 Task: Marketing: Go To Market Strategy Template.
Action: Mouse moved to (38, 84)
Screenshot: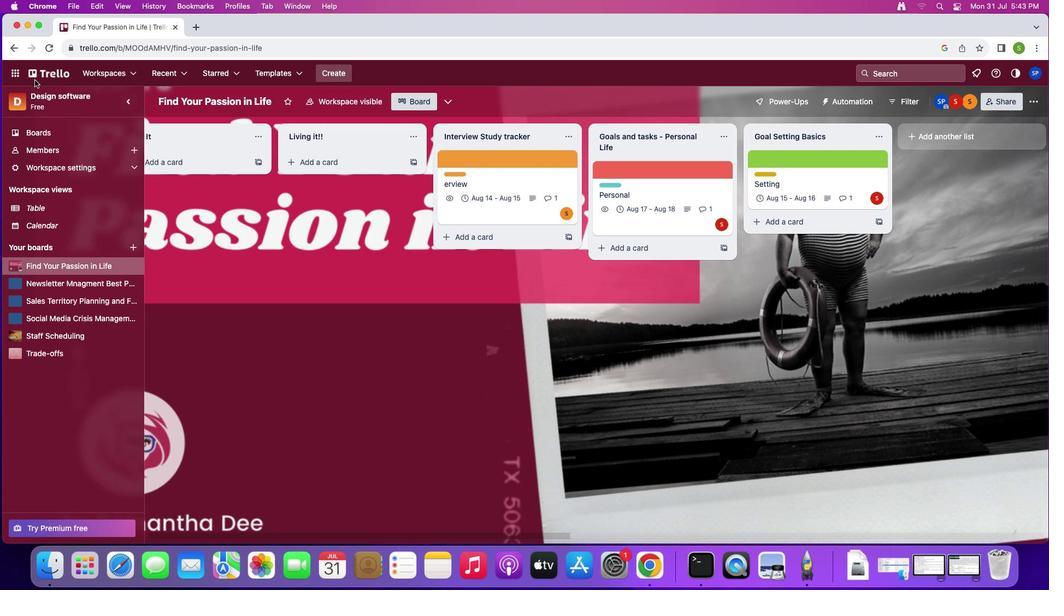 
Action: Mouse pressed left at (38, 84)
Screenshot: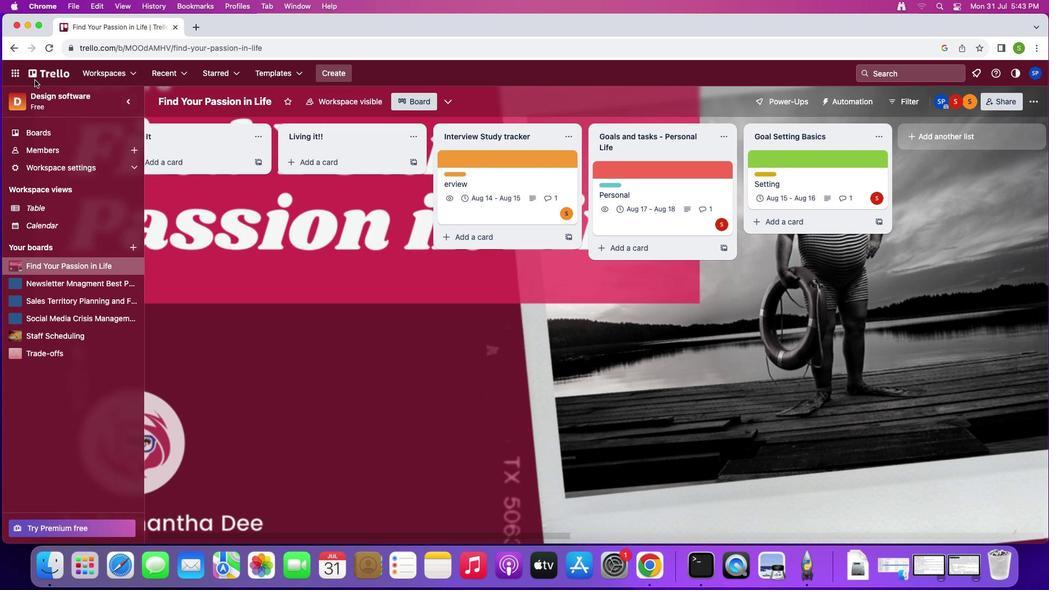 
Action: Mouse moved to (49, 79)
Screenshot: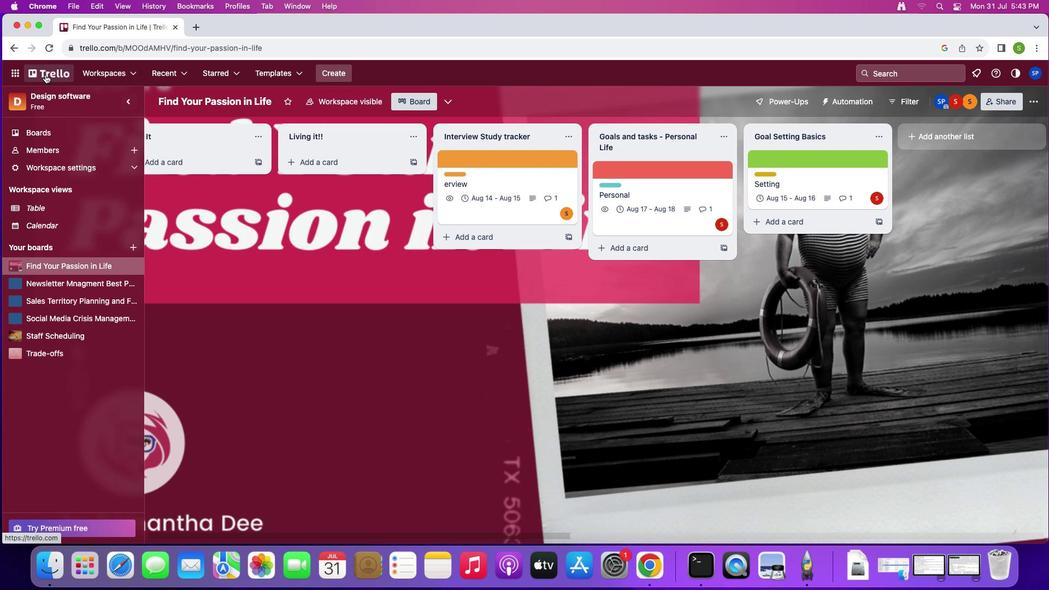 
Action: Mouse pressed left at (49, 79)
Screenshot: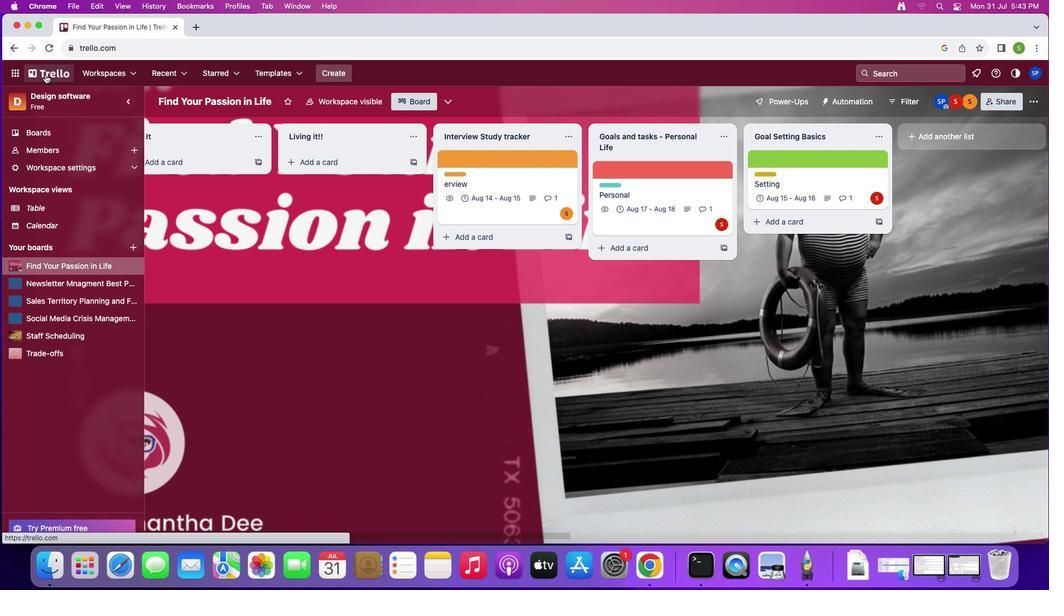 
Action: Mouse moved to (277, 147)
Screenshot: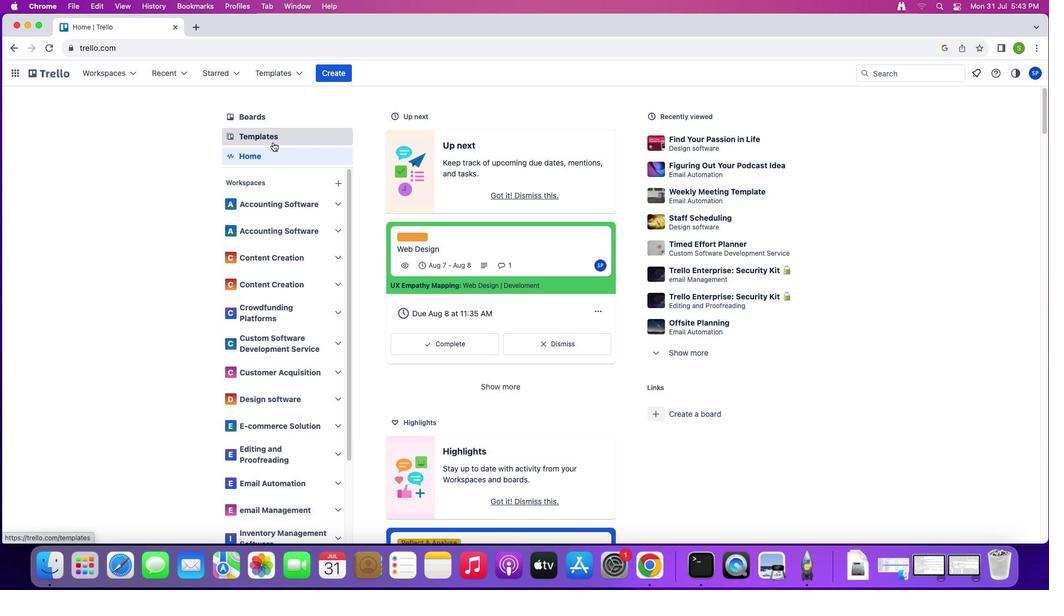 
Action: Mouse pressed left at (277, 147)
Screenshot: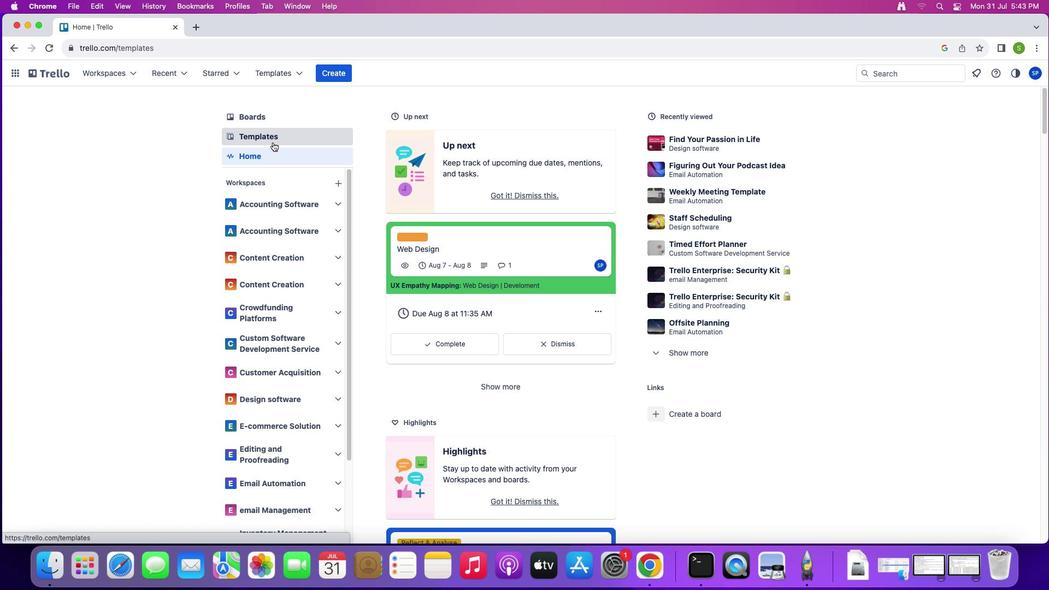 
Action: Mouse moved to (259, 247)
Screenshot: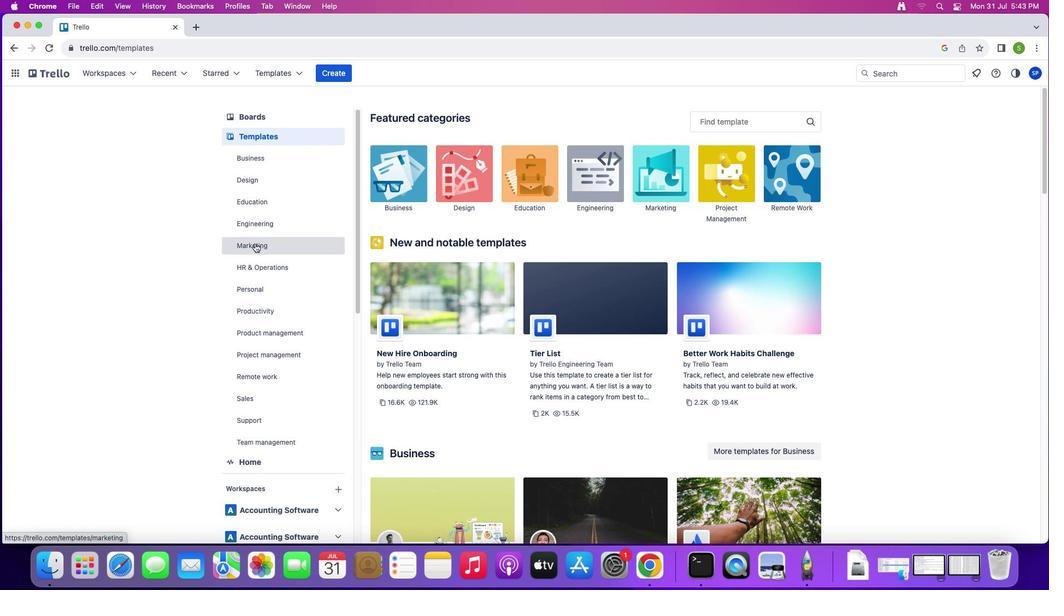 
Action: Mouse pressed left at (259, 247)
Screenshot: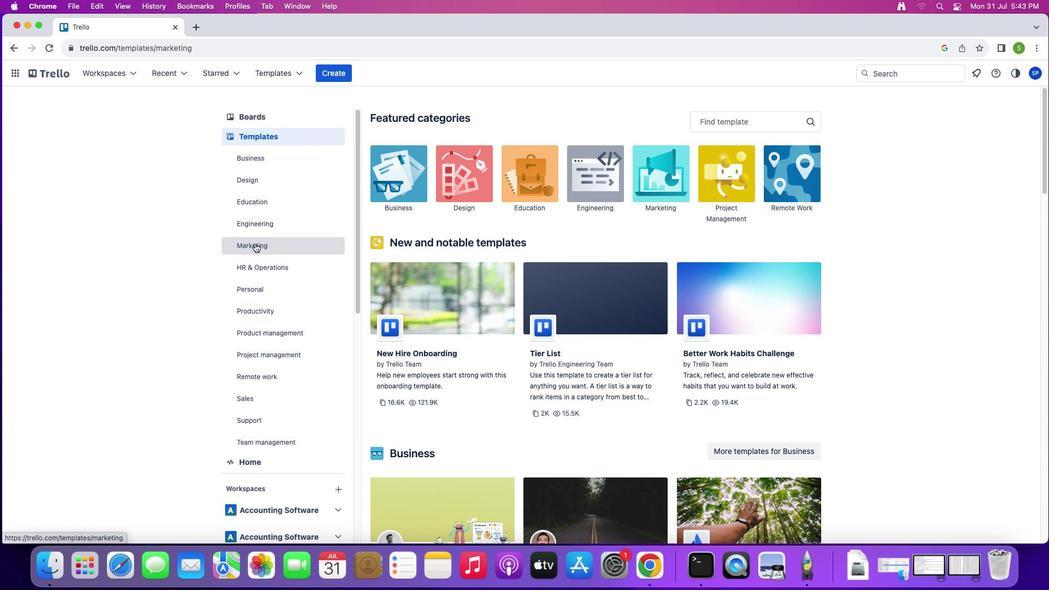 
Action: Mouse moved to (751, 124)
Screenshot: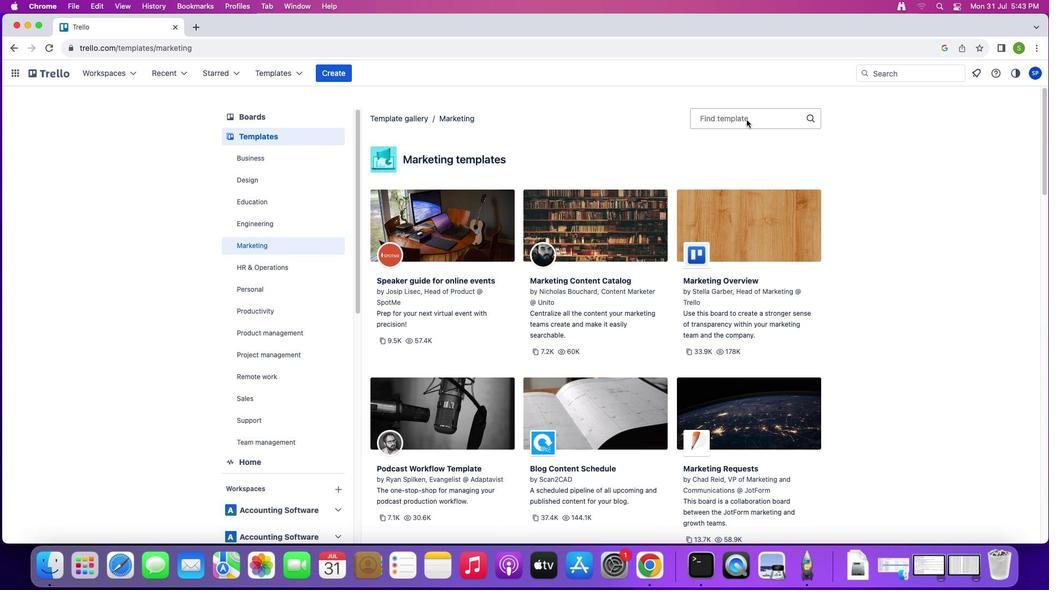 
Action: Mouse pressed left at (751, 124)
Screenshot: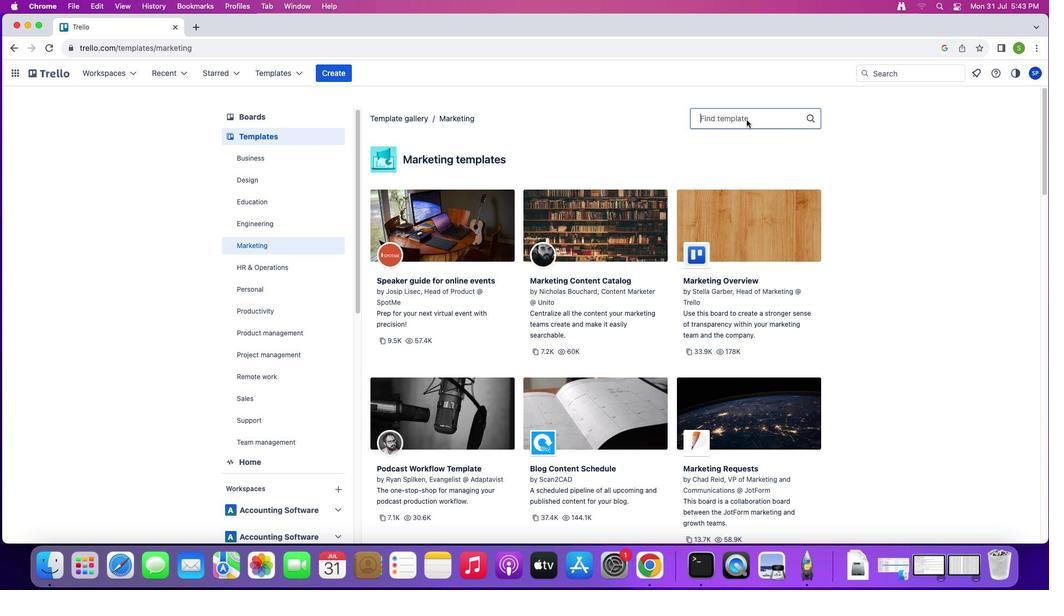 
Action: Key pressed 'G'Key.caps_lock'o'Key.space't''o'Key.space
Screenshot: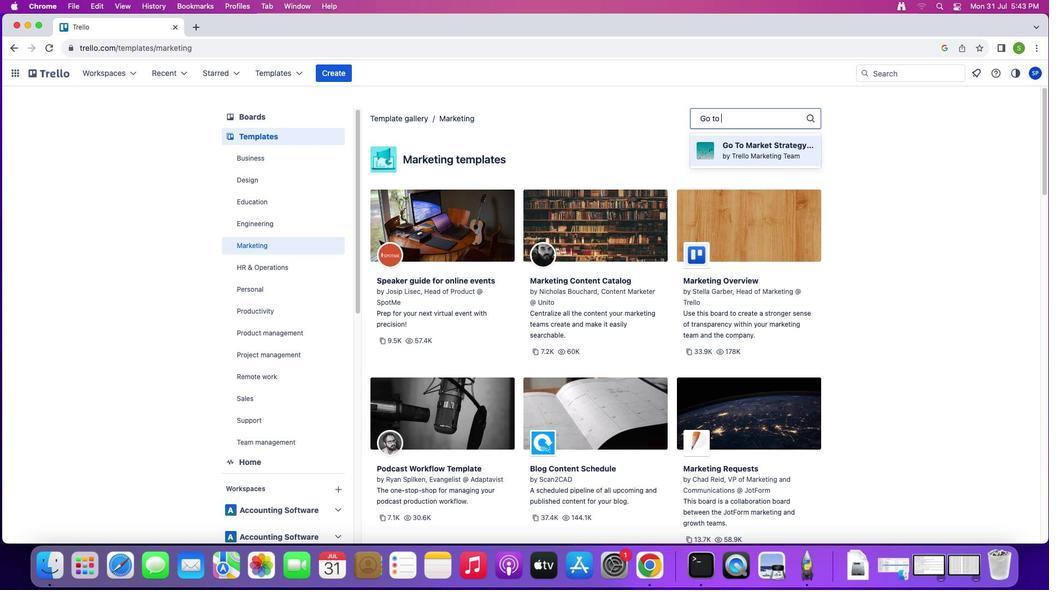
Action: Mouse moved to (719, 150)
Screenshot: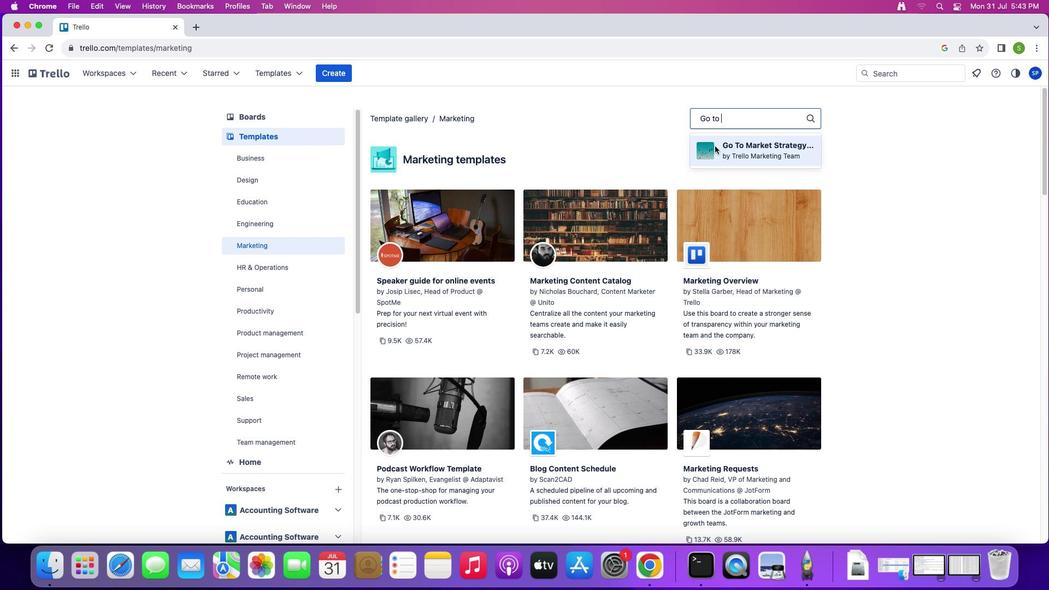 
Action: Mouse pressed left at (719, 150)
Screenshot: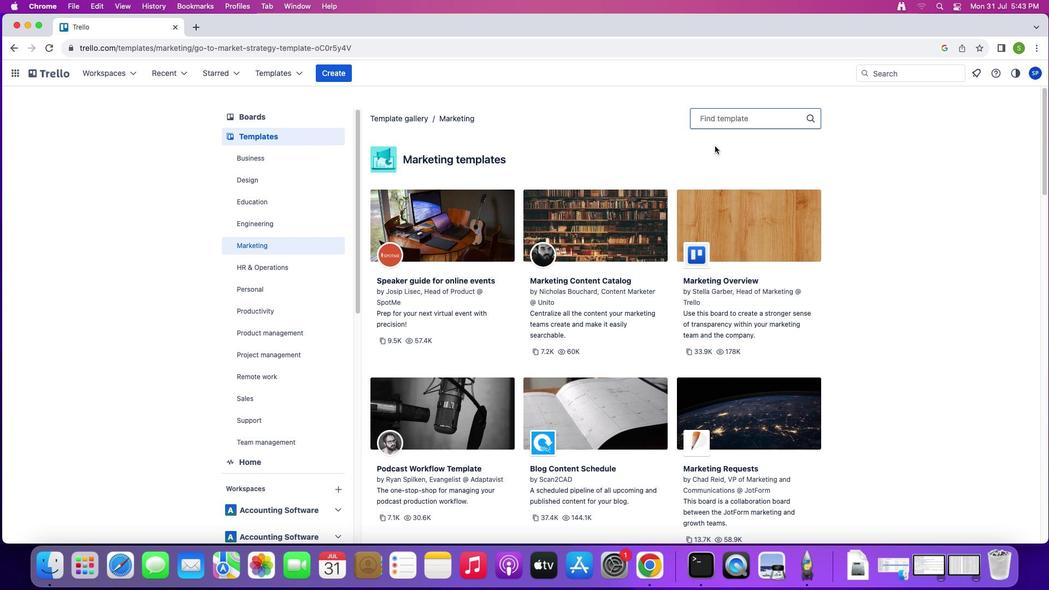 
Action: Mouse moved to (792, 159)
Screenshot: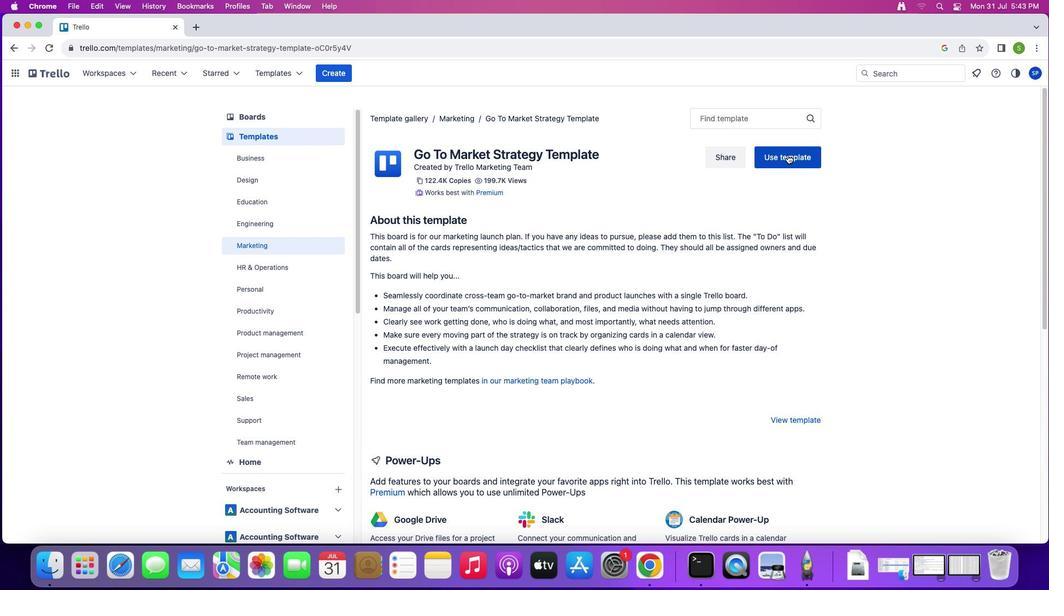 
Action: Mouse pressed left at (792, 159)
Screenshot: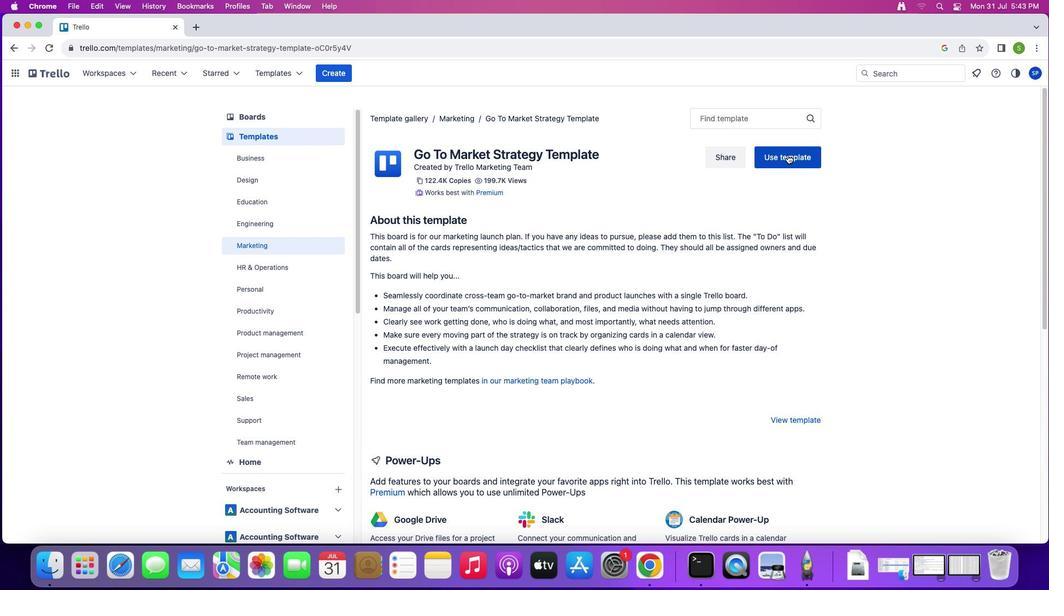 
Action: Mouse moved to (827, 259)
Screenshot: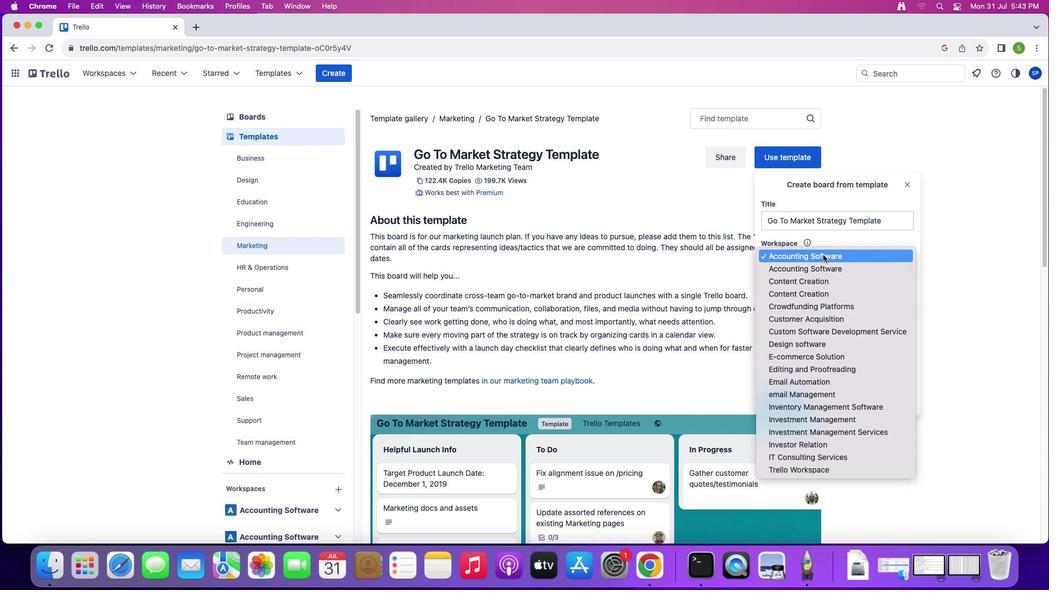 
Action: Mouse pressed left at (827, 259)
Screenshot: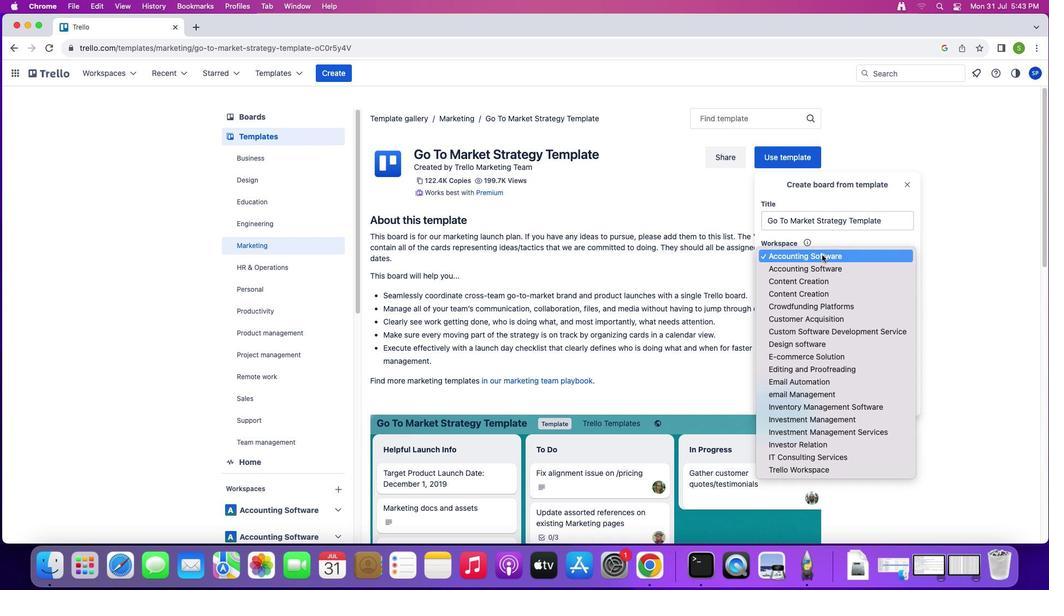 
Action: Mouse moved to (831, 321)
Screenshot: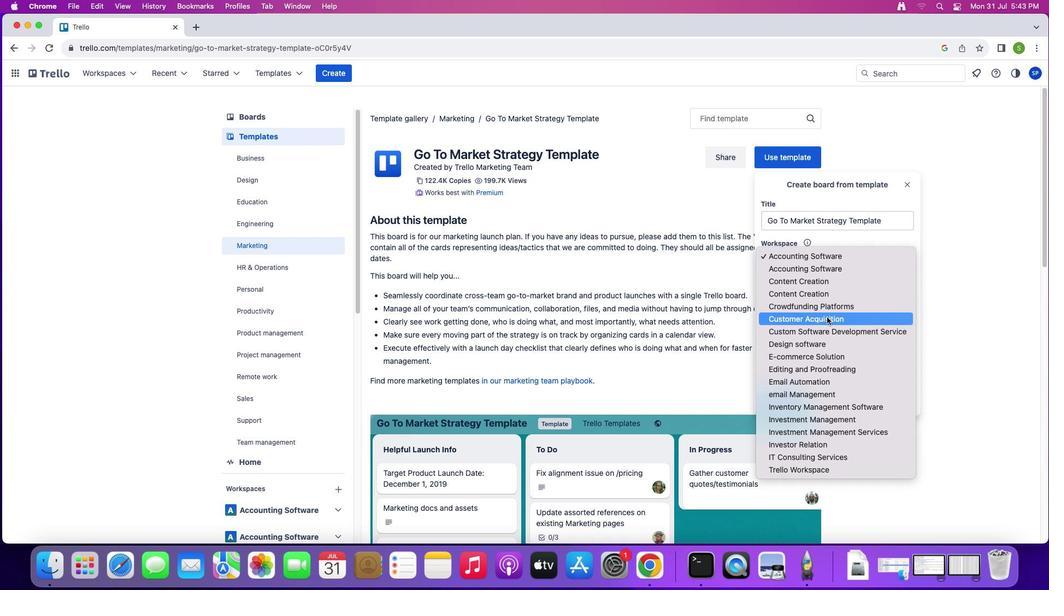 
Action: Mouse pressed left at (831, 321)
Screenshot: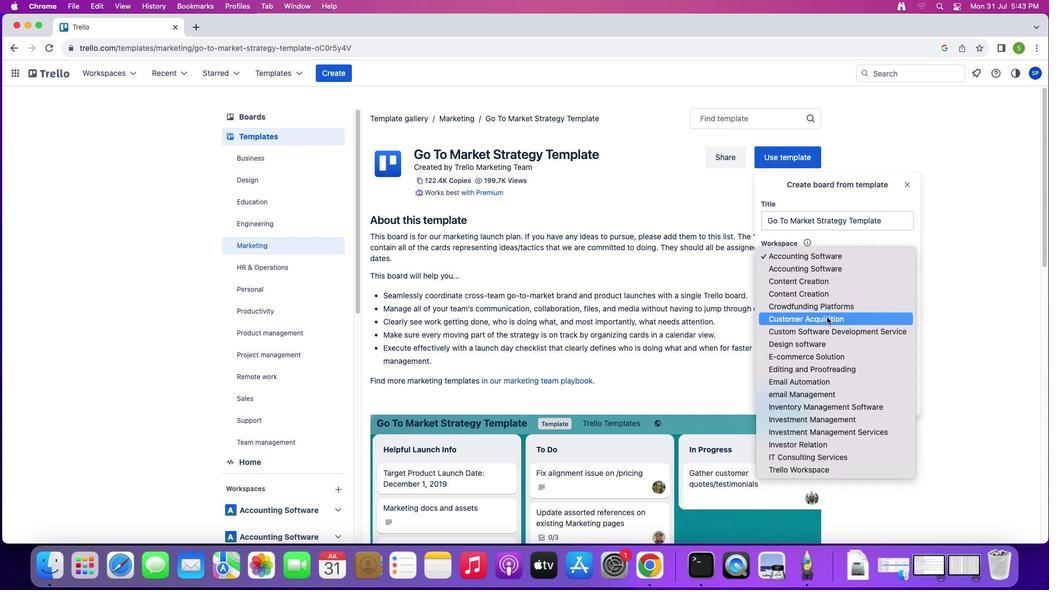 
Action: Mouse moved to (799, 409)
Screenshot: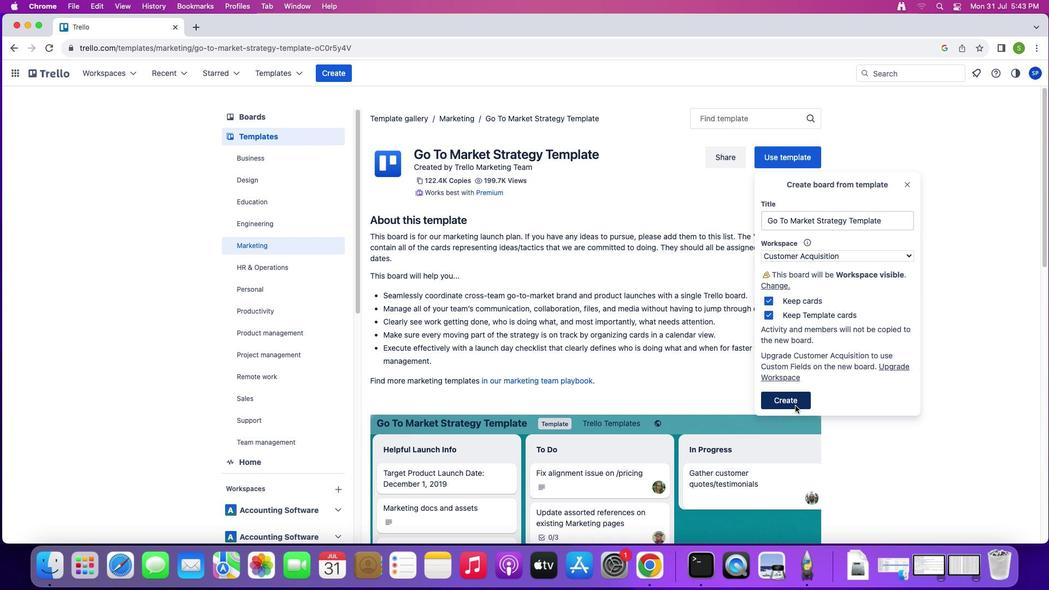 
Action: Mouse pressed left at (799, 409)
Screenshot: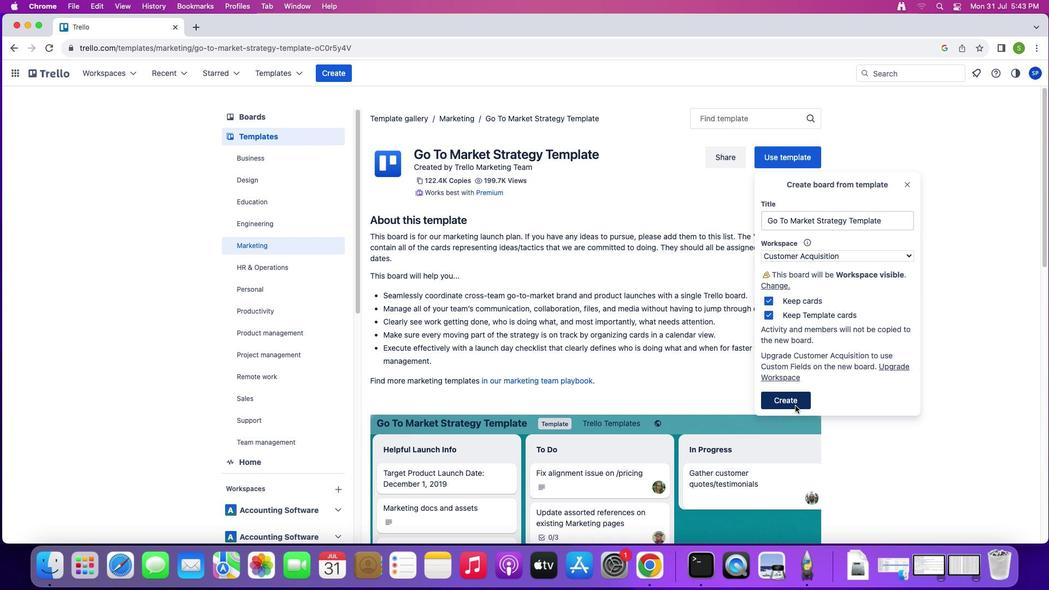 
Action: Mouse moved to (980, 145)
Screenshot: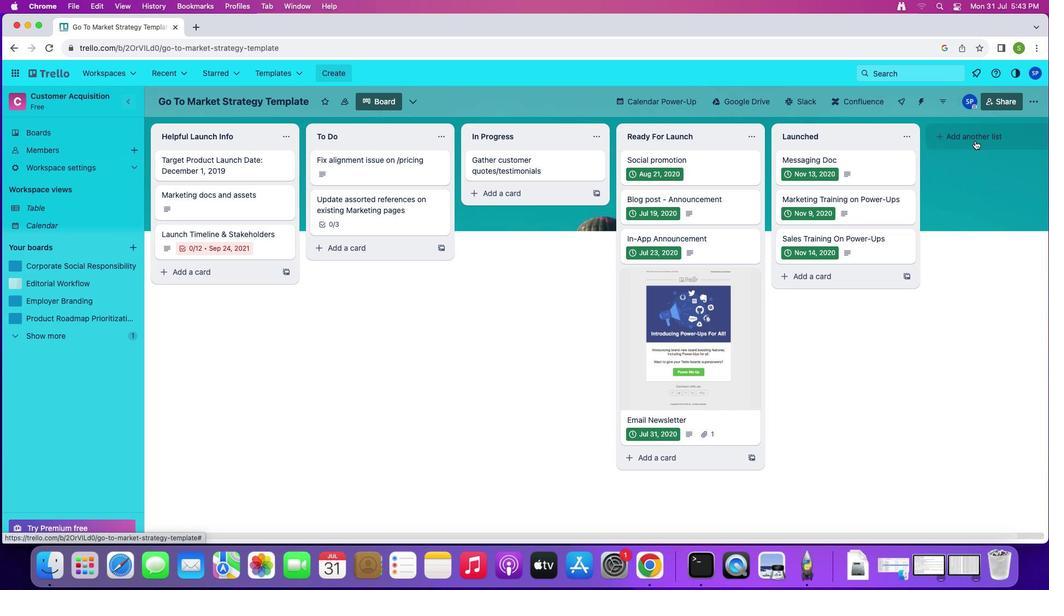 
Action: Mouse pressed left at (980, 145)
Screenshot: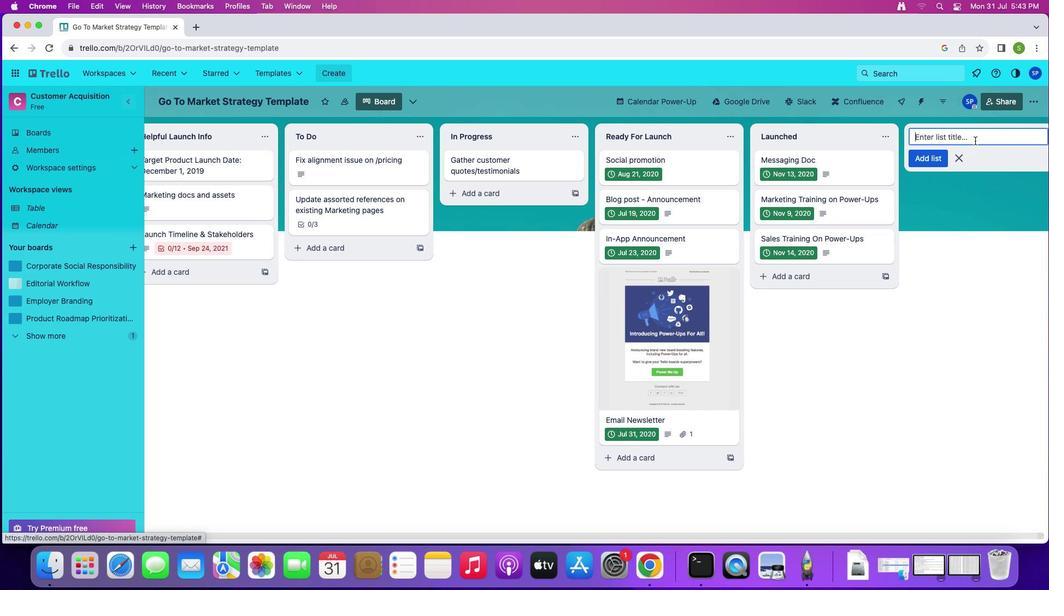 
Action: Mouse moved to (948, 138)
Screenshot: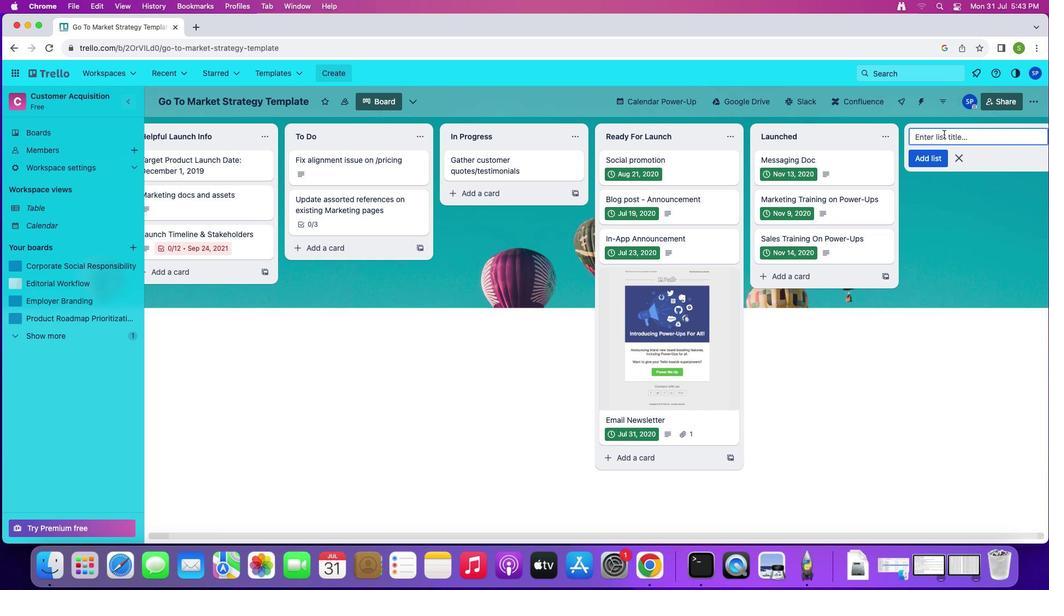 
Action: Key pressed Key.shift'E''d''i''t''o''r''i''a''l'Key.spaceKey.shift'C''a''l''e''n''d''a''r'Key.enter
Screenshot: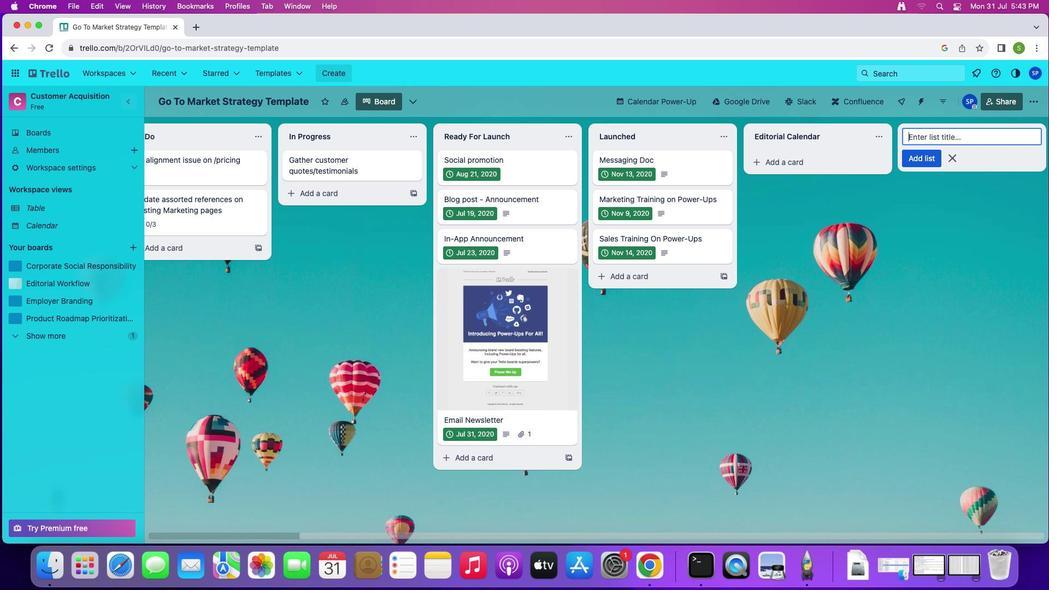 
Action: Mouse moved to (939, 141)
Screenshot: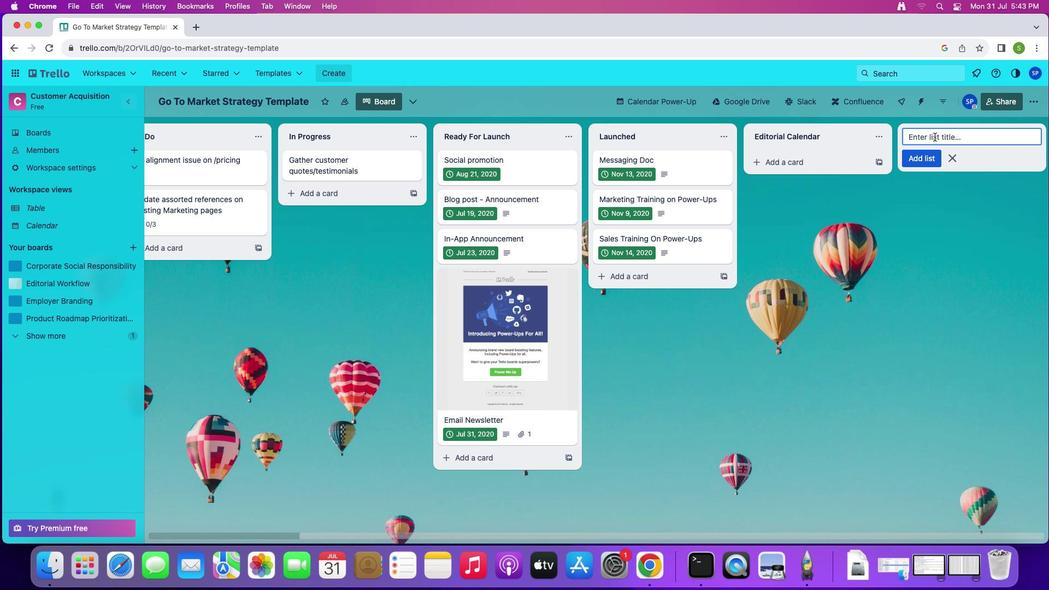 
Action: Mouse pressed left at (939, 141)
Screenshot: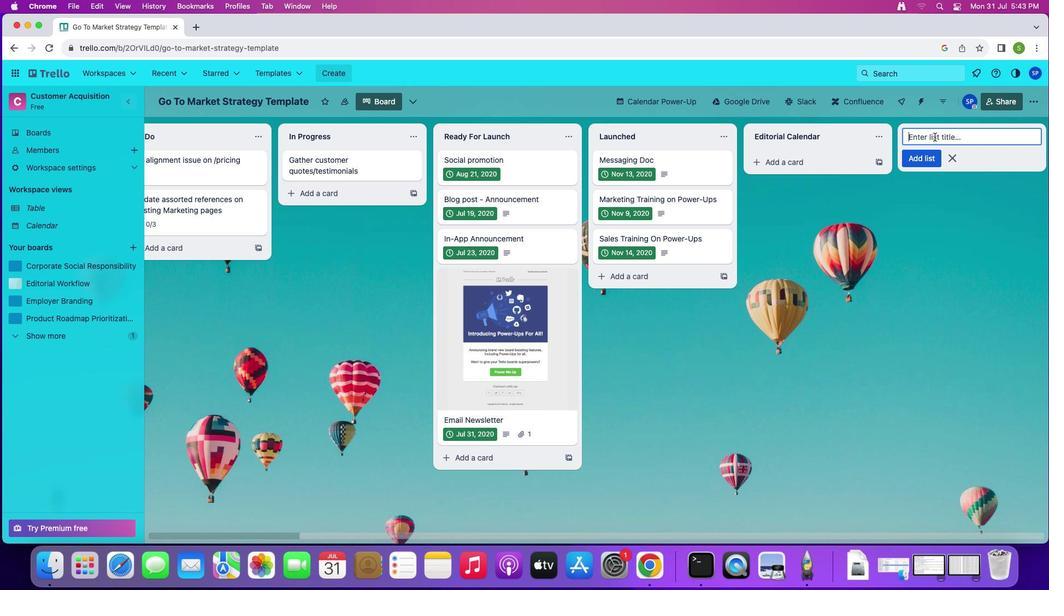
Action: Key pressed Key.shift'M''a''r''k''e''t''i''n''g'Key.spaceKey.shift'O''v''e''r''v''i''e''w'Key.enter
Screenshot: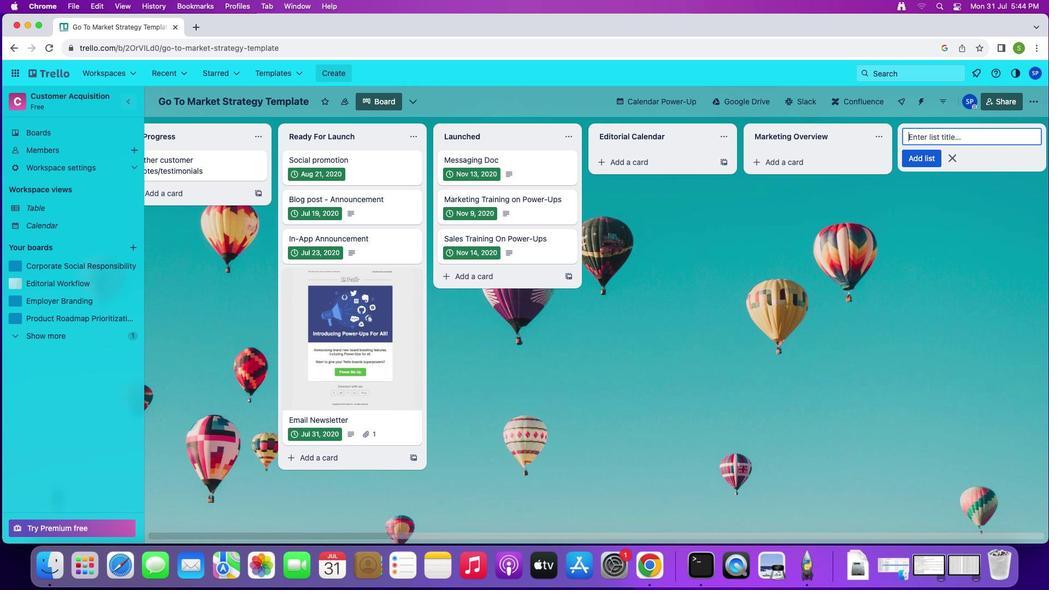 
Action: Mouse moved to (932, 142)
Screenshot: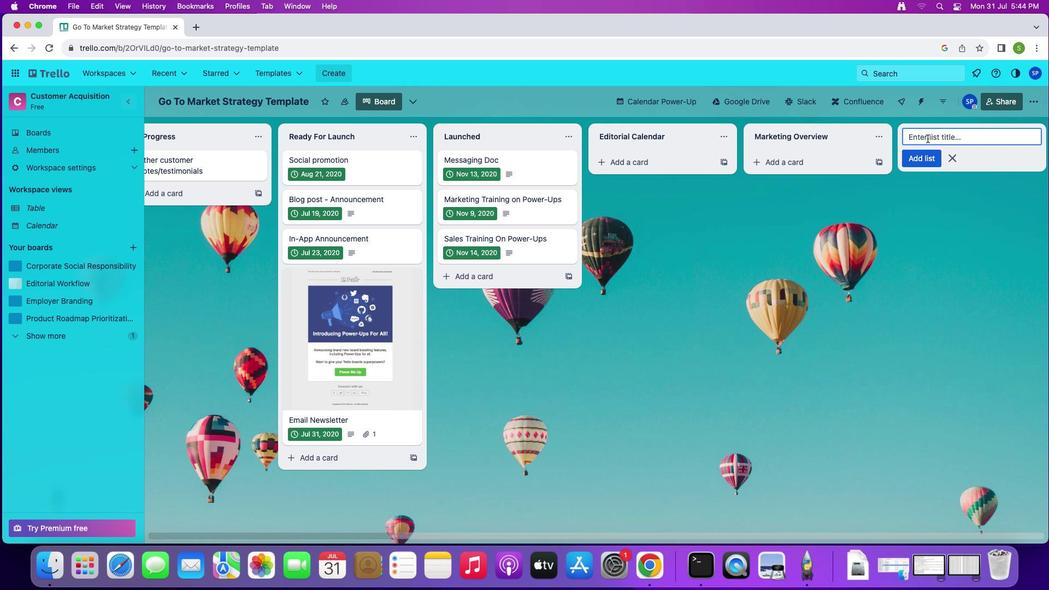 
Action: Mouse pressed left at (932, 142)
Screenshot: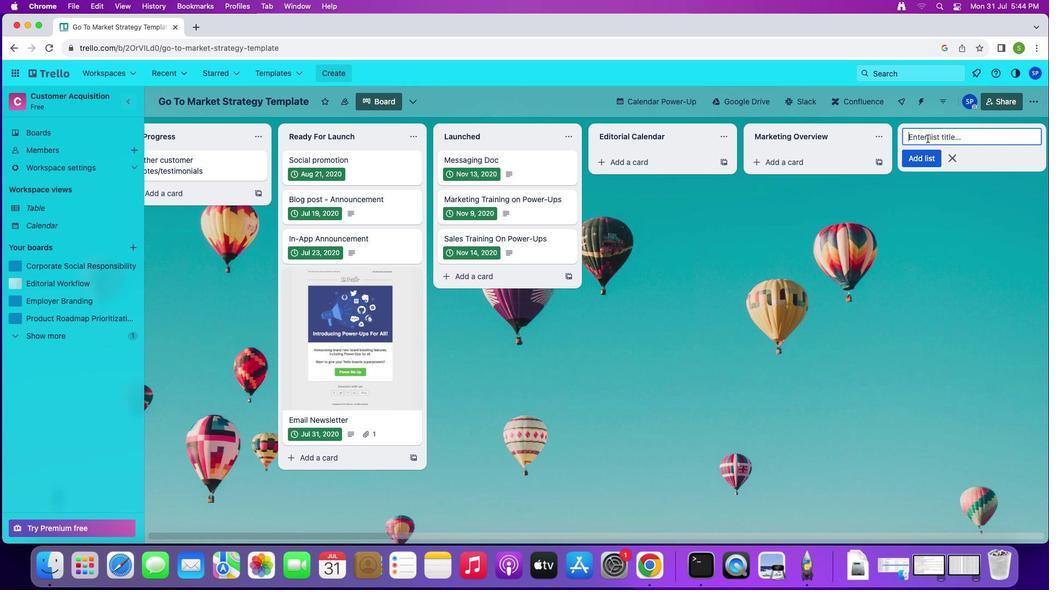 
Action: Key pressed Key.shift'B''l''o''g'Key.spaceKey.shift'C''o''n''t''e''n''t'Key.spaceKey.shift'S''c''h''e''d''u''l''e'Key.enter
Screenshot: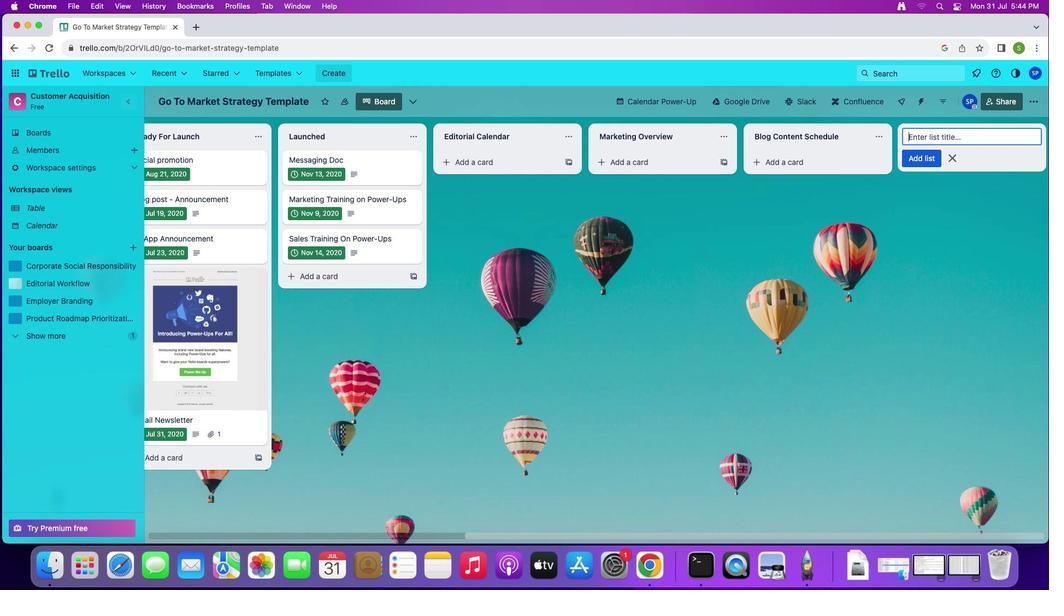 
Action: Mouse moved to (960, 159)
Screenshot: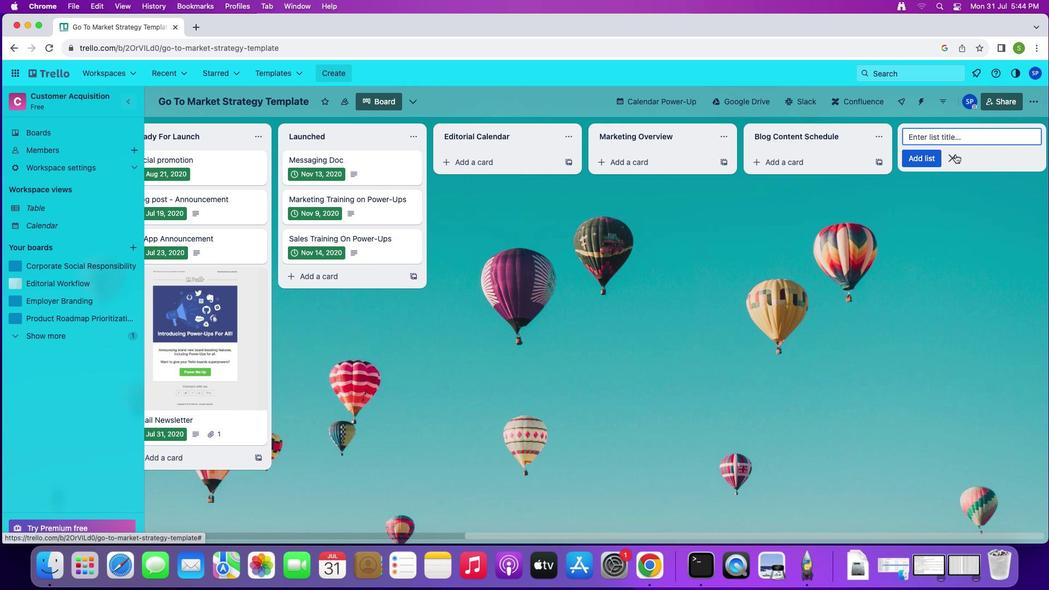 
Action: Mouse pressed left at (960, 159)
Screenshot: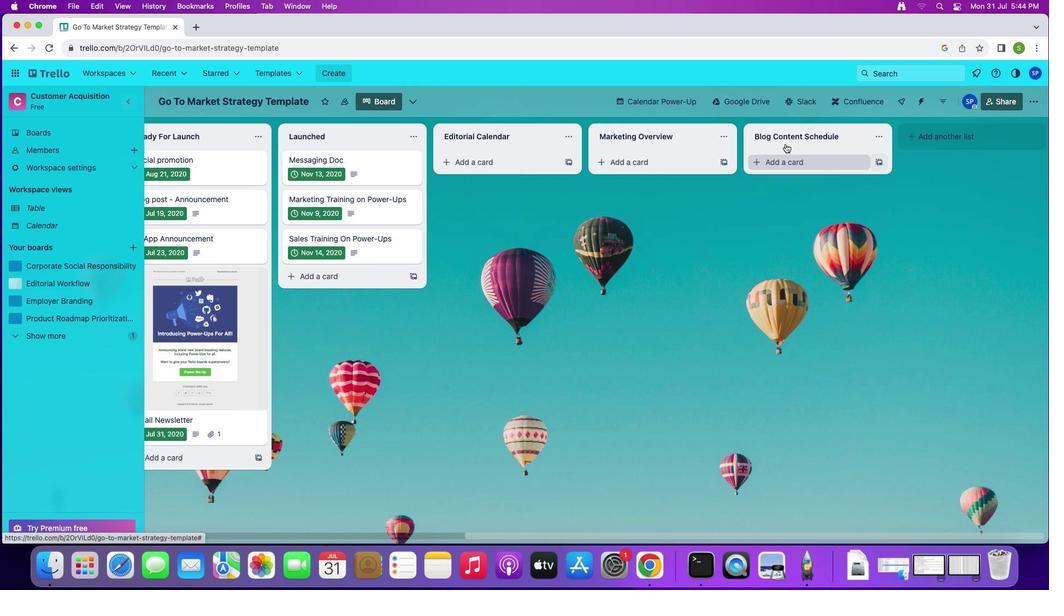 
Action: Mouse moved to (479, 170)
Screenshot: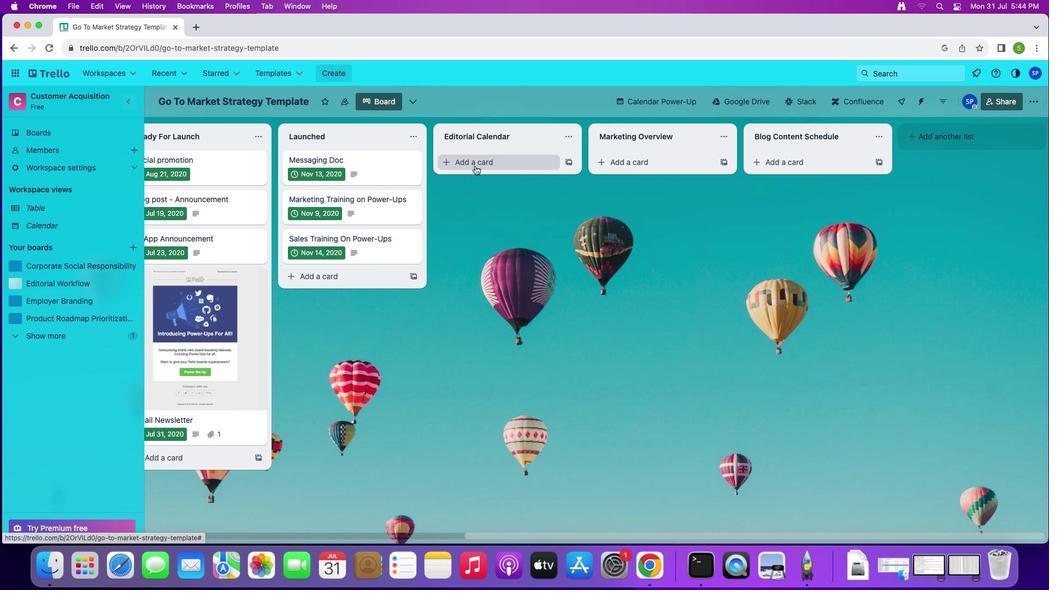 
Action: Mouse pressed left at (479, 170)
Screenshot: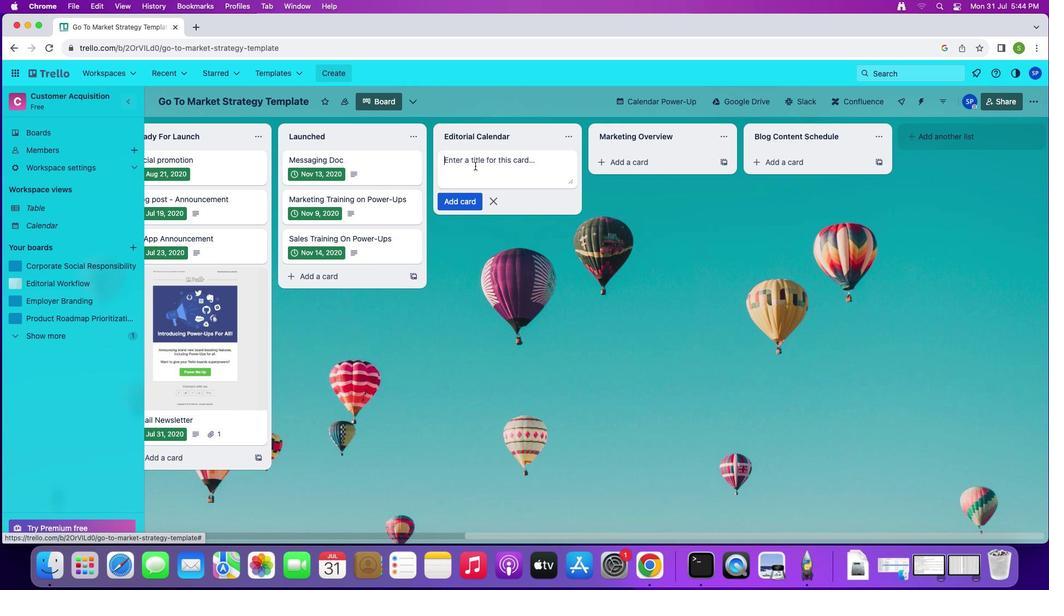 
Action: Mouse moved to (482, 166)
Screenshot: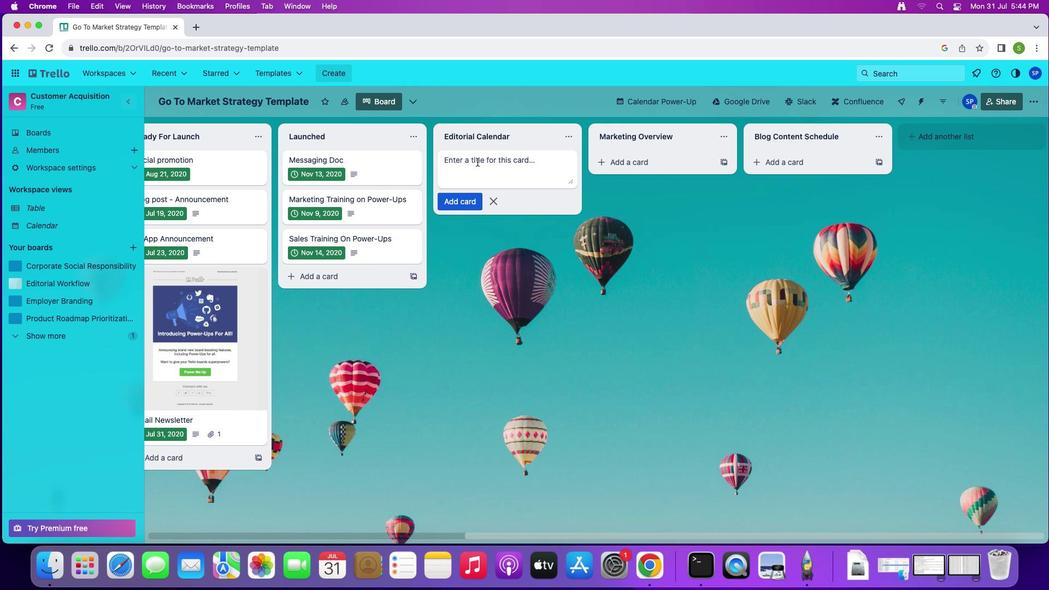 
Action: Mouse pressed left at (482, 166)
Screenshot: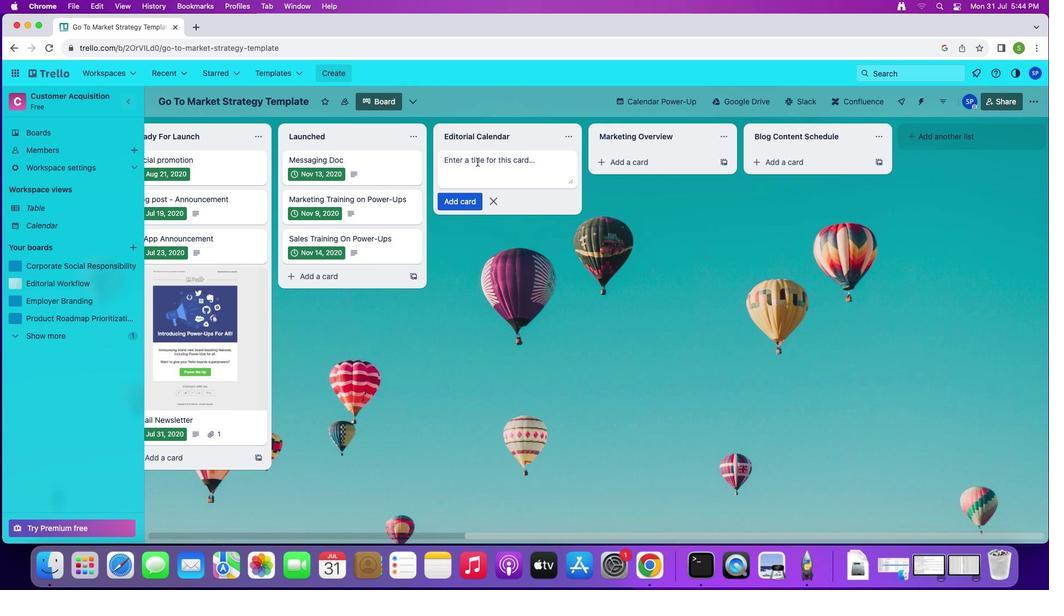 
Action: Mouse moved to (515, 156)
Screenshot: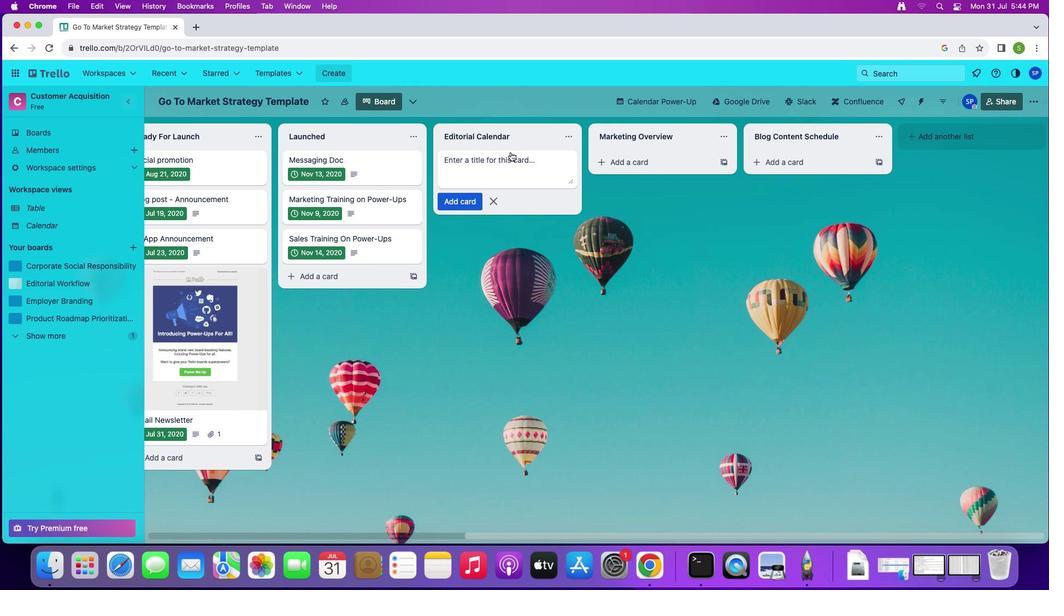 
Action: Key pressed Key.shift'E''d''i''t''o''r''i''a''l'Key.enter
Screenshot: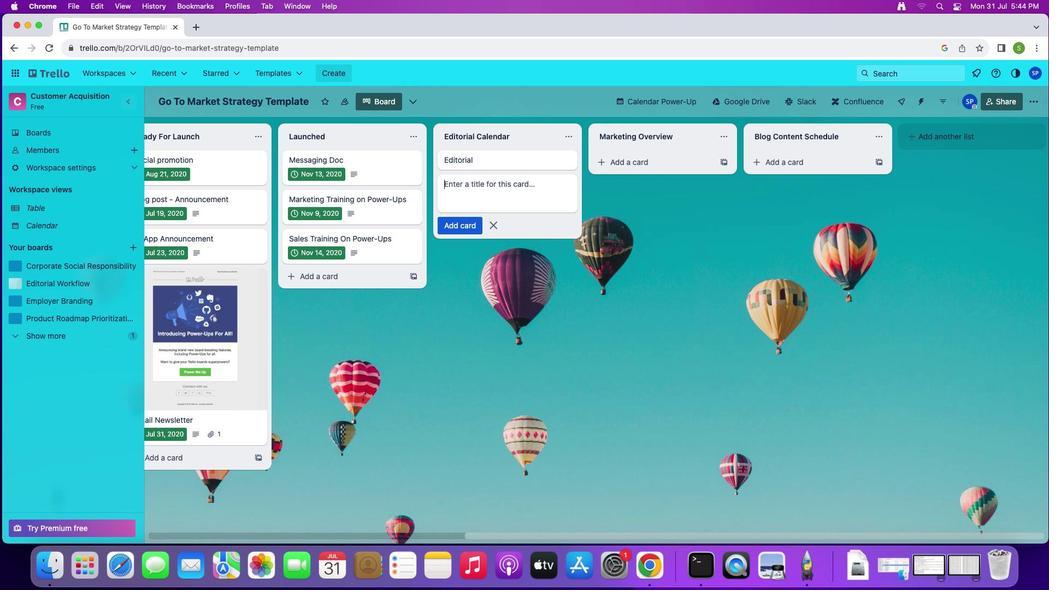 
Action: Mouse moved to (500, 229)
Screenshot: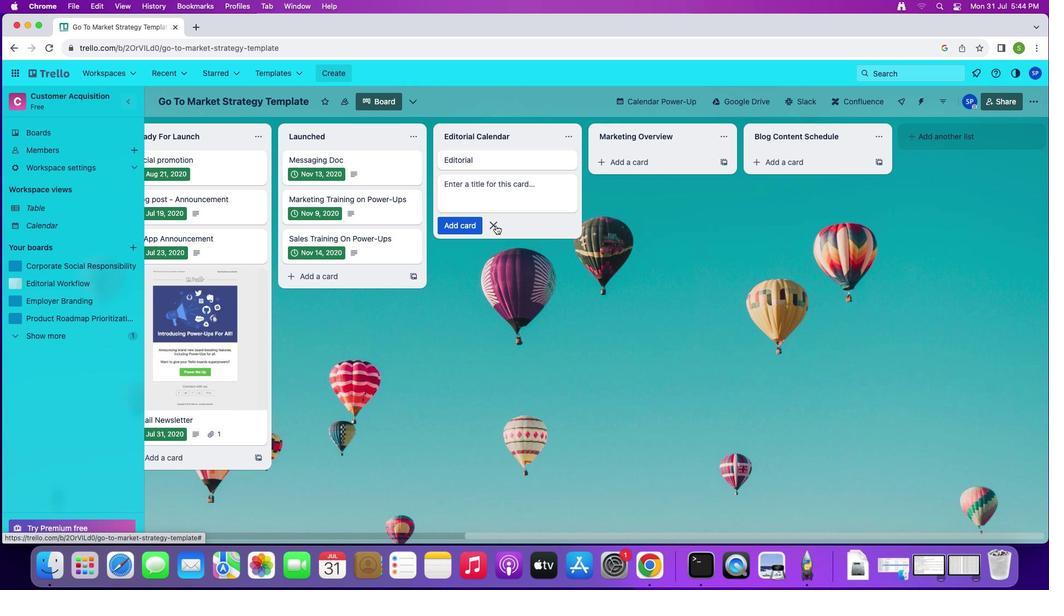 
Action: Mouse pressed left at (500, 229)
Screenshot: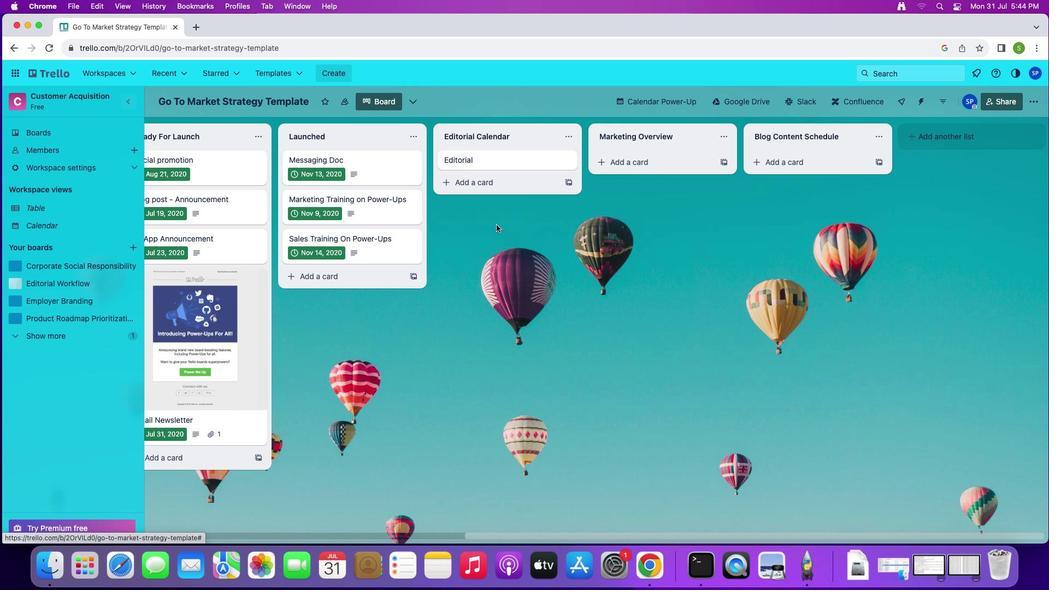 
Action: Mouse moved to (651, 167)
Screenshot: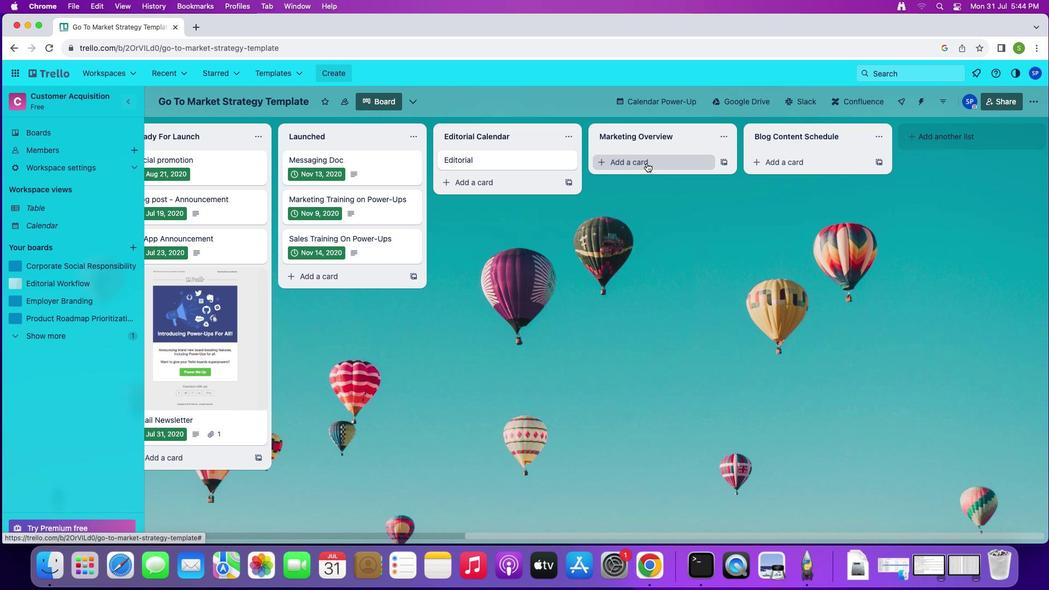 
Action: Mouse pressed left at (651, 167)
Screenshot: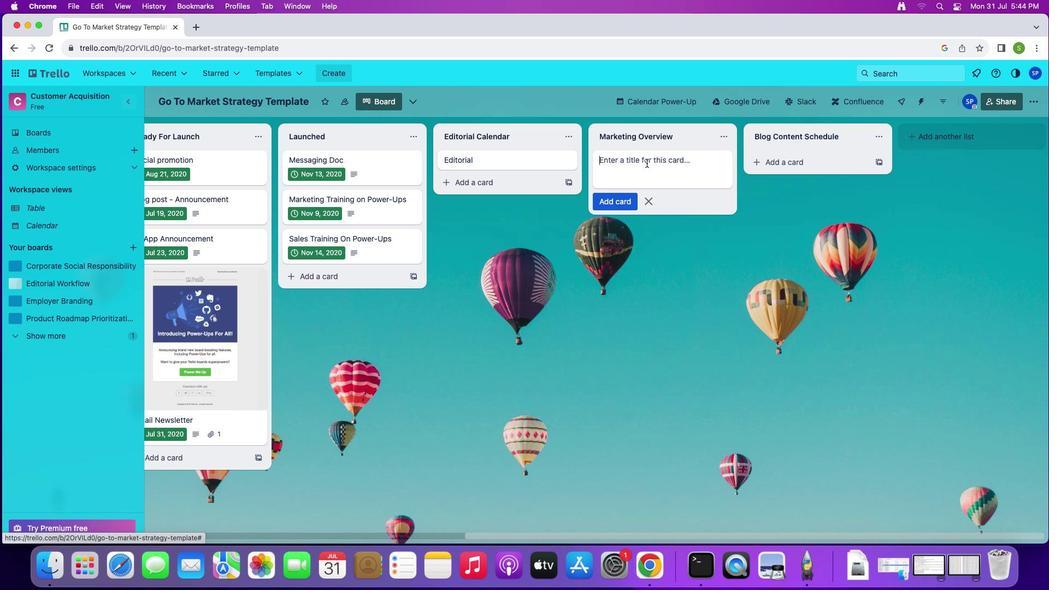 
Action: Mouse moved to (651, 167)
Screenshot: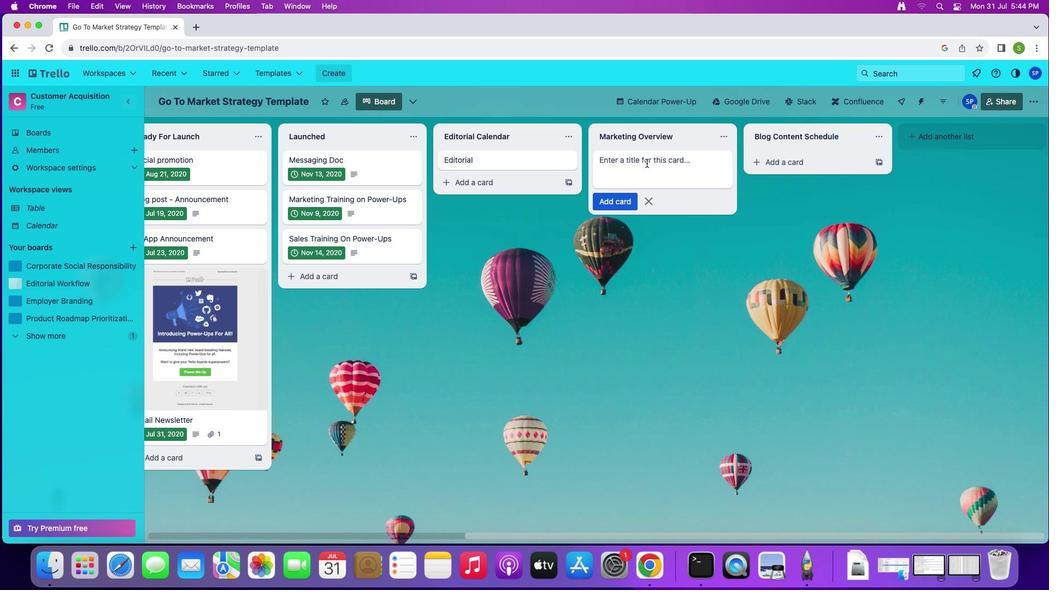 
Action: Key pressed Key.shift'M''a''t'Key.backspace'r''k''e''t''i''n''g'
Screenshot: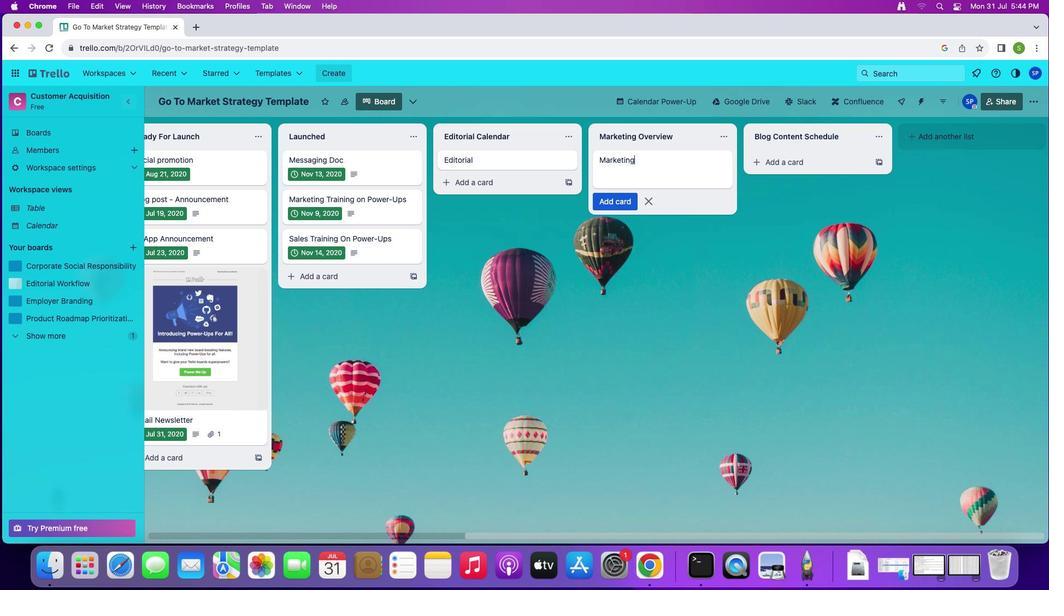 
Action: Mouse moved to (667, 183)
Screenshot: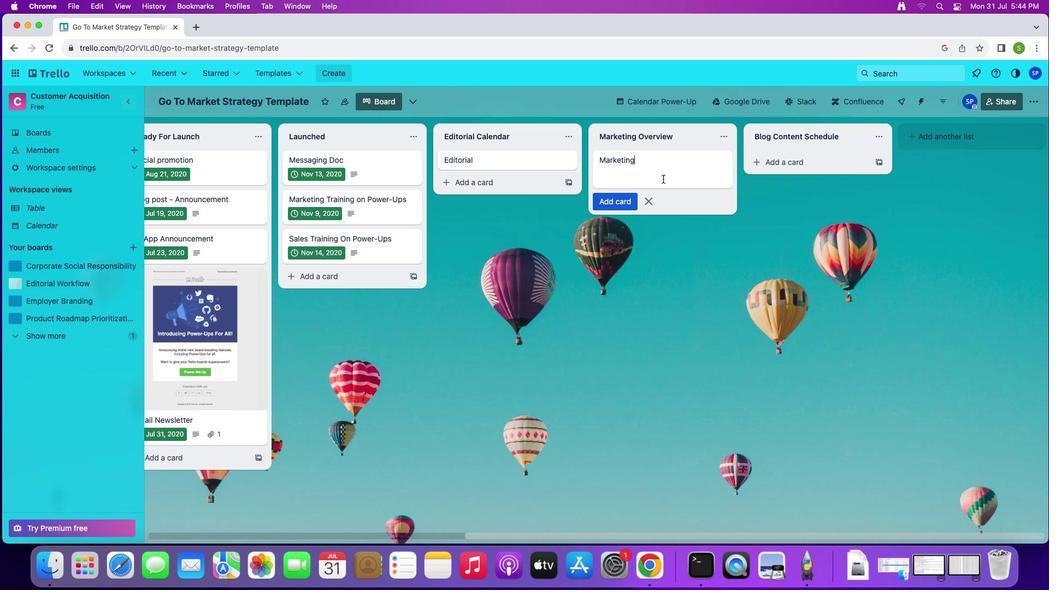 
Action: Key pressed Key.enter
Screenshot: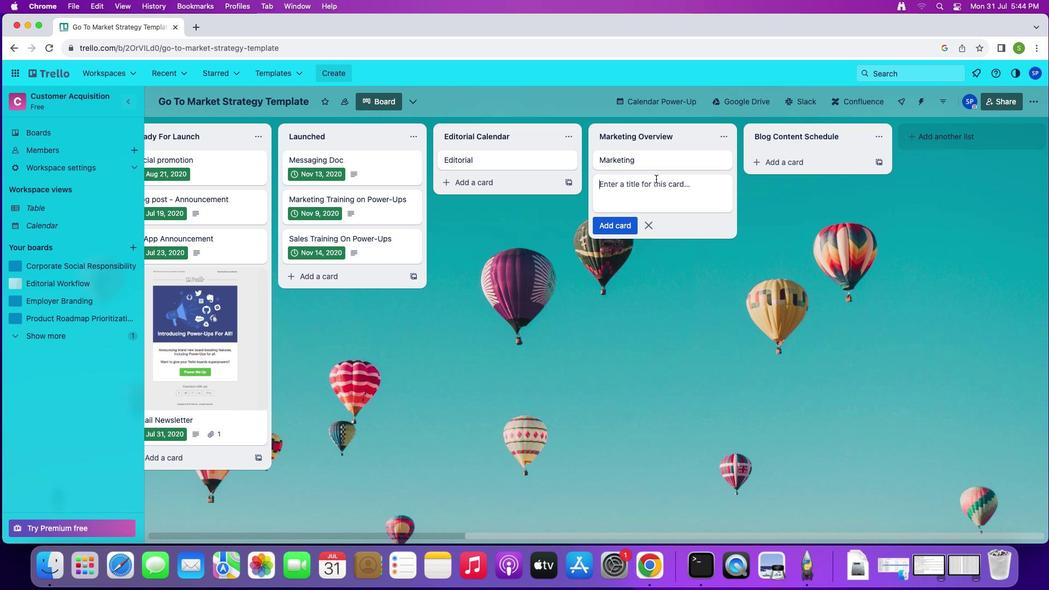 
Action: Mouse moved to (636, 233)
Screenshot: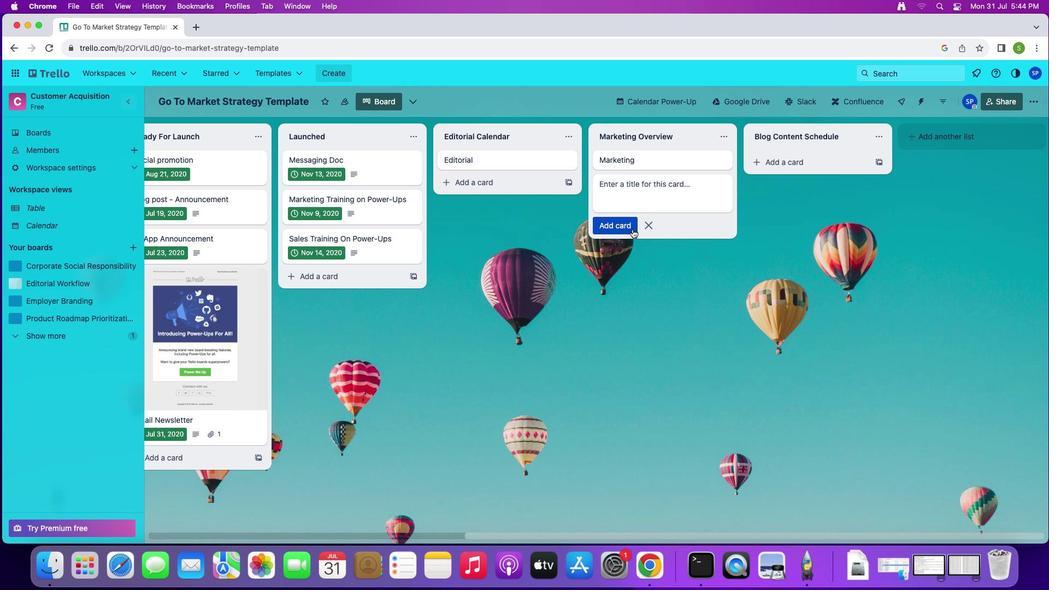 
Action: Mouse pressed left at (636, 233)
Screenshot: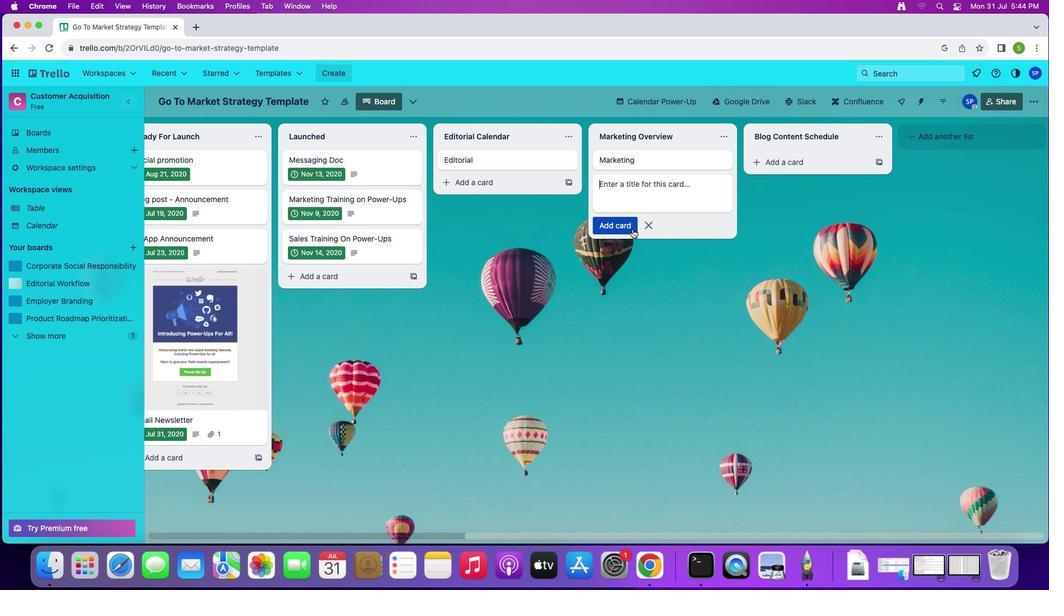 
Action: Mouse moved to (651, 226)
Screenshot: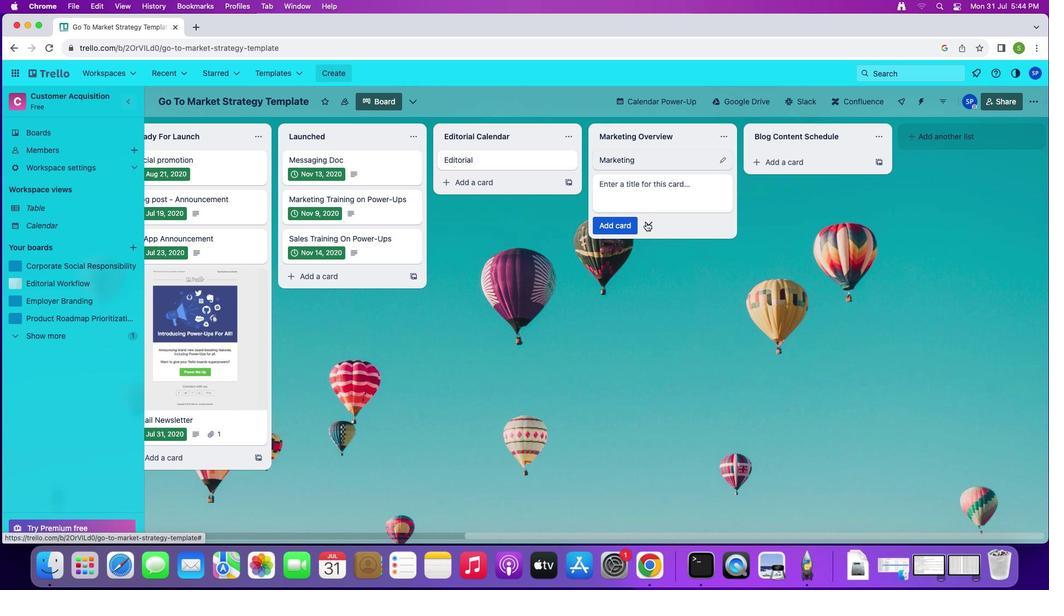 
Action: Mouse pressed left at (651, 226)
Screenshot: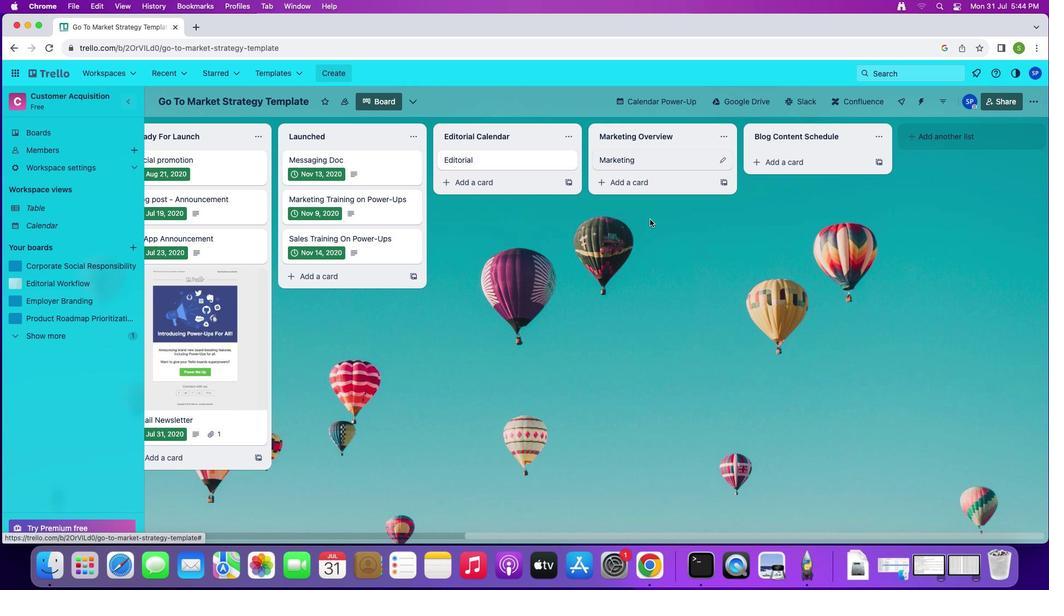 
Action: Mouse moved to (791, 166)
Screenshot: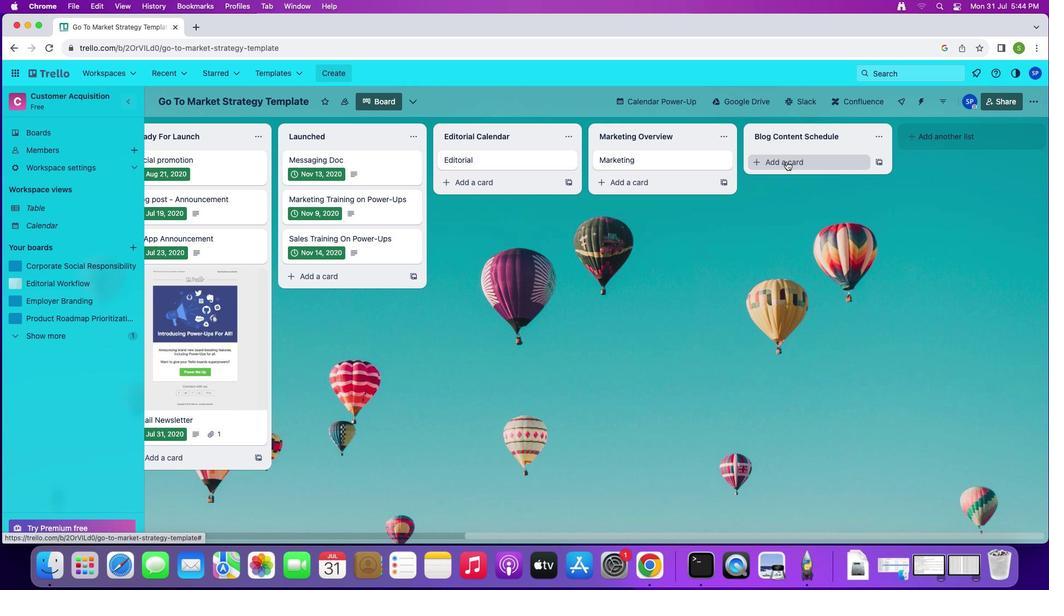 
Action: Mouse pressed left at (791, 166)
Screenshot: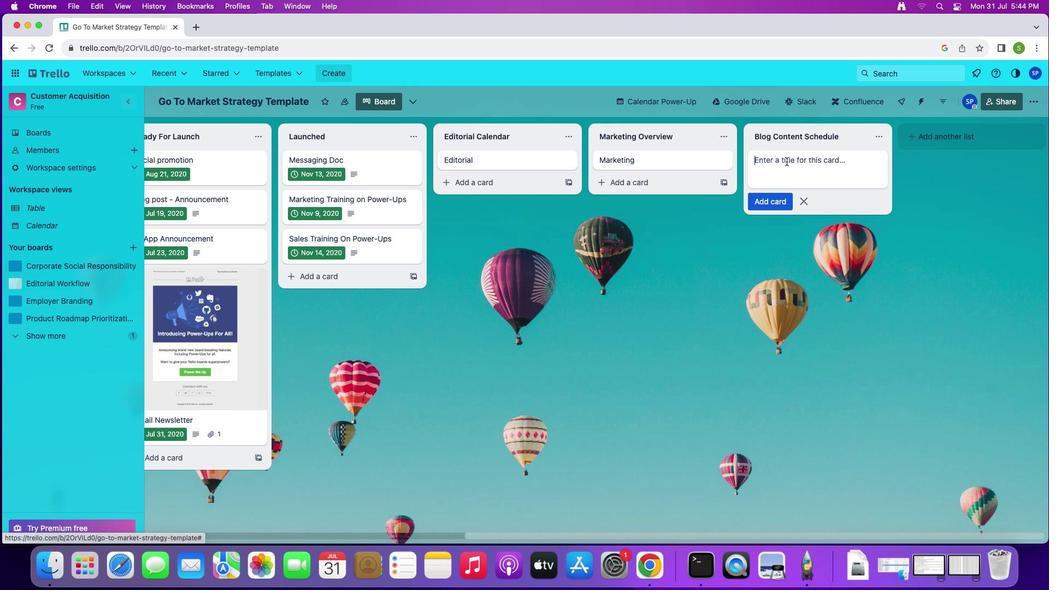 
Action: Mouse moved to (789, 166)
Screenshot: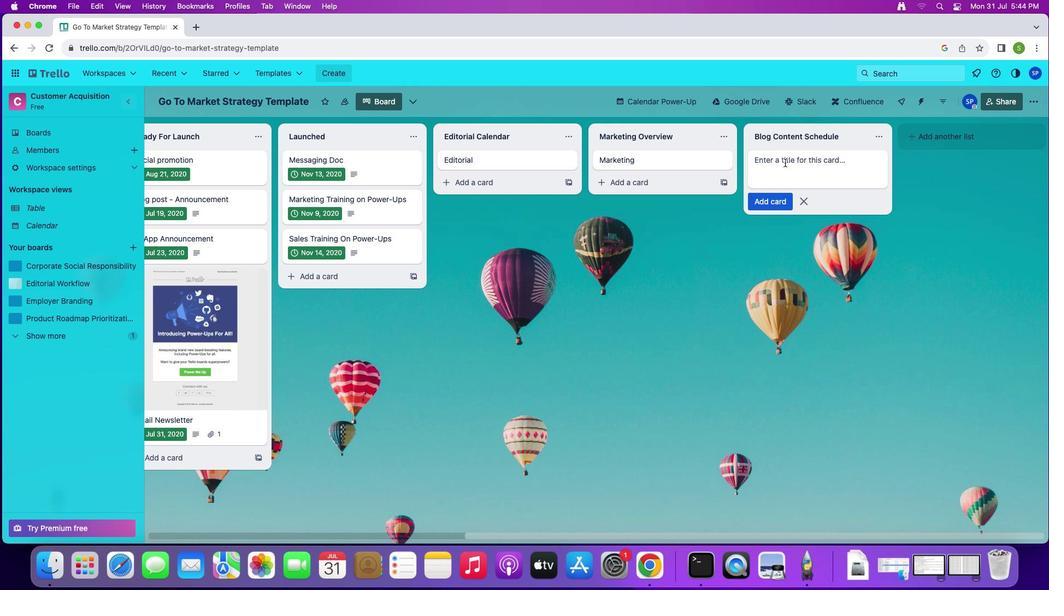 
Action: Key pressed Key.shift'B''l''o''g'Key.enter
Screenshot: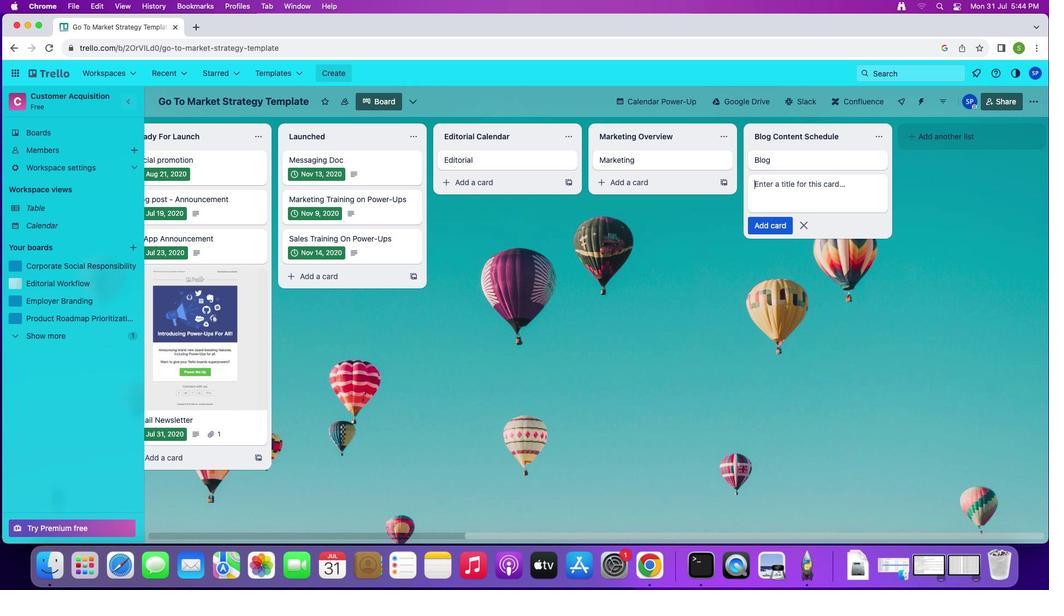 
Action: Mouse moved to (807, 231)
Screenshot: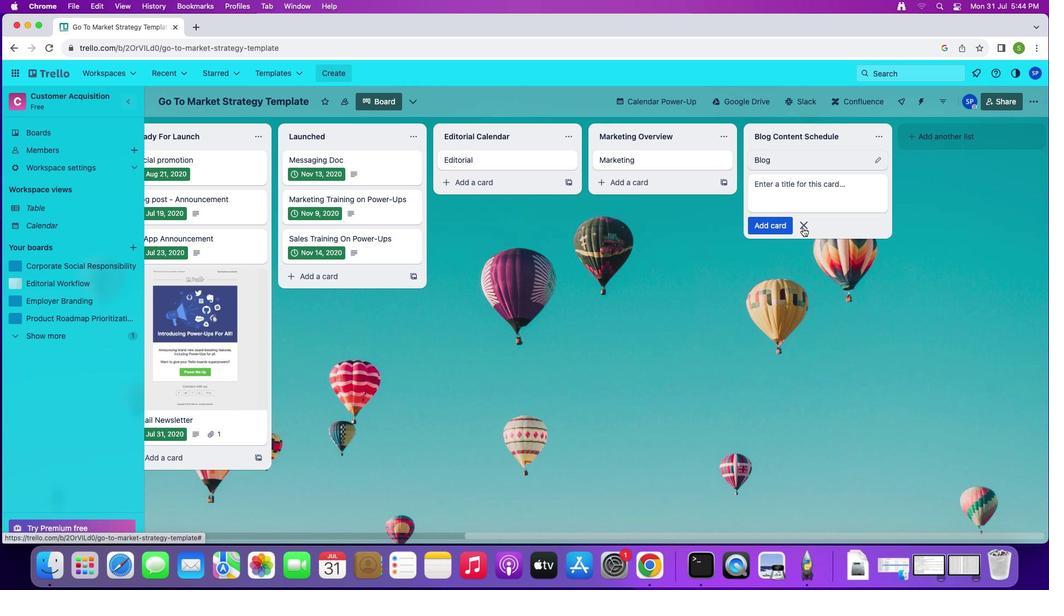 
Action: Mouse pressed left at (807, 231)
Screenshot: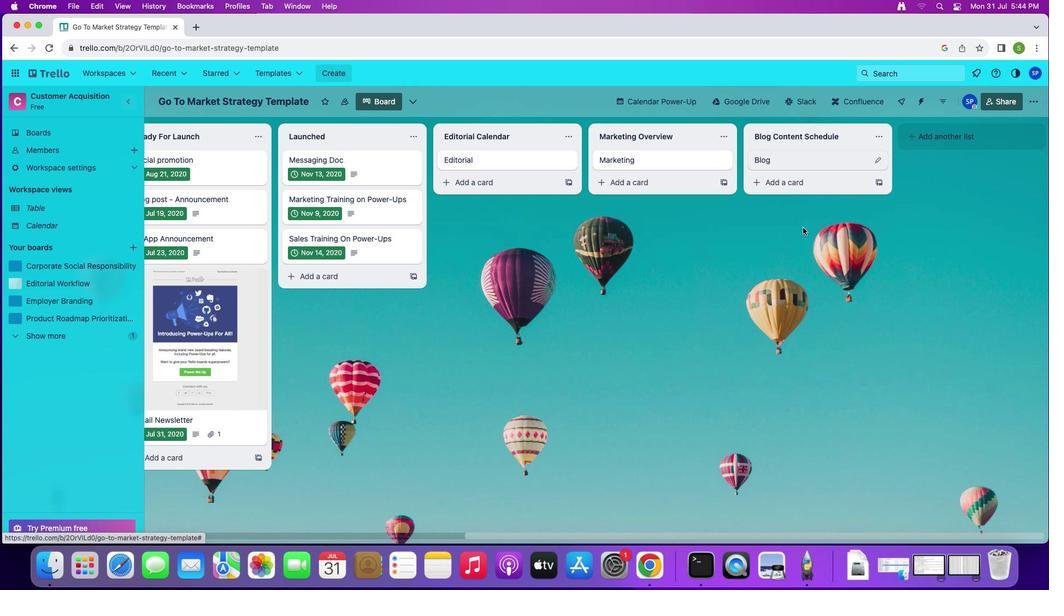 
Action: Mouse moved to (471, 166)
Screenshot: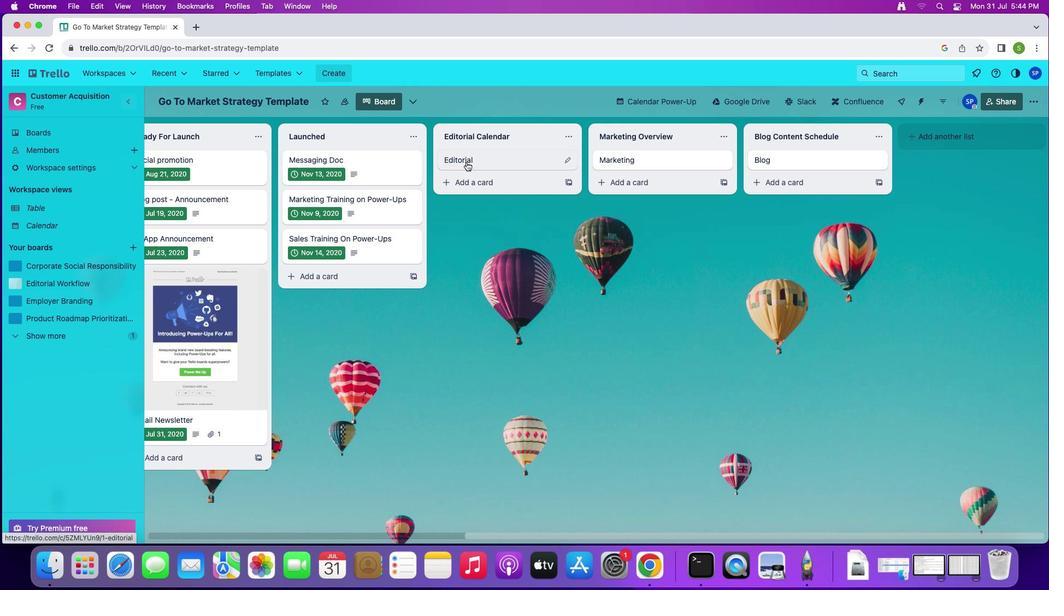 
Action: Mouse pressed left at (471, 166)
Screenshot: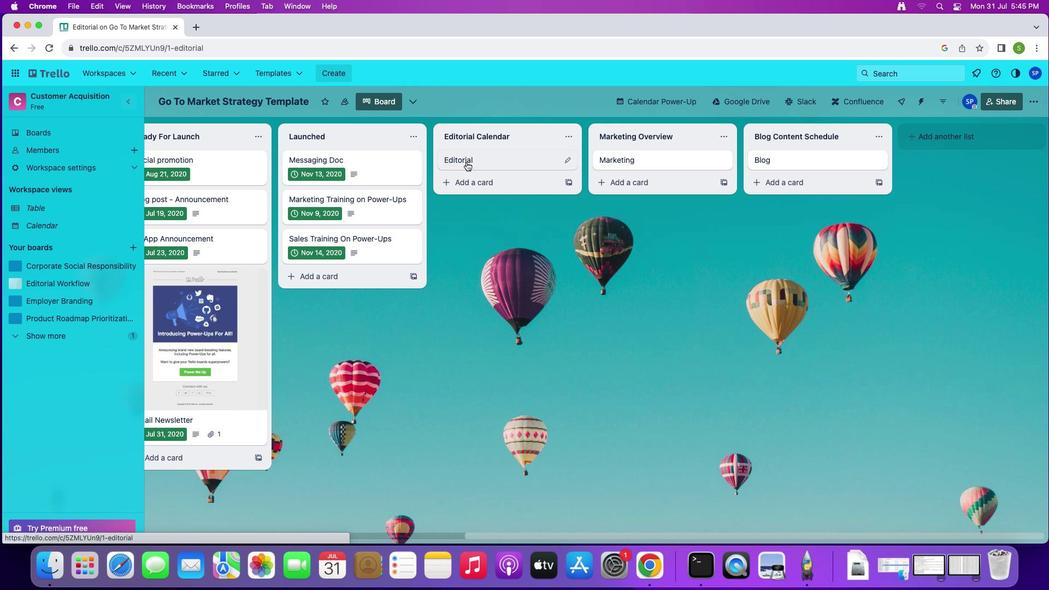 
Action: Mouse moved to (681, 162)
Screenshot: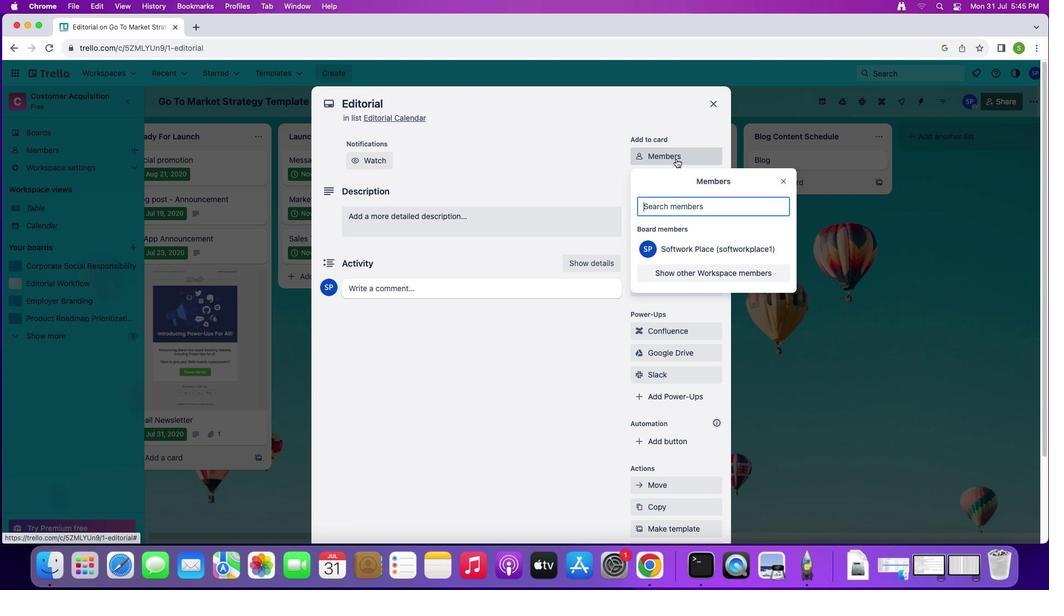 
Action: Mouse pressed left at (681, 162)
Screenshot: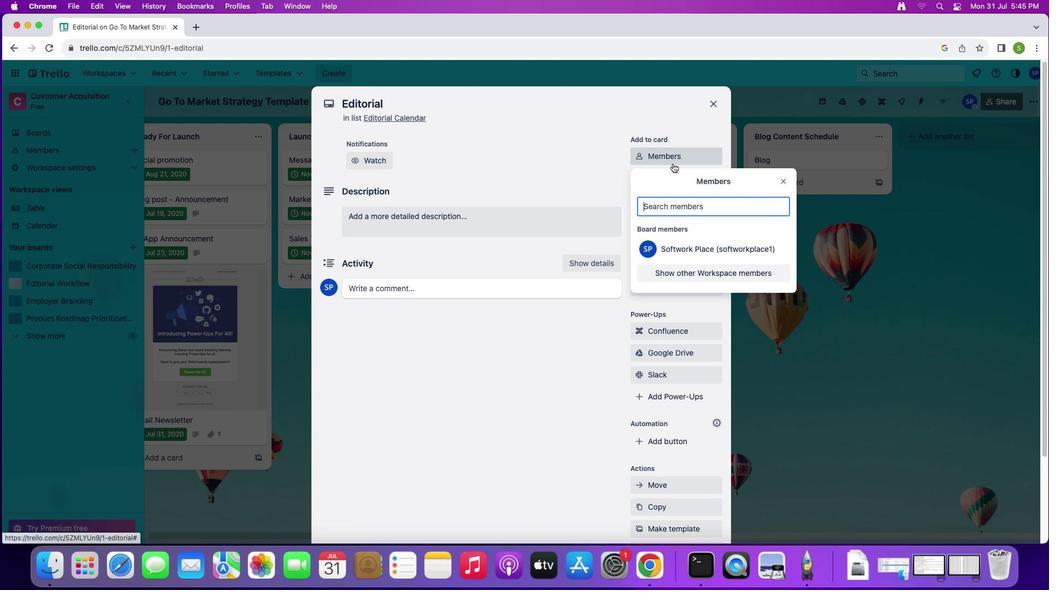 
Action: Mouse moved to (666, 207)
Screenshot: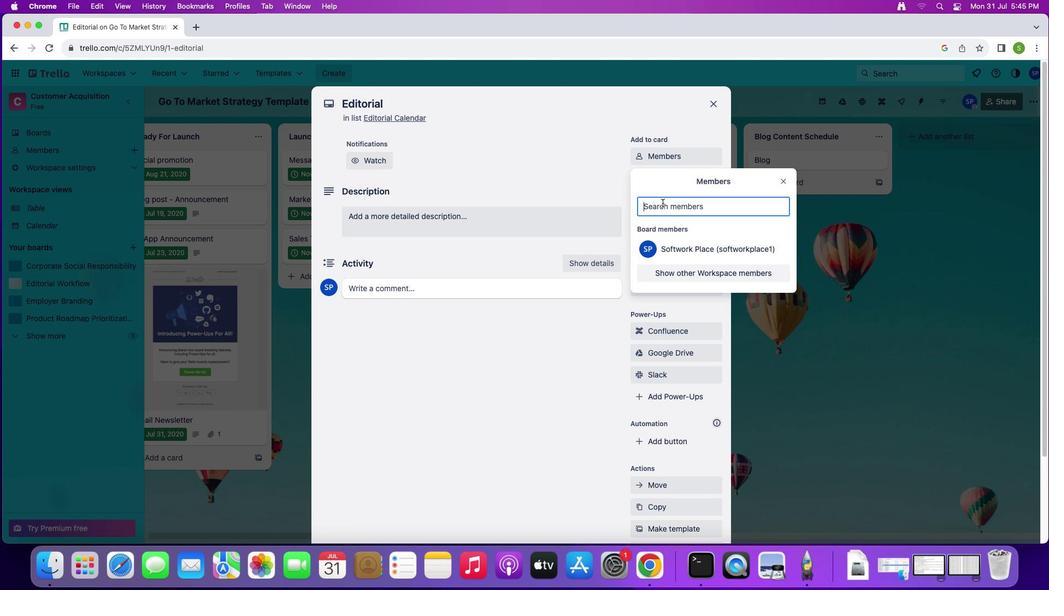 
Action: Key pressed 's''o''f''t''a''g''e''.'Key.shift'@''s''o'Key.leftKey.leftKey.leftKey.left'2'Key.rightKey.rightKey.rightKey.right'f''t''a''g''e''.''n''e''t'
Screenshot: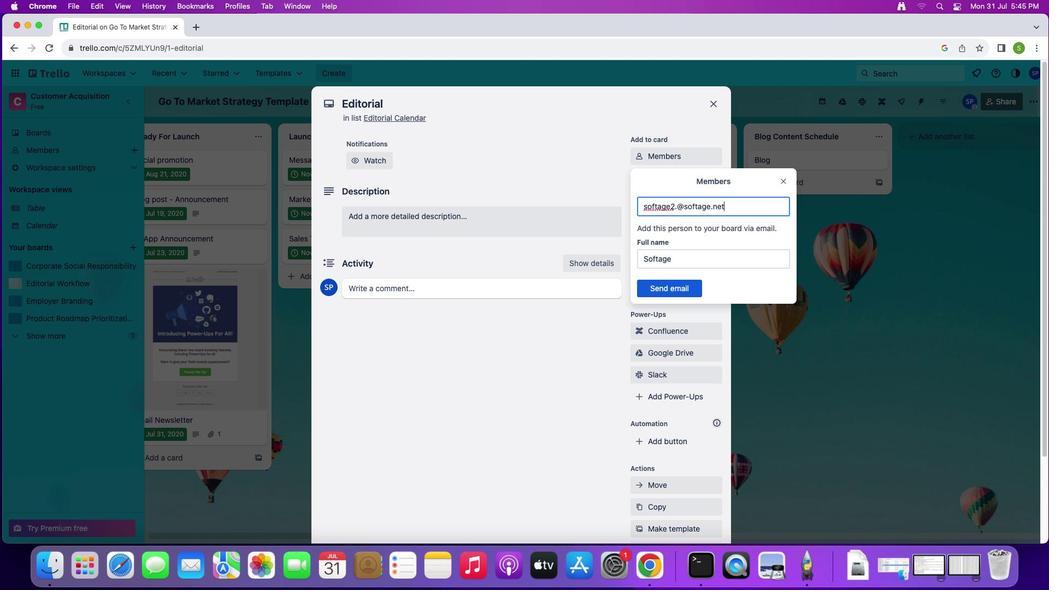 
Action: Mouse moved to (677, 290)
Screenshot: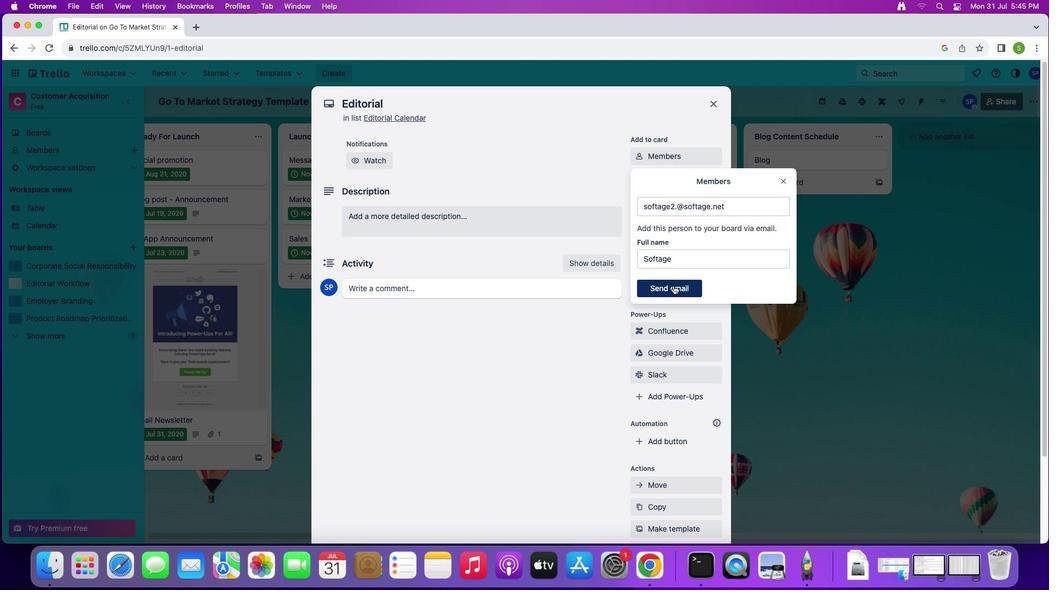 
Action: Mouse pressed left at (677, 290)
Screenshot: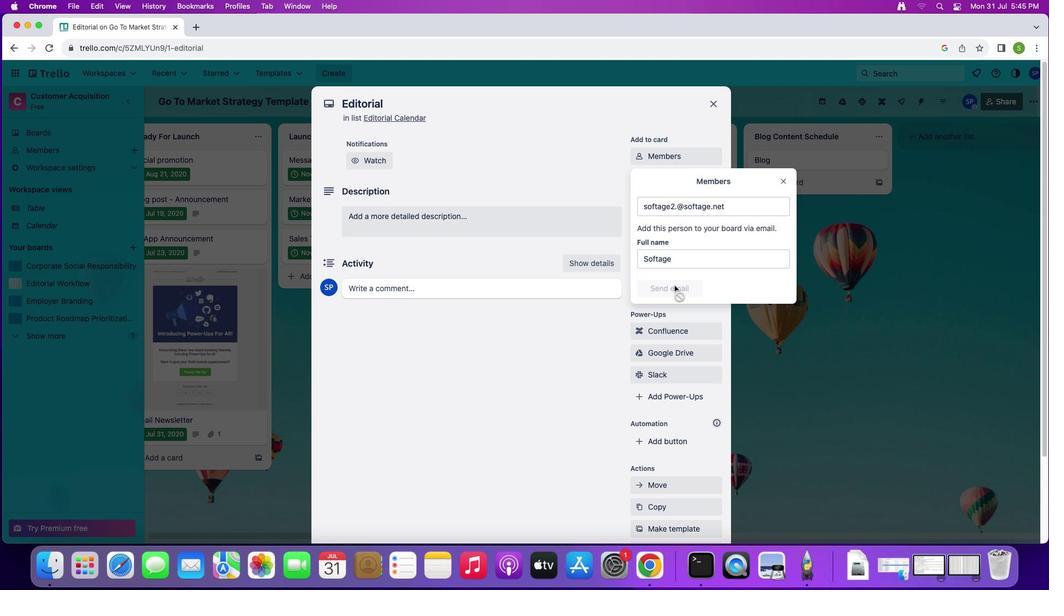 
Action: Mouse moved to (681, 294)
Screenshot: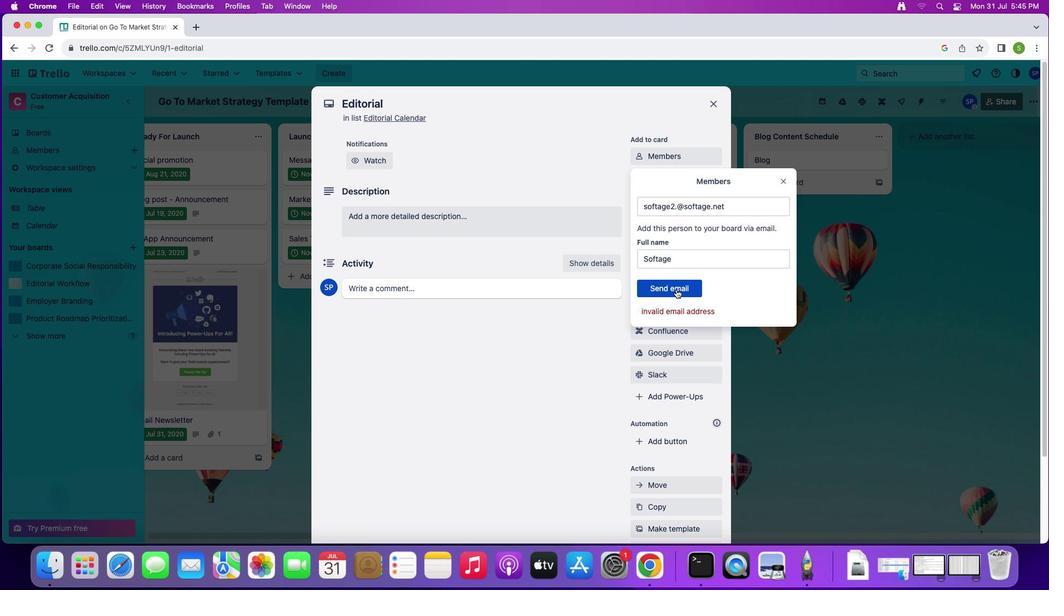
Action: Mouse pressed left at (681, 294)
Screenshot: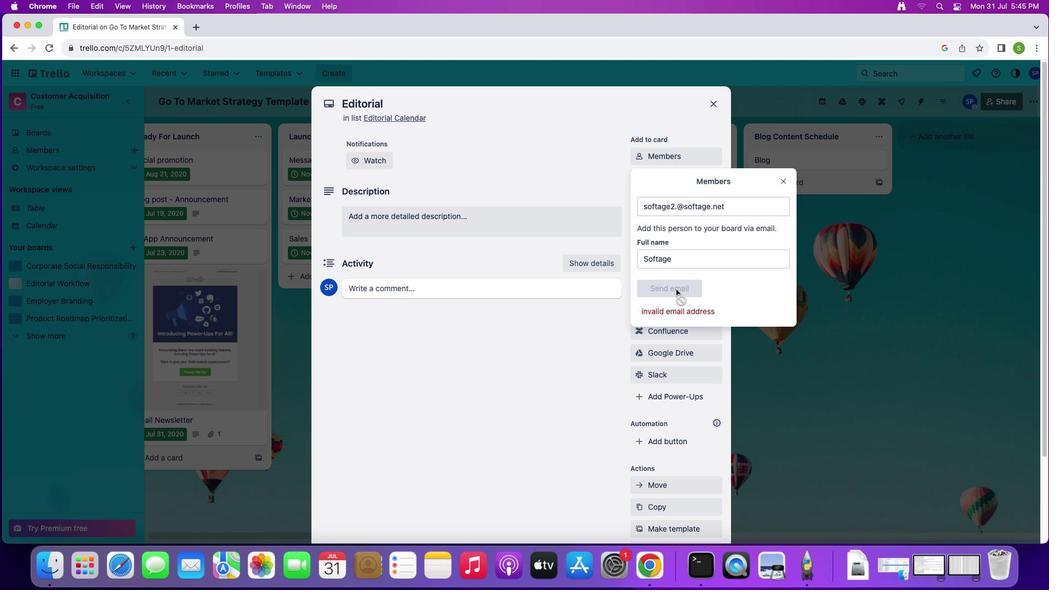 
Action: Mouse moved to (678, 209)
Screenshot: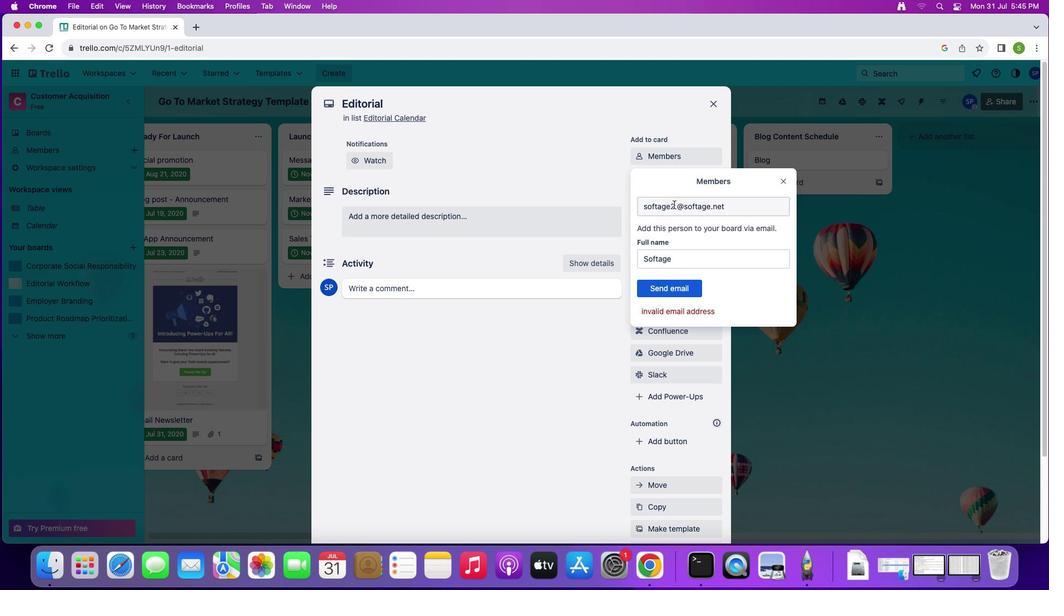 
Action: Mouse pressed left at (678, 209)
Screenshot: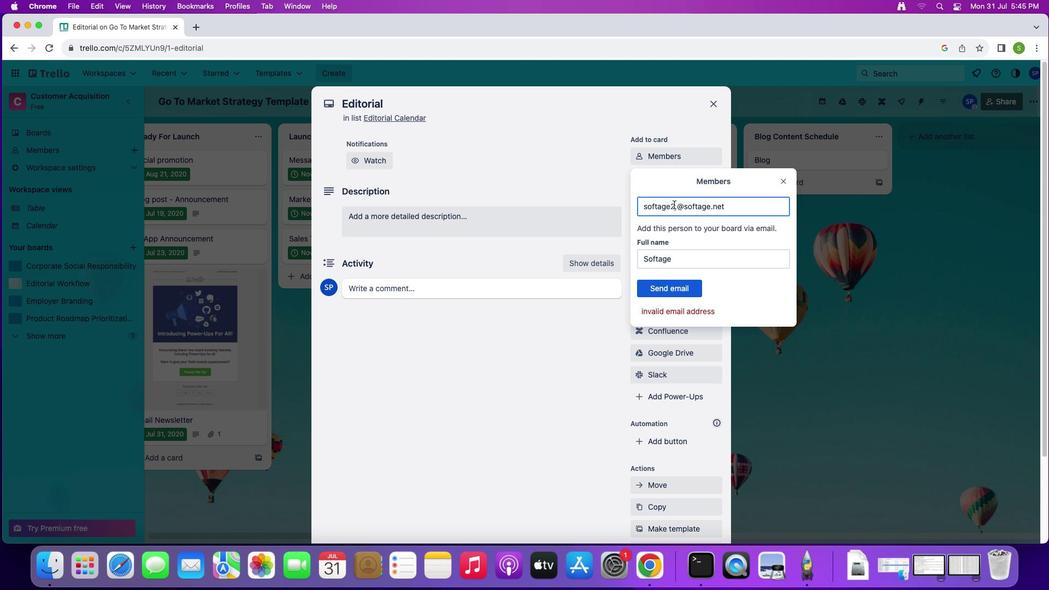 
Action: Mouse moved to (684, 292)
Screenshot: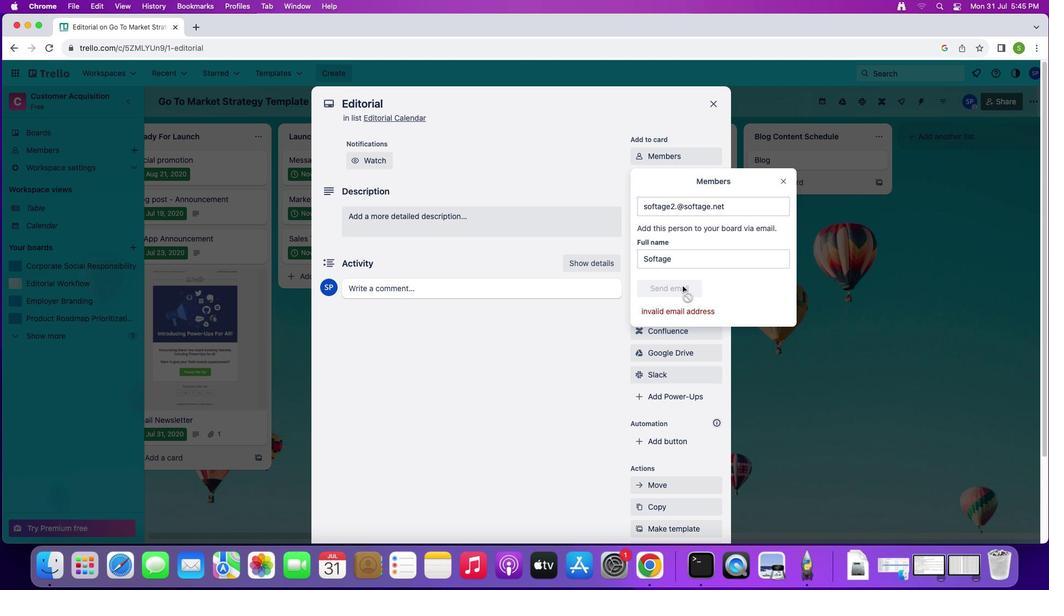 
Action: Mouse pressed left at (684, 292)
Screenshot: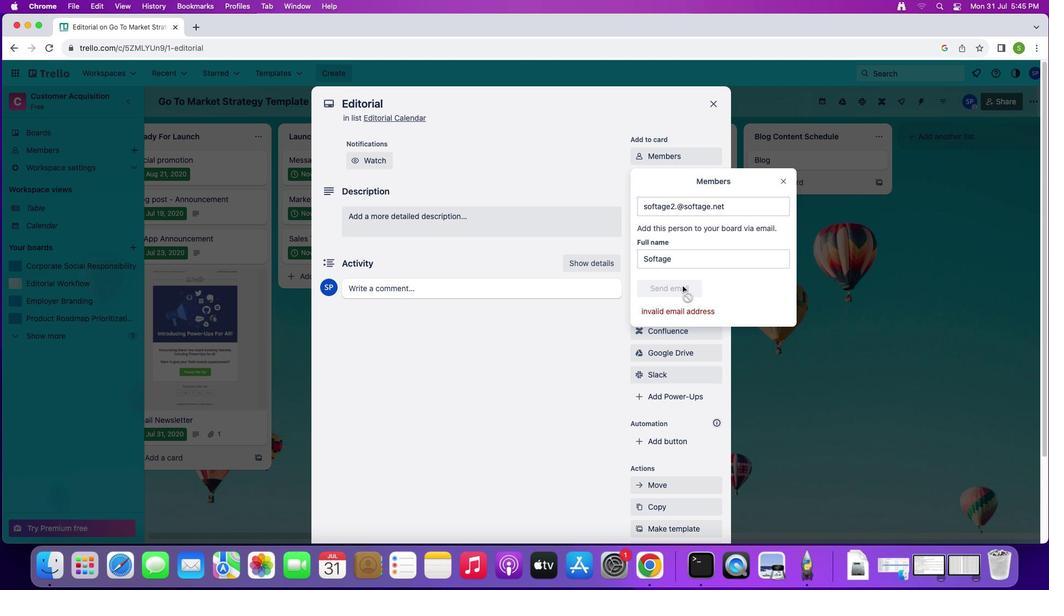
Action: Mouse moved to (795, 185)
Screenshot: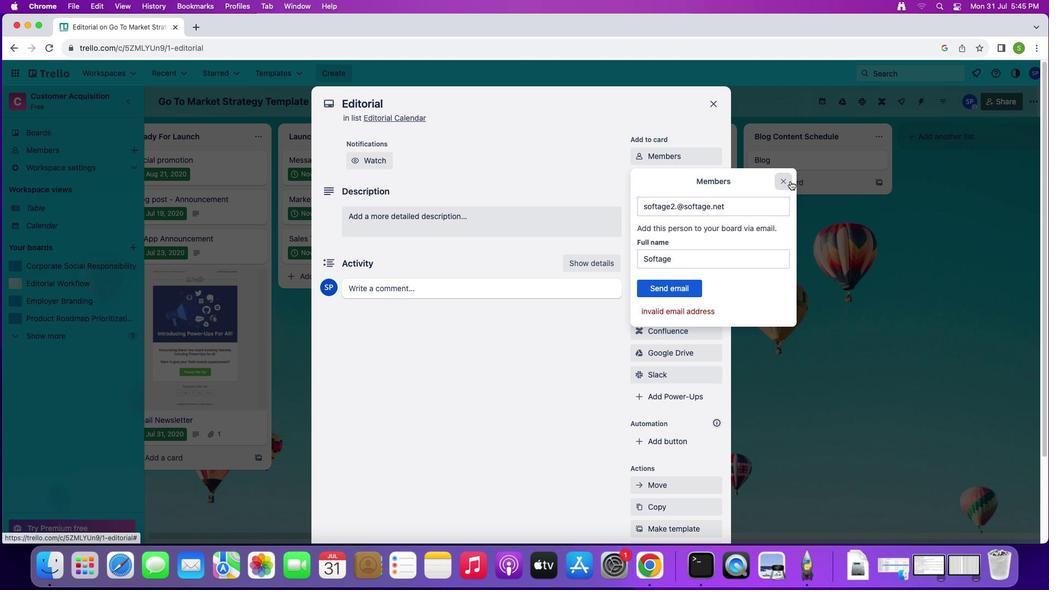 
Action: Mouse pressed left at (795, 185)
Screenshot: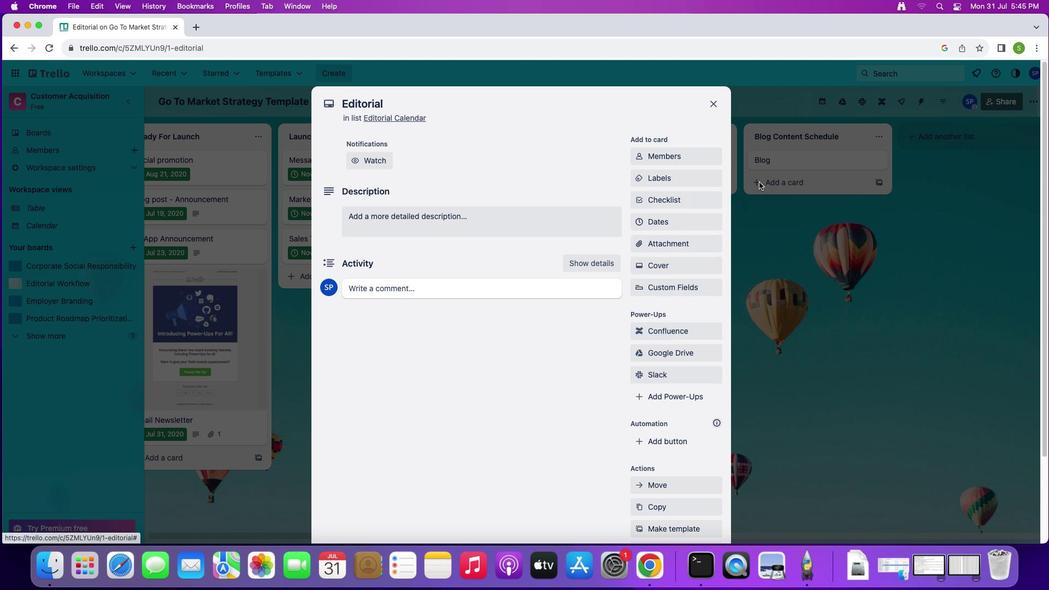 
Action: Mouse moved to (677, 207)
Screenshot: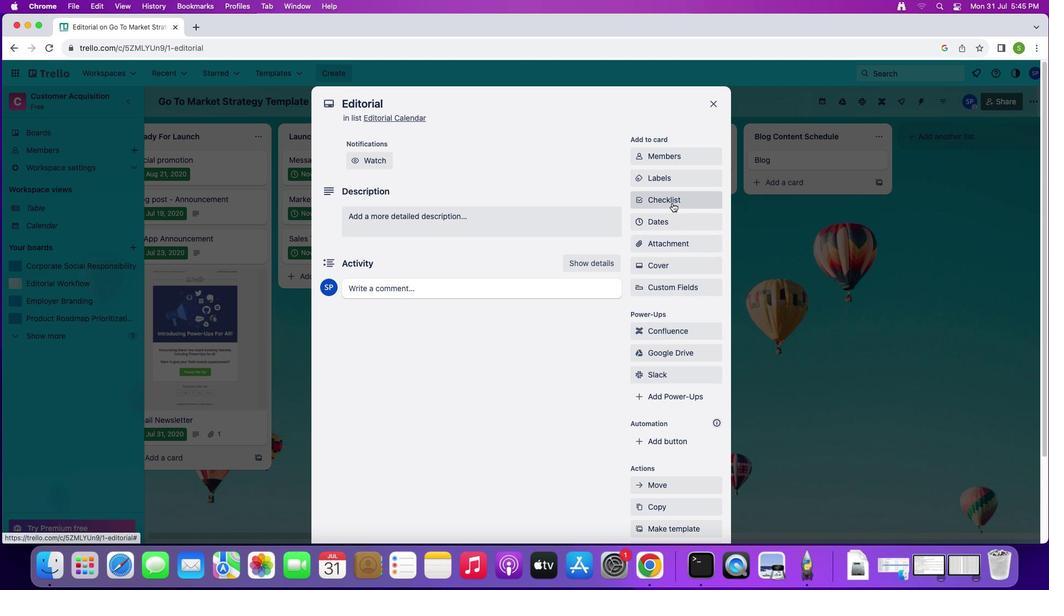 
Action: Mouse pressed left at (677, 207)
Screenshot: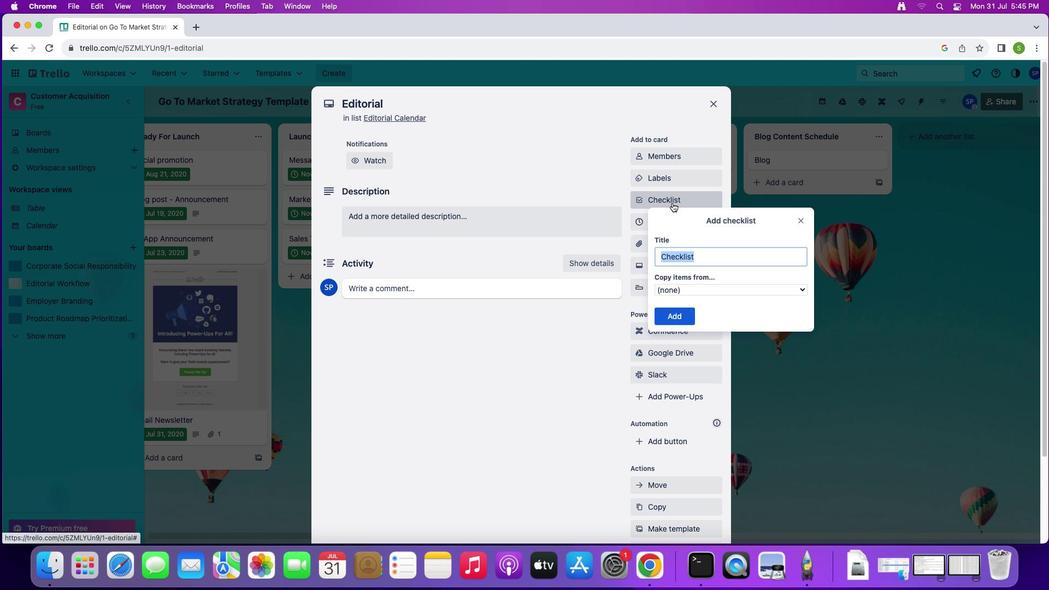 
Action: Mouse moved to (685, 187)
Screenshot: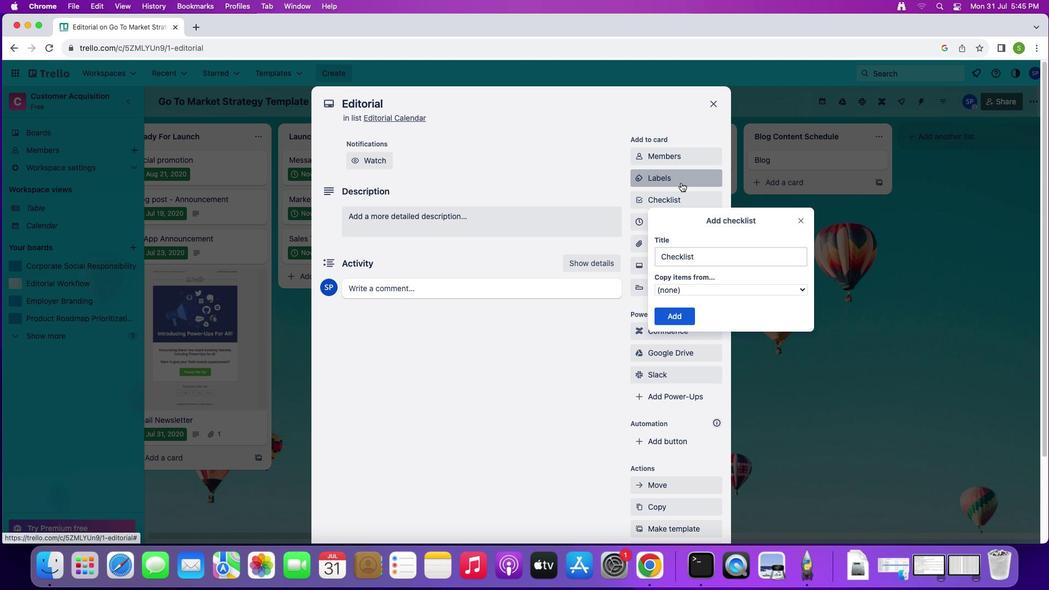 
Action: Mouse pressed left at (685, 187)
Screenshot: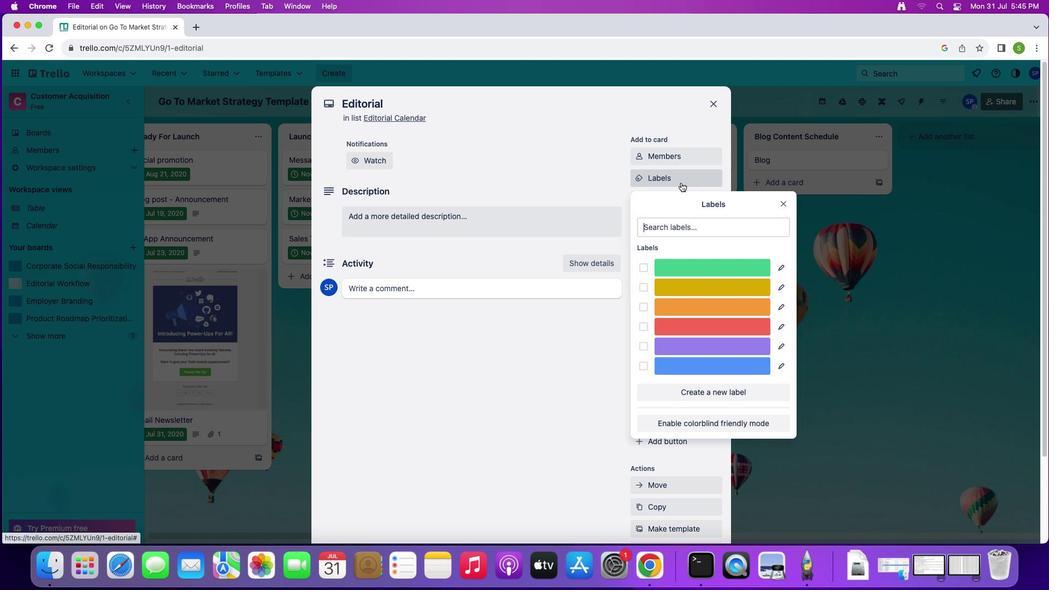
Action: Mouse moved to (679, 309)
Screenshot: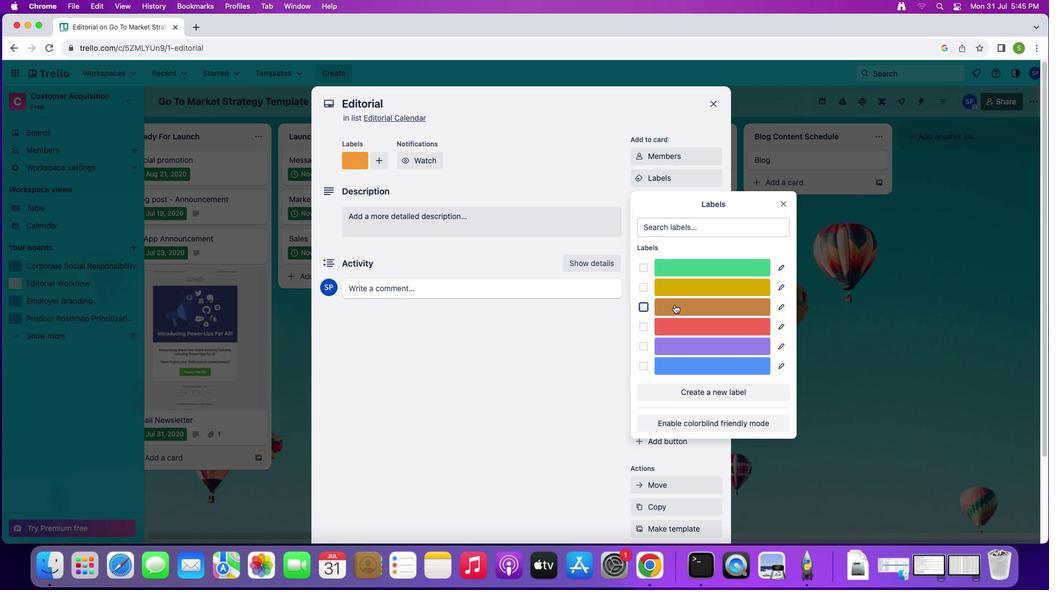 
Action: Mouse pressed left at (679, 309)
Screenshot: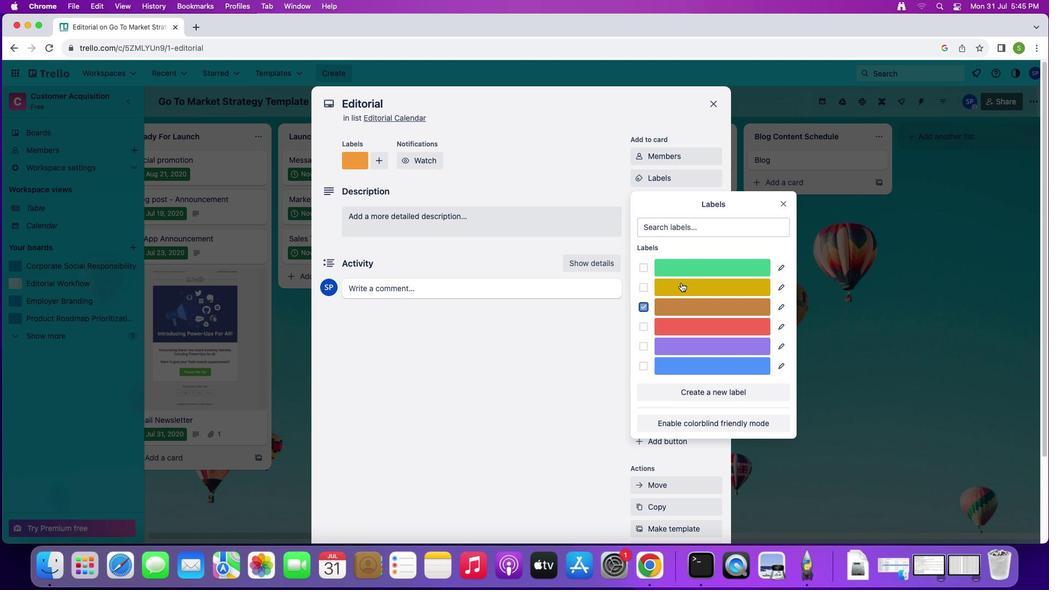 
Action: Mouse moved to (792, 208)
Screenshot: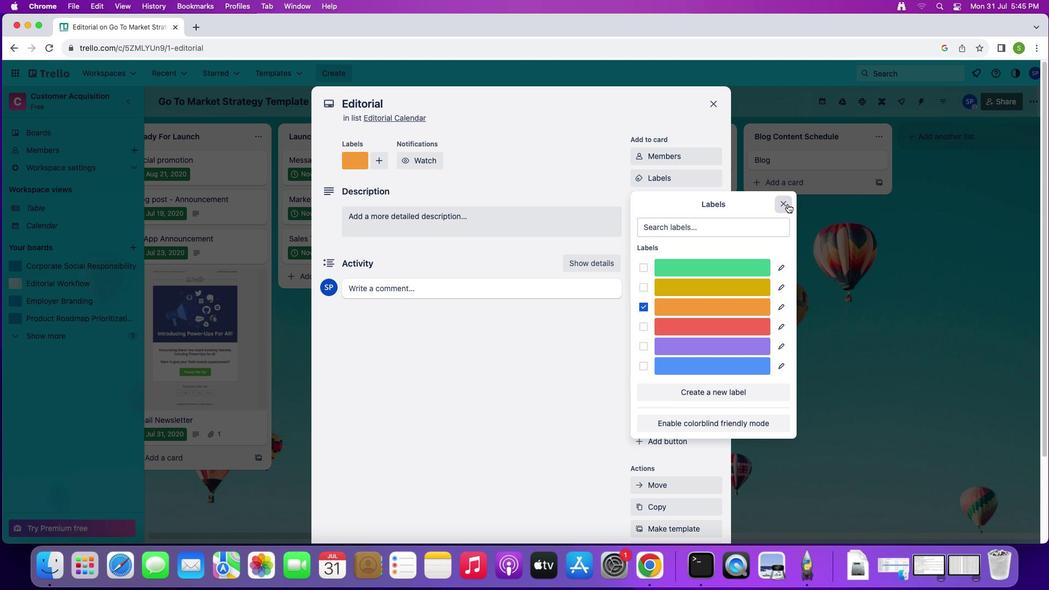 
Action: Mouse pressed left at (792, 208)
Screenshot: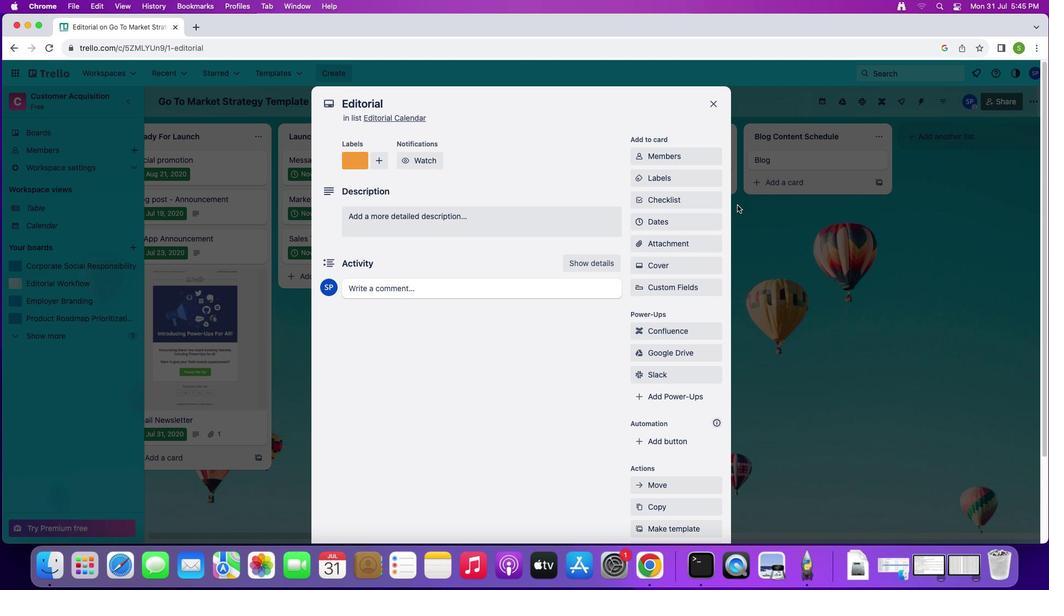 
Action: Mouse moved to (662, 200)
Screenshot: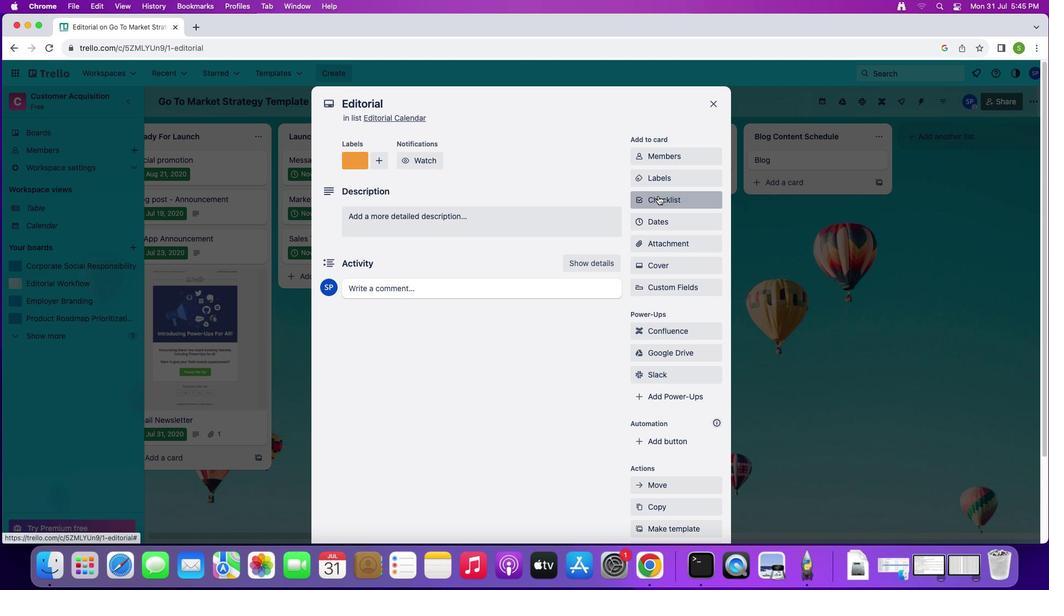 
Action: Mouse pressed left at (662, 200)
Screenshot: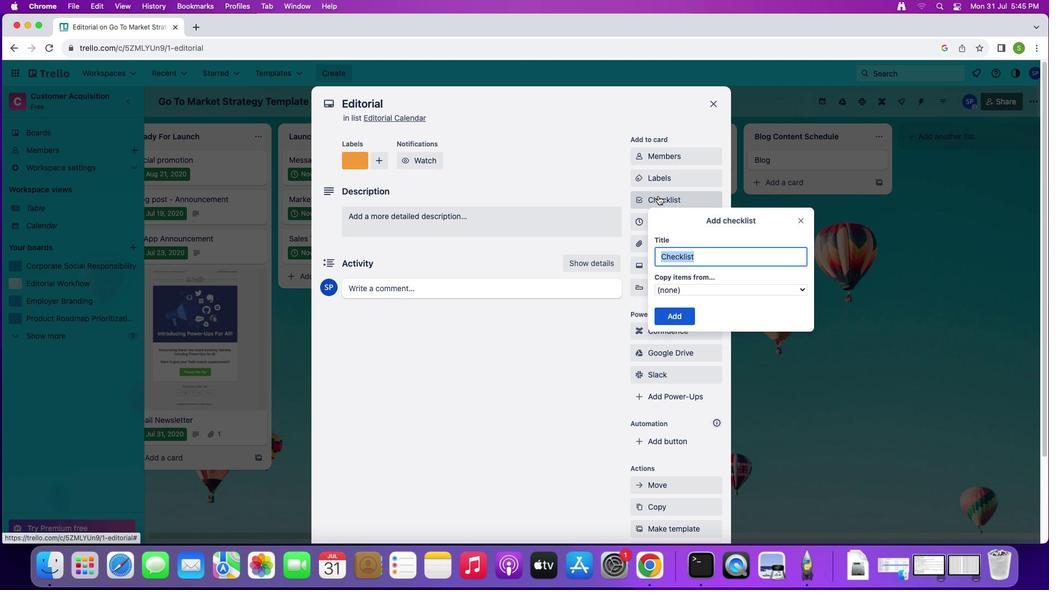 
Action: Mouse moved to (666, 318)
Screenshot: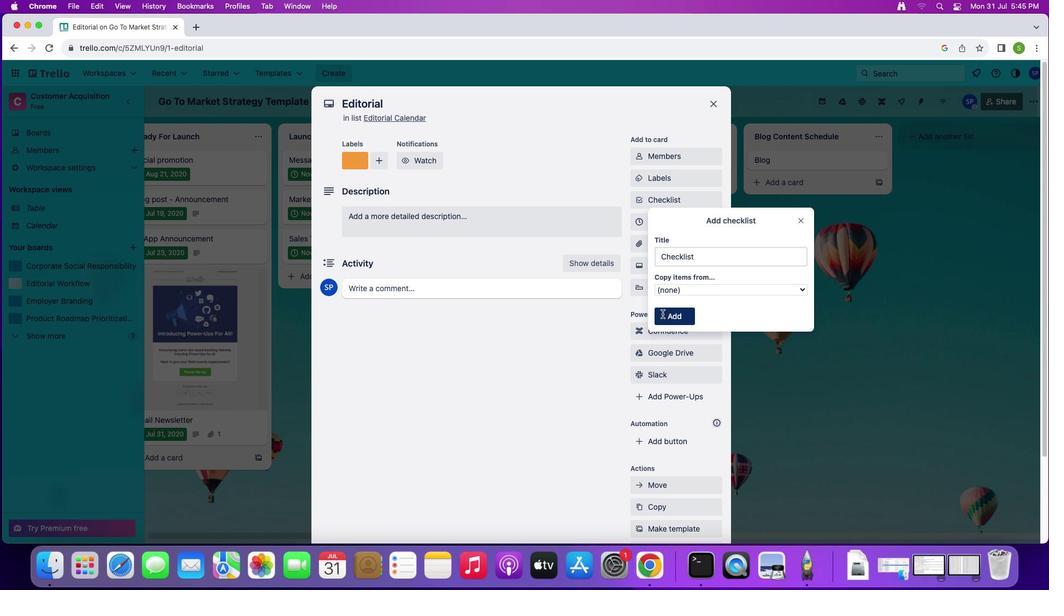 
Action: Mouse pressed left at (666, 318)
Screenshot: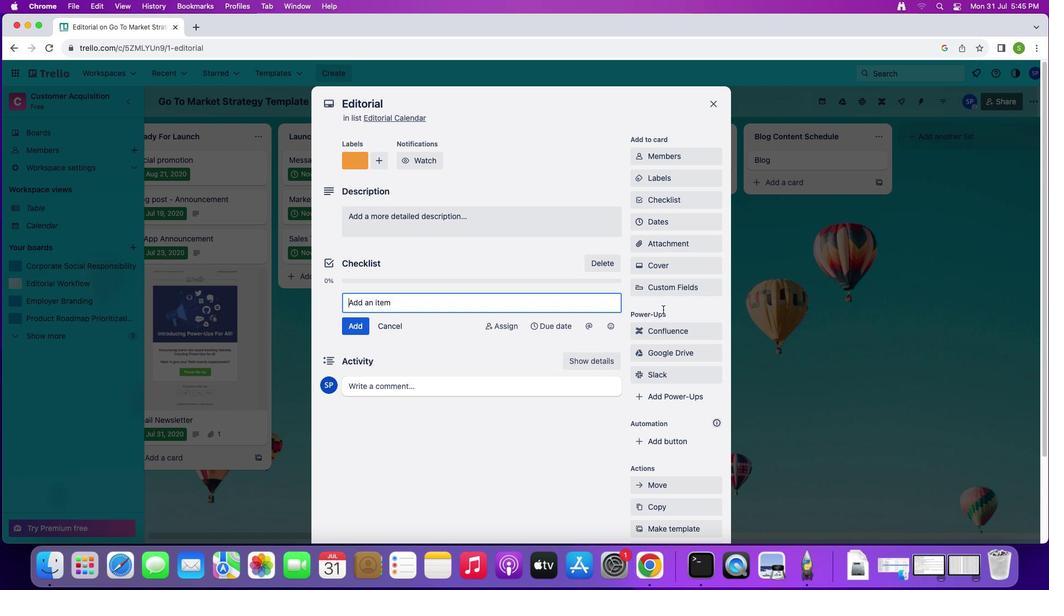 
Action: Mouse moved to (688, 227)
Screenshot: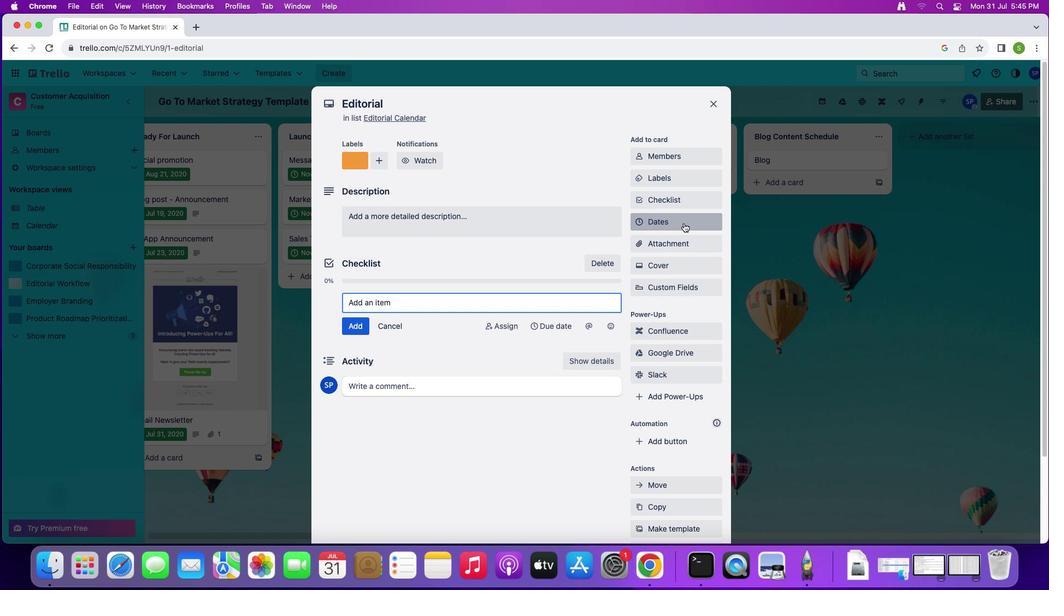 
Action: Mouse pressed left at (688, 227)
Screenshot: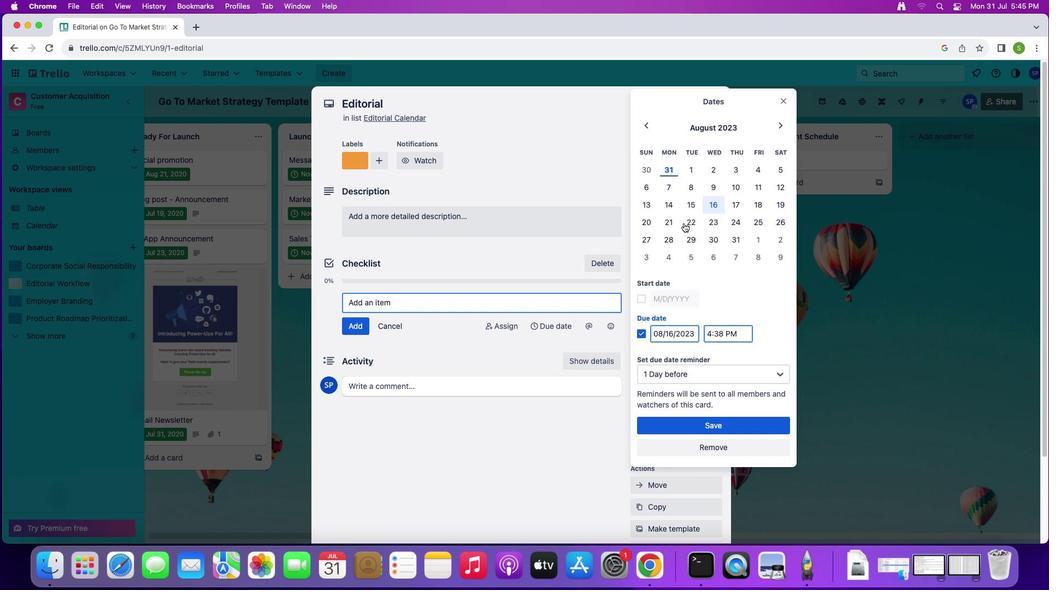 
Action: Mouse moved to (672, 209)
Screenshot: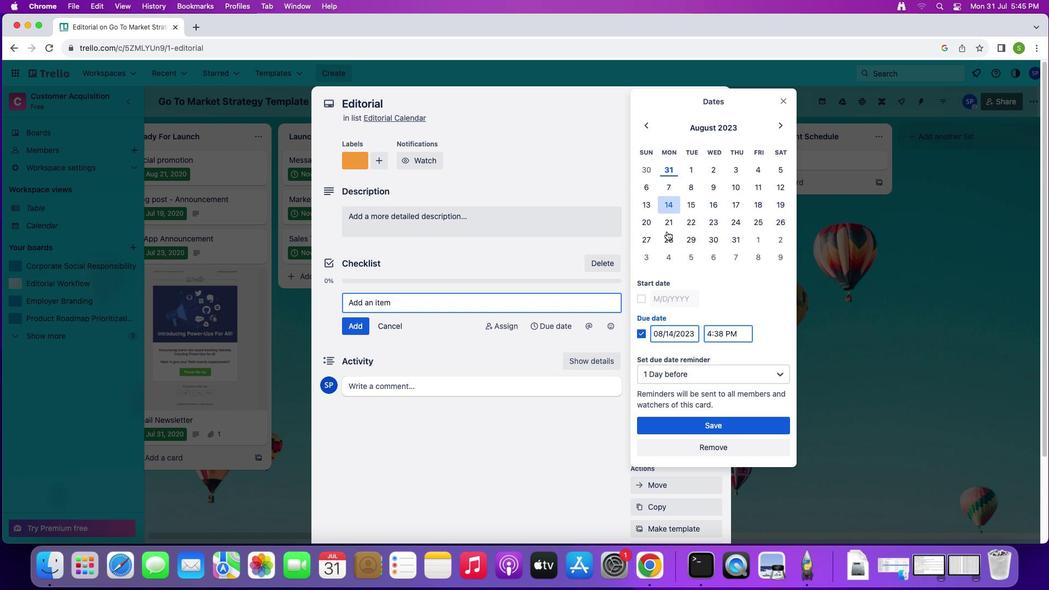 
Action: Mouse pressed left at (672, 209)
Screenshot: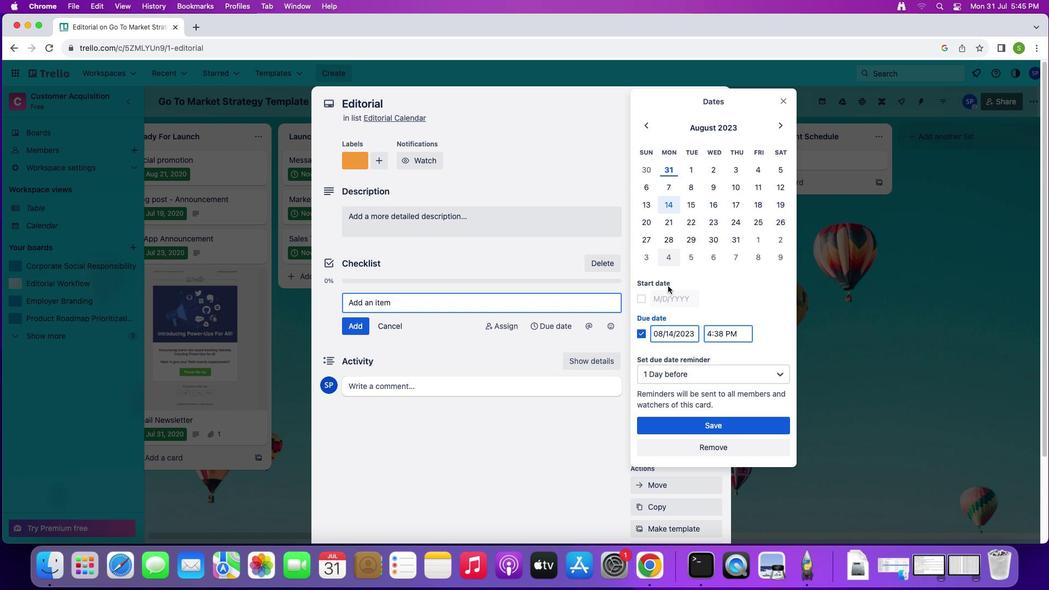 
Action: Mouse moved to (645, 299)
Screenshot: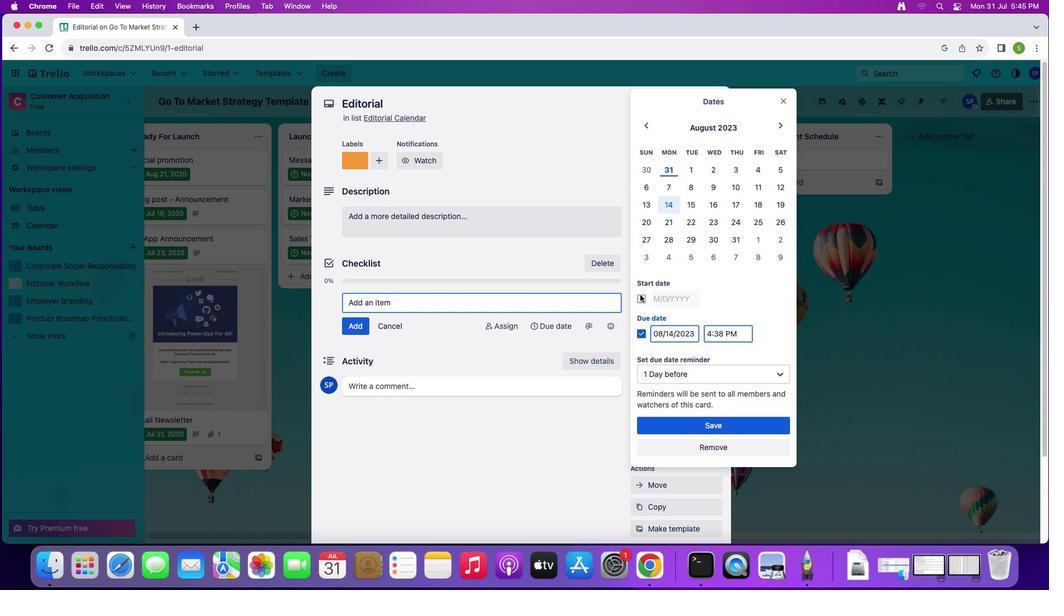
Action: Mouse pressed left at (645, 299)
Screenshot: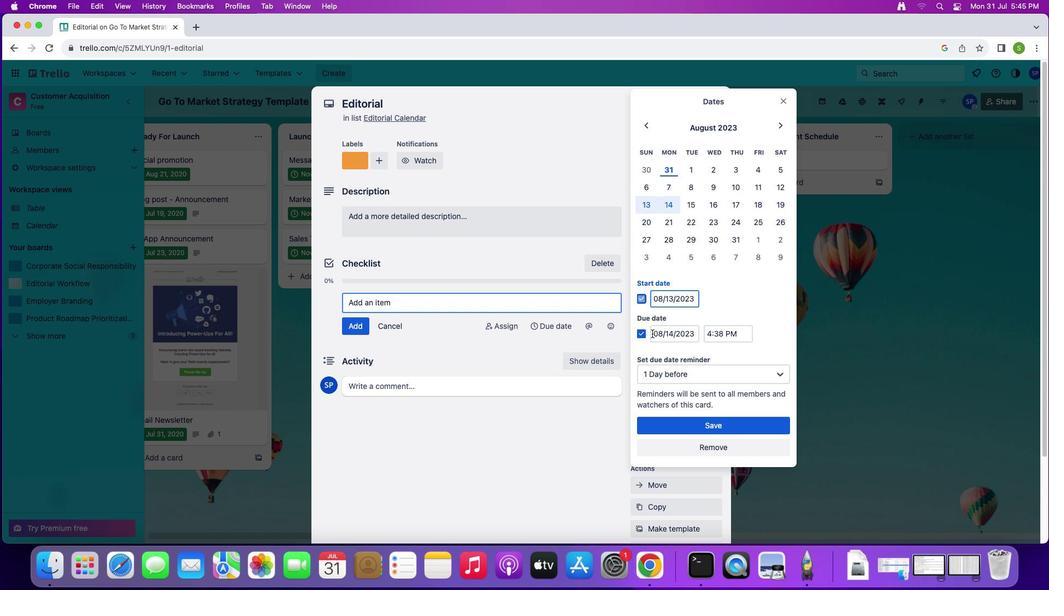 
Action: Mouse moved to (683, 427)
Screenshot: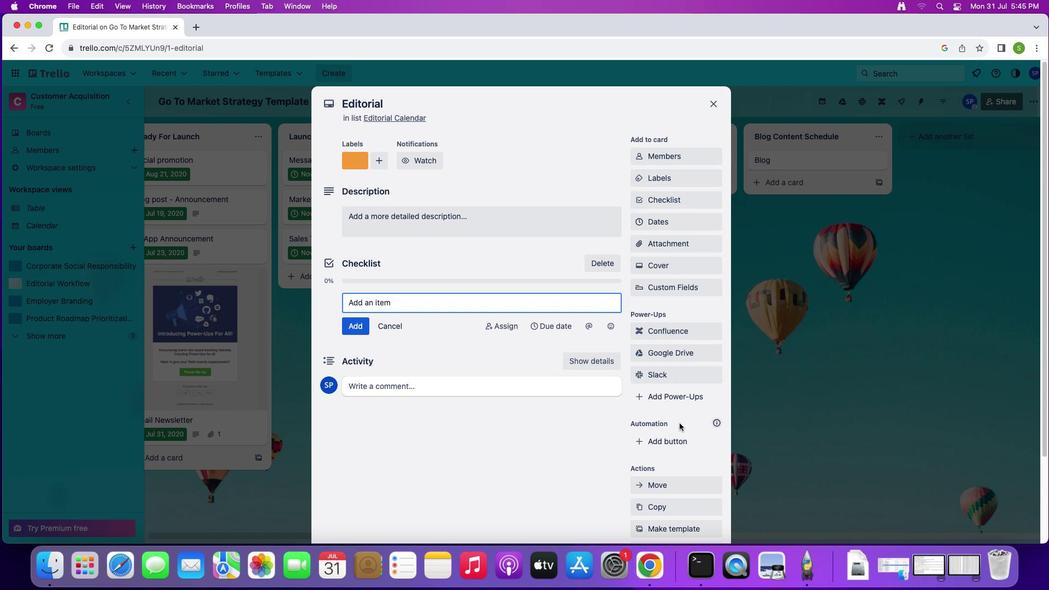 
Action: Mouse pressed left at (683, 427)
Screenshot: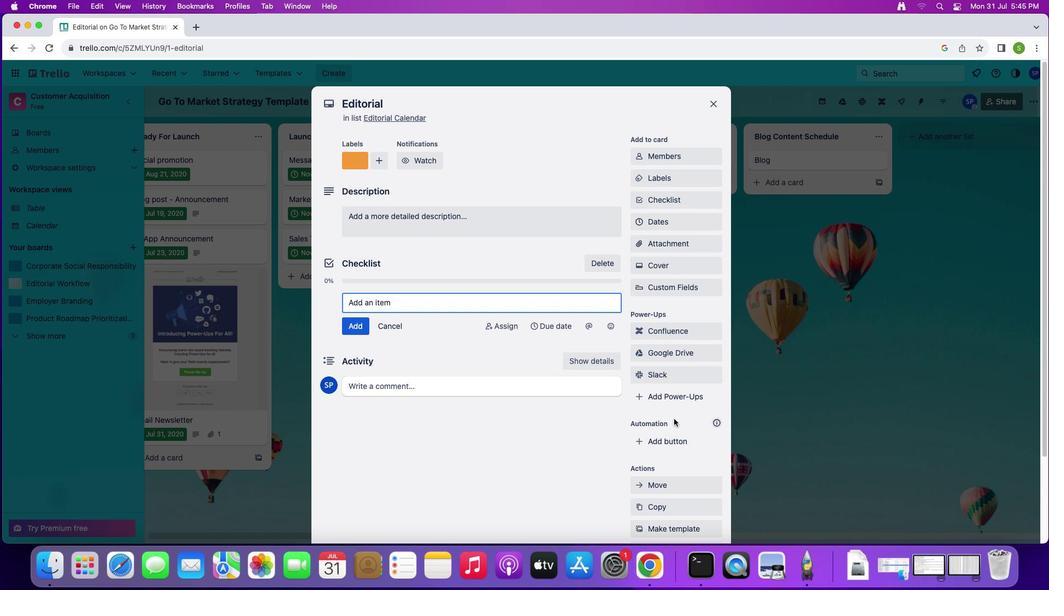 
Action: Mouse moved to (676, 272)
Screenshot: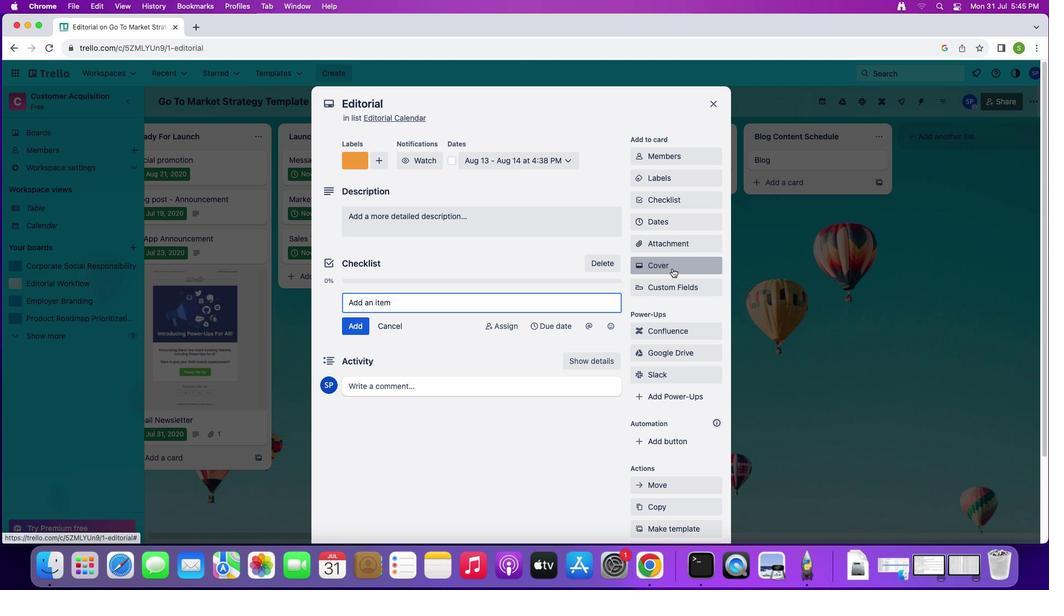 
Action: Mouse pressed left at (676, 272)
Screenshot: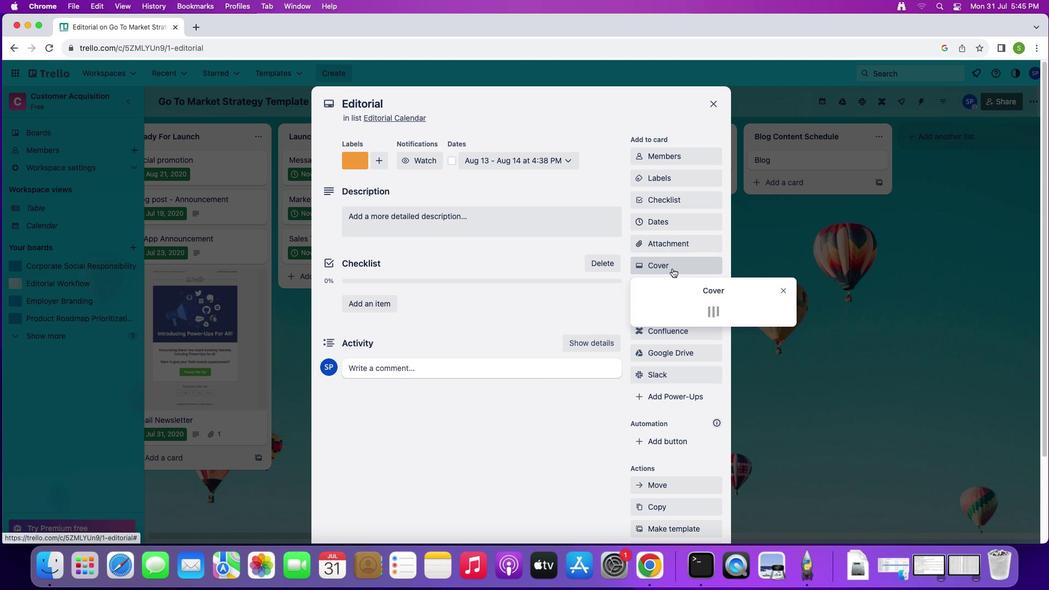 
Action: Mouse moved to (682, 330)
Screenshot: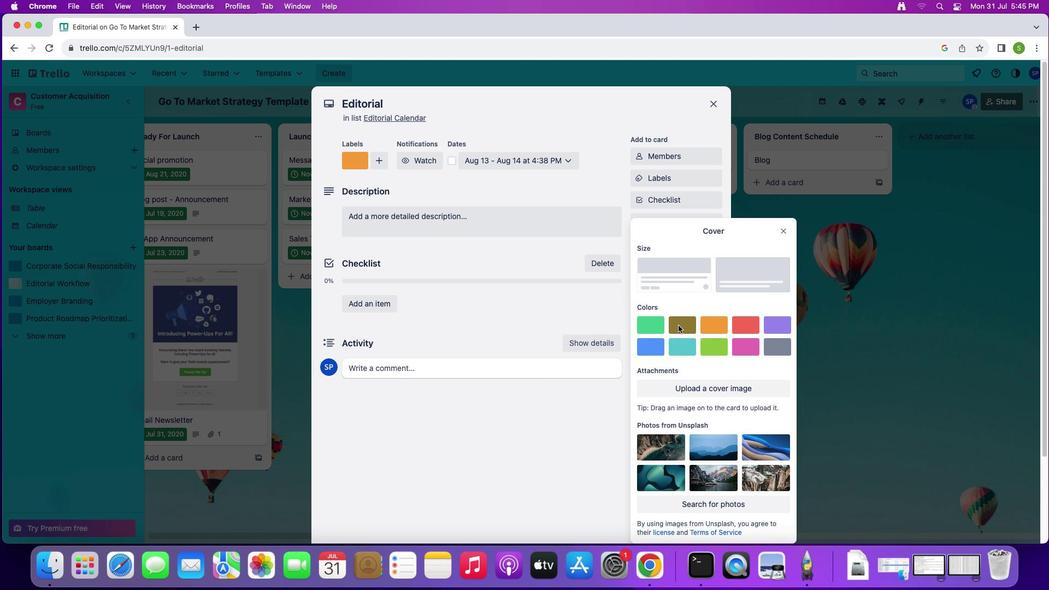 
Action: Mouse pressed left at (682, 330)
Screenshot: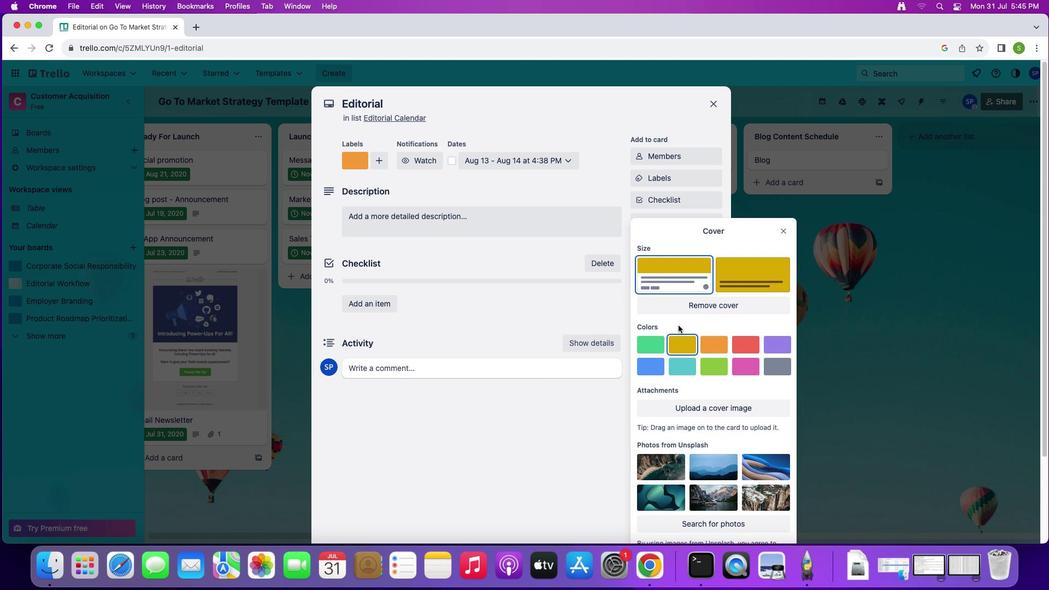 
Action: Mouse moved to (792, 217)
Screenshot: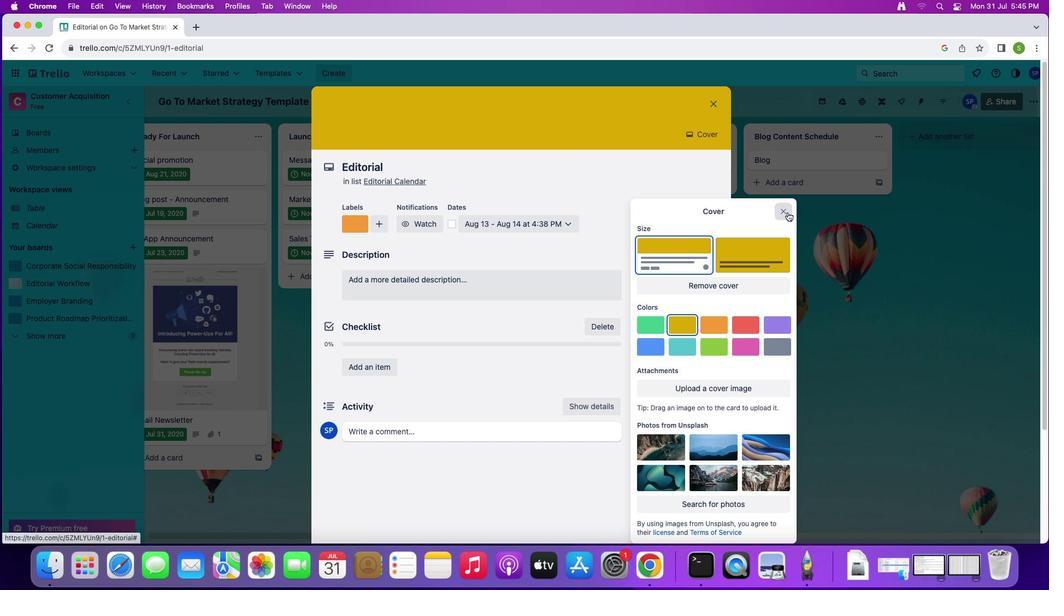 
Action: Mouse pressed left at (792, 217)
Screenshot: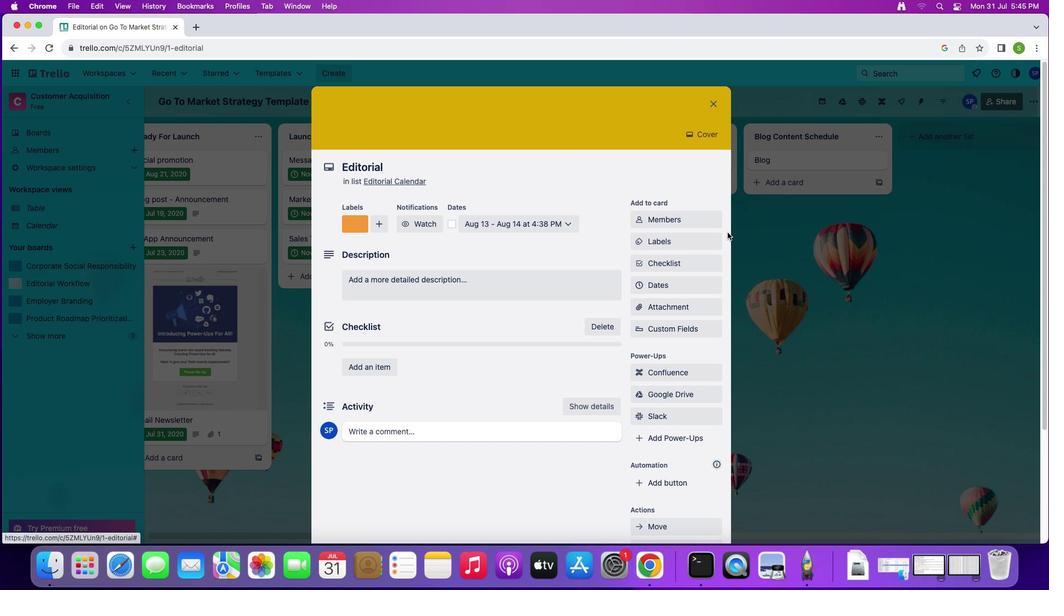 
Action: Mouse moved to (479, 287)
Screenshot: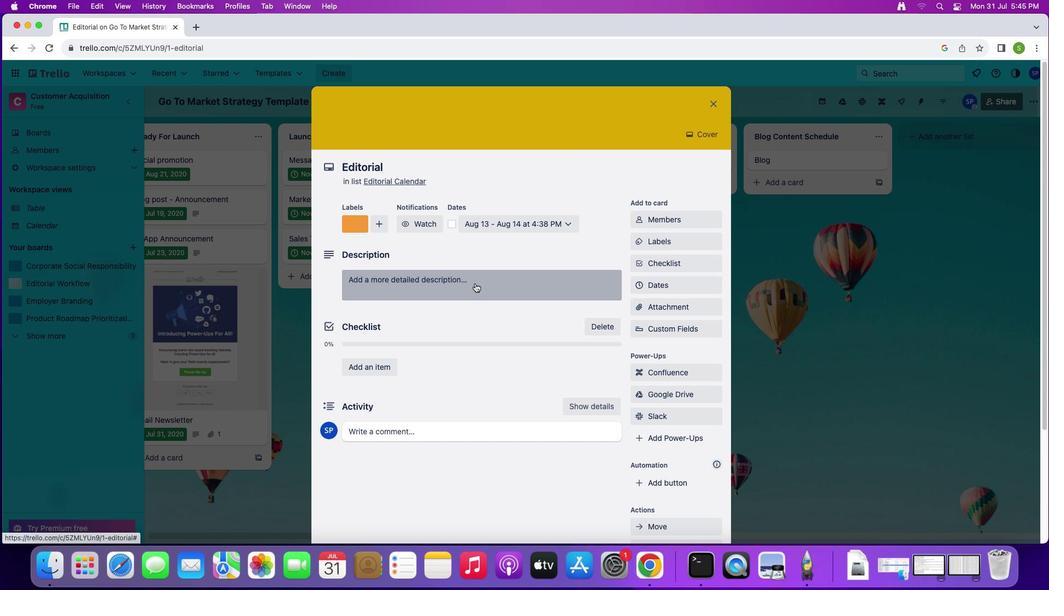 
Action: Mouse pressed left at (479, 287)
Screenshot: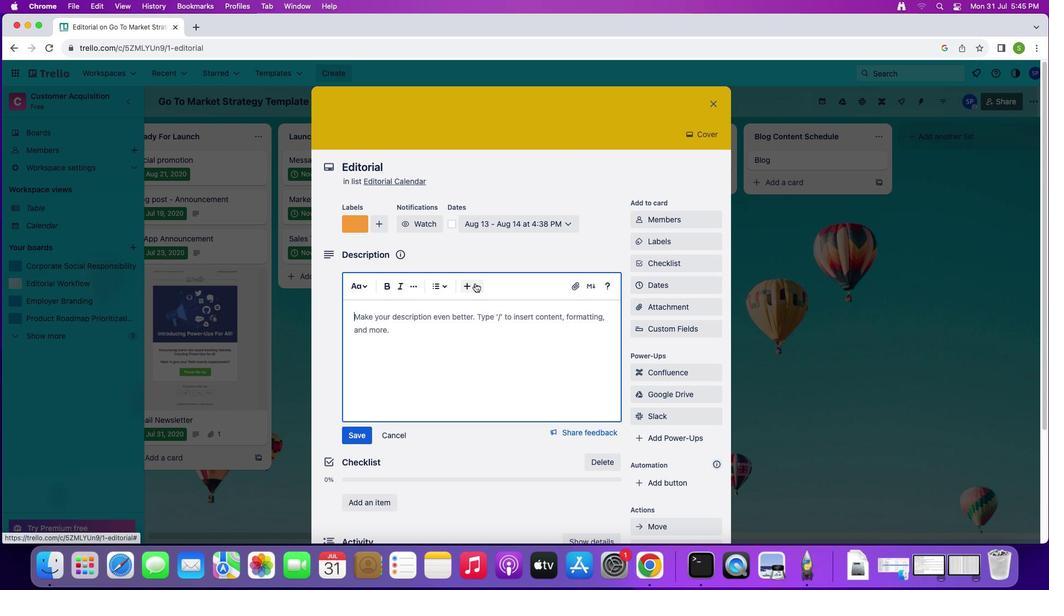 
Action: Mouse moved to (518, 278)
Screenshot: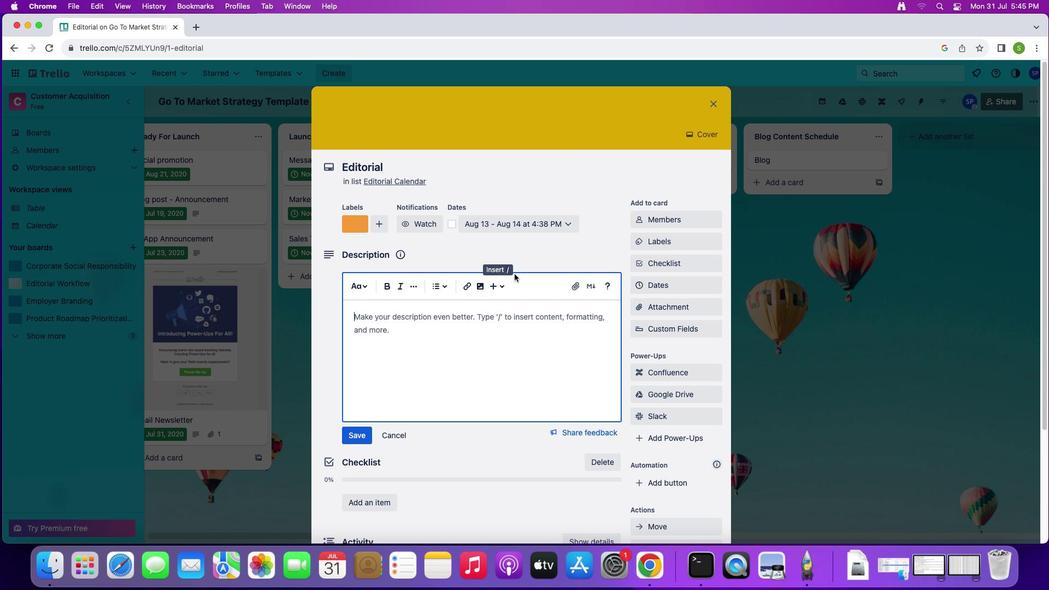 
Action: Key pressed Key.shift'U''s''i''n''g'Key.space'a'Key.spaceKey.shift'T''r''e''l''l''o'Key.space'b''o''a''r''d'Key.space't''o'Key.space'm''a''n''a''g''e'Key.space'y''o''u''r'Key.space't''e''a''m'"'"'s'Key.space'e''d''i''t''o''r''i''a''l'Key.space'c''a''l''e''n''d''e''r'Key.space'a''l''l''o''e'Key.backspace'w''s'Key.space'y''o''u'Key.space't''o'Key.space's''e''e'Key.space't''h''e'Key.space's''t''a''t''u''s'Key.space'o''f'Key.space'e''v''e''r''y'Key.space'b''l''o''g'Key.space'p''o''s''t'Key.space'f''r''o''m'Key.space'f''r''e''s''h'Key.space'i''d''e''a'Key.space't''o'Key.space'p''u''b''l''i''s''h''e''d'Key.space'p''o''s''r'Key.backspace't'
Screenshot: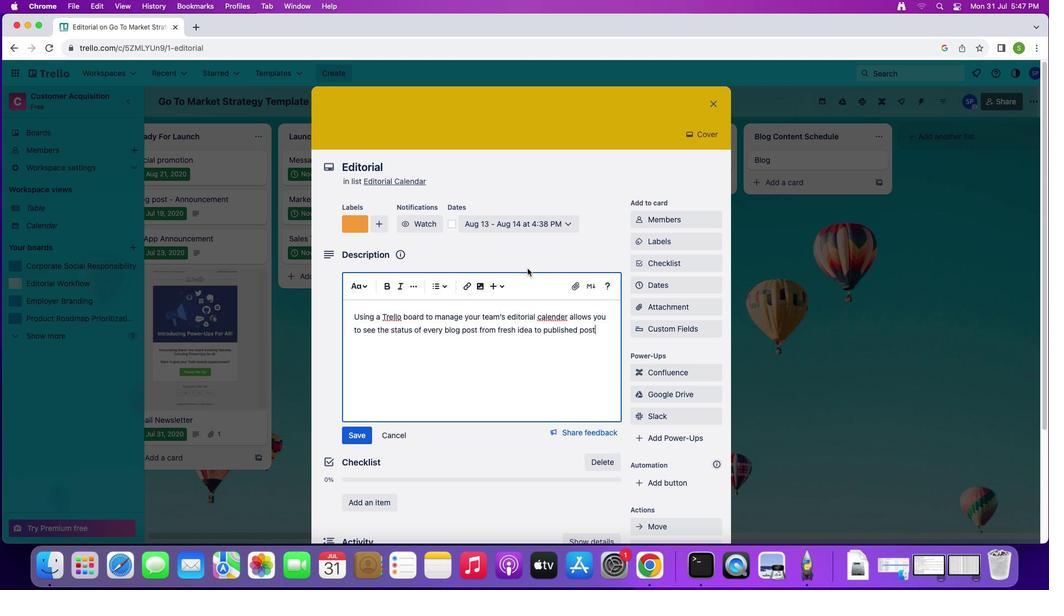 
Action: Mouse moved to (531, 272)
Screenshot: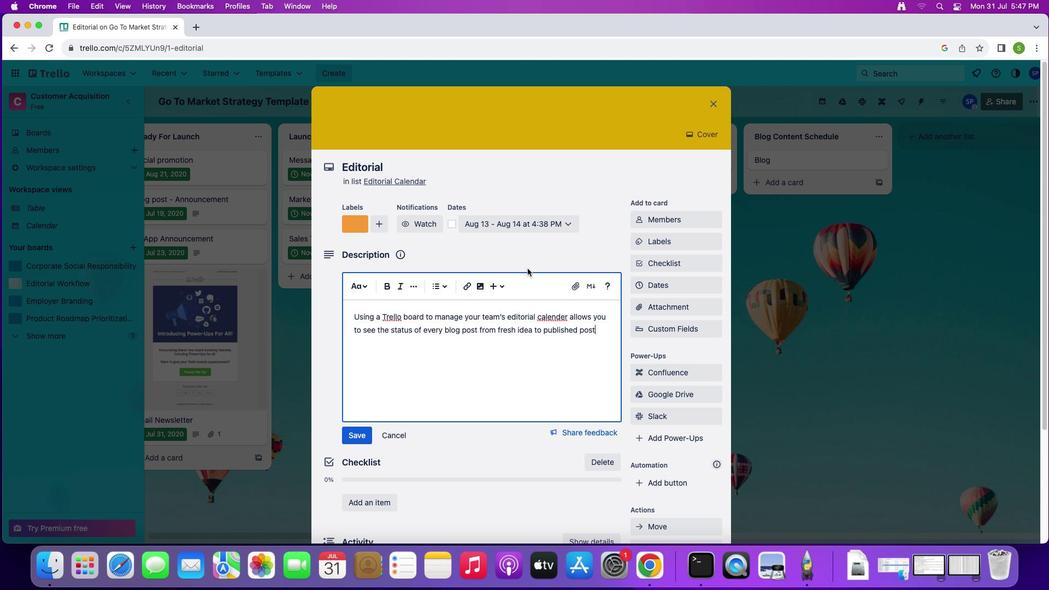 
Action: Key pressed '.'
Screenshot: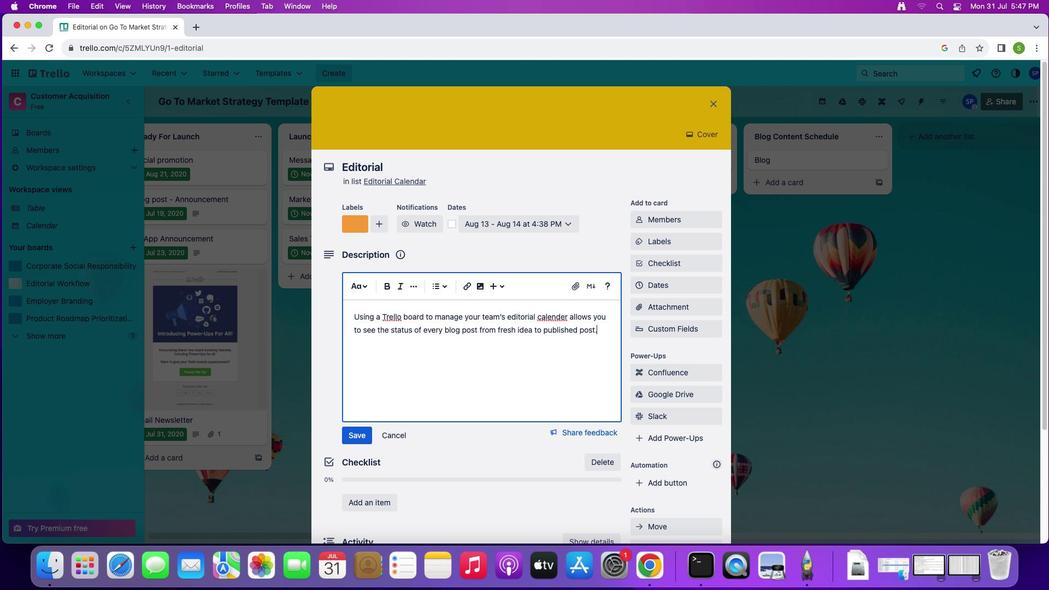 
Action: Mouse moved to (571, 322)
Screenshot: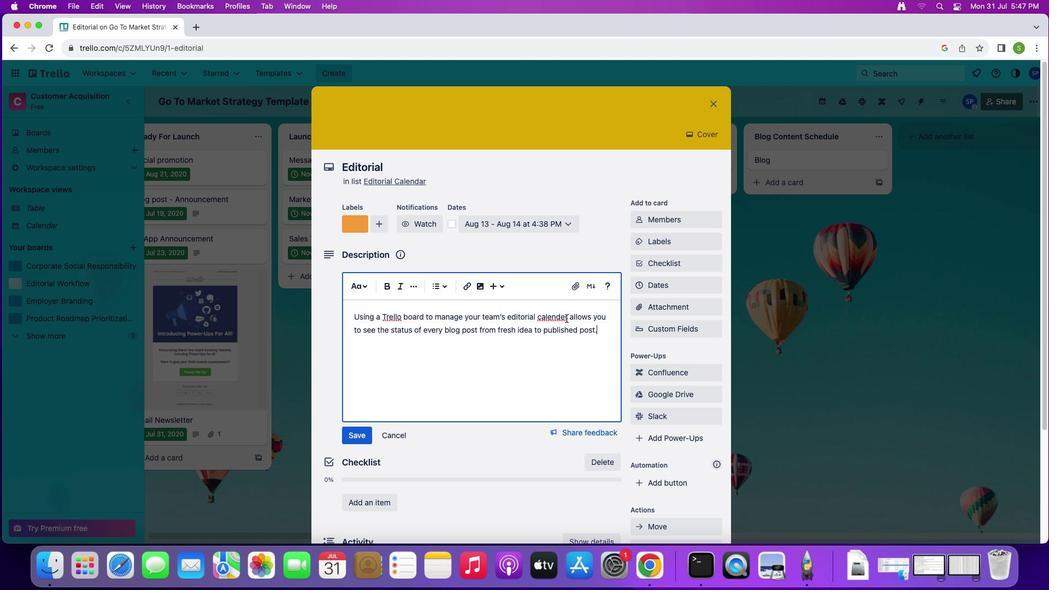 
Action: Mouse pressed left at (571, 322)
Screenshot: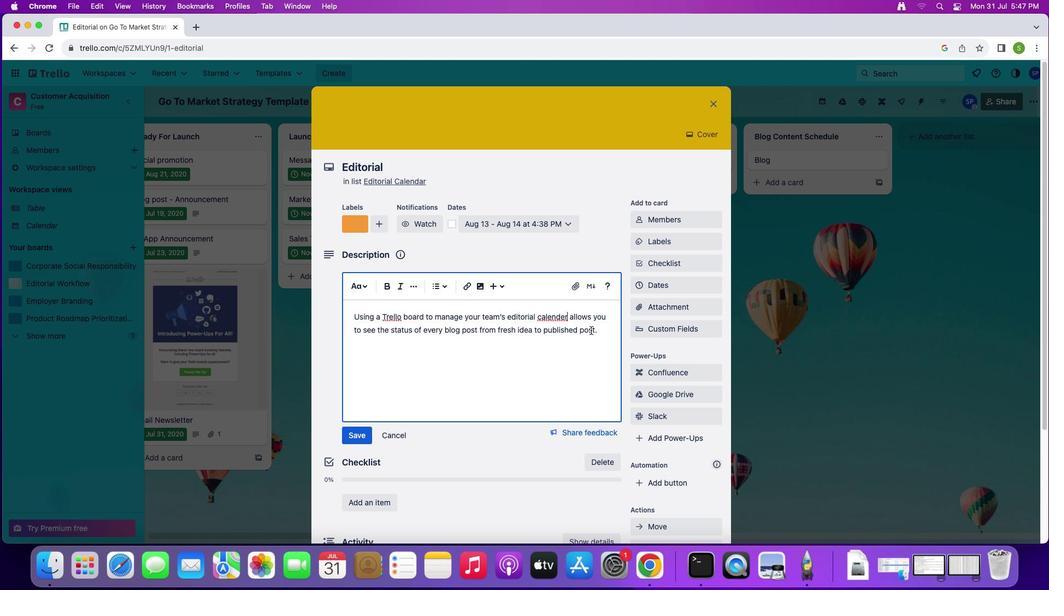 
Action: Mouse moved to (570, 323)
Screenshot: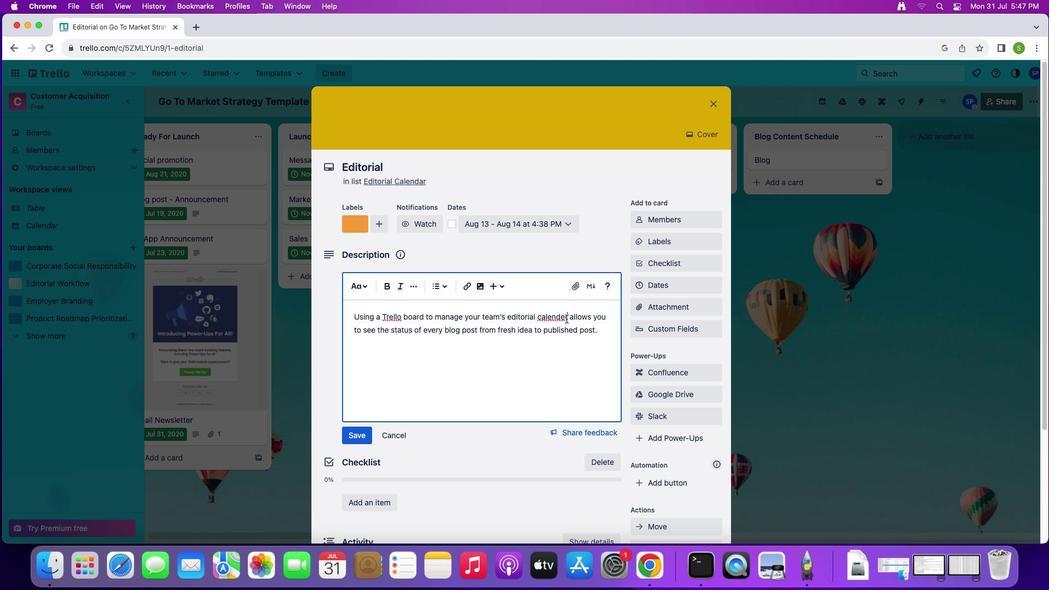 
Action: Mouse pressed left at (570, 323)
Screenshot: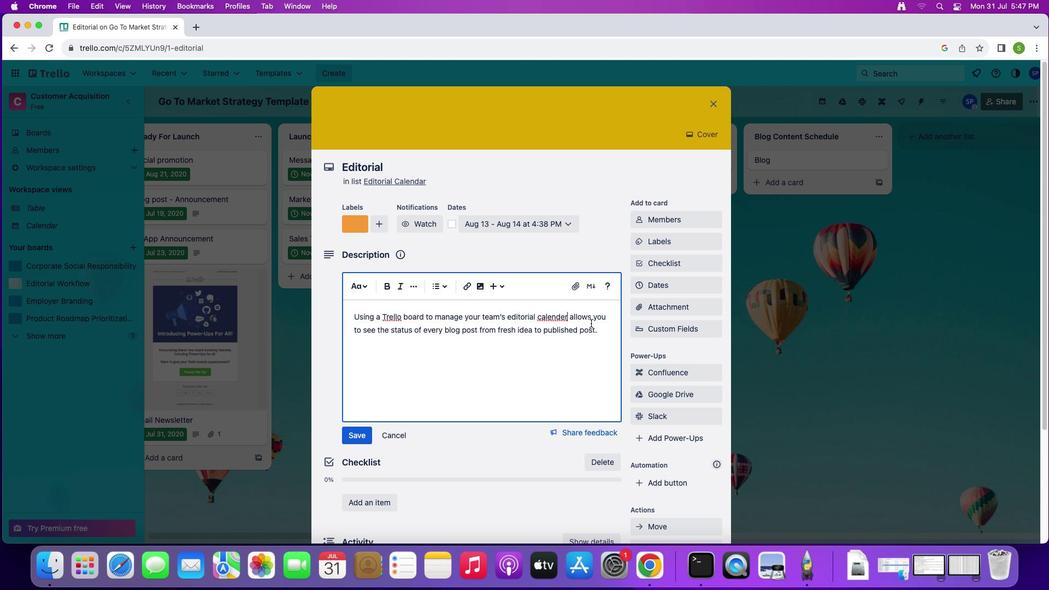 
Action: Mouse moved to (604, 335)
Screenshot: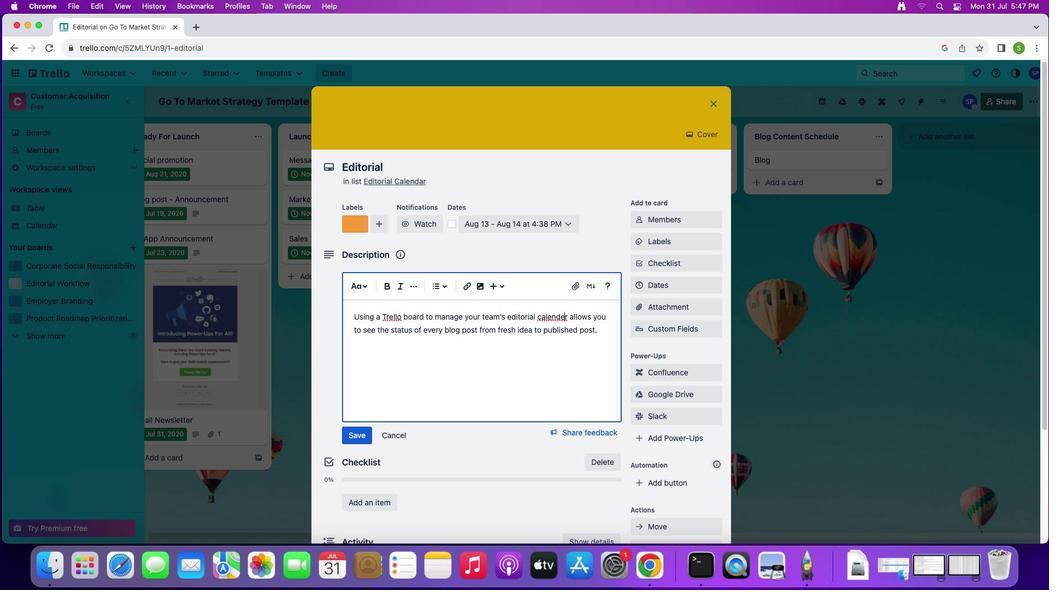 
Action: Key pressed Key.leftKey.backspace'a'
Screenshot: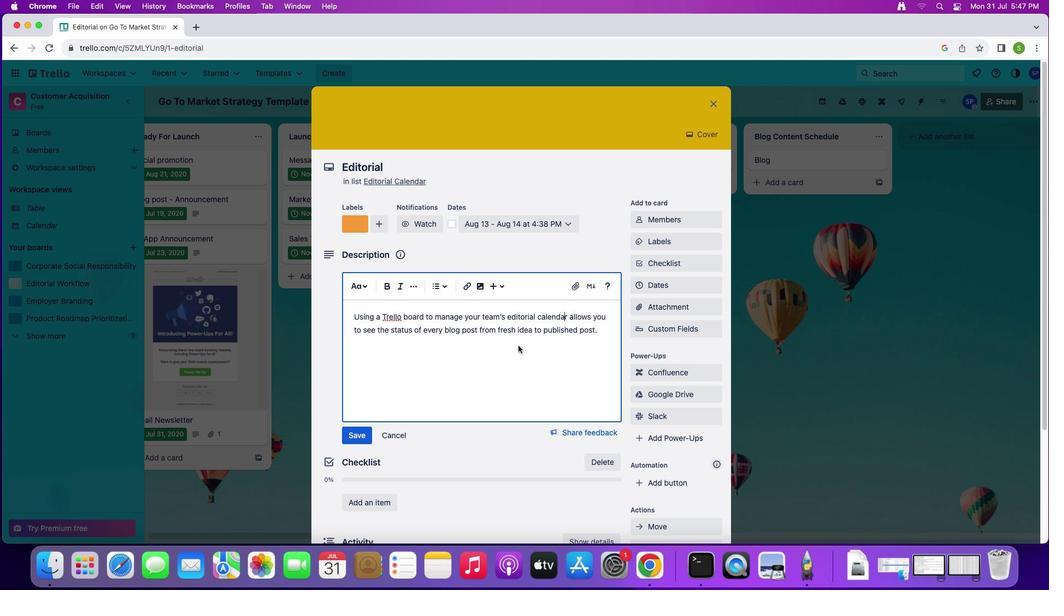 
Action: Mouse moved to (366, 437)
Screenshot: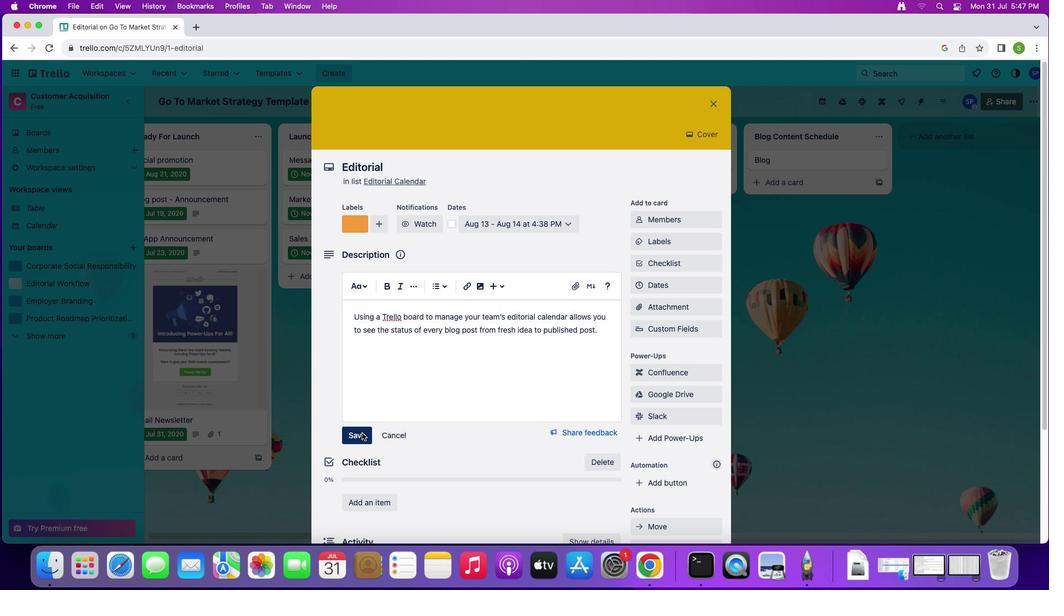 
Action: Mouse pressed left at (366, 437)
Screenshot: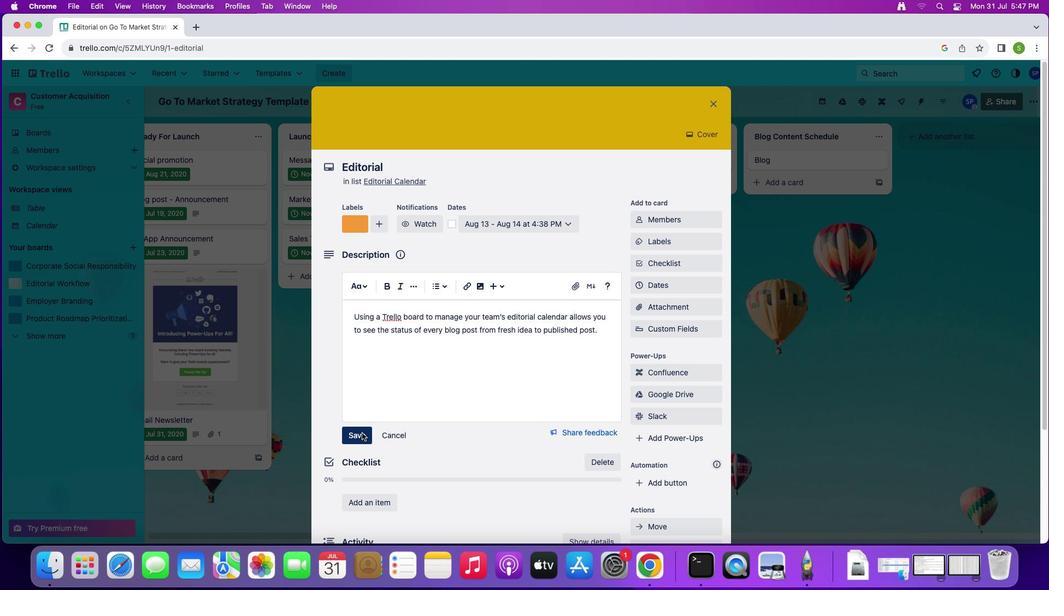 
Action: Mouse moved to (455, 431)
Screenshot: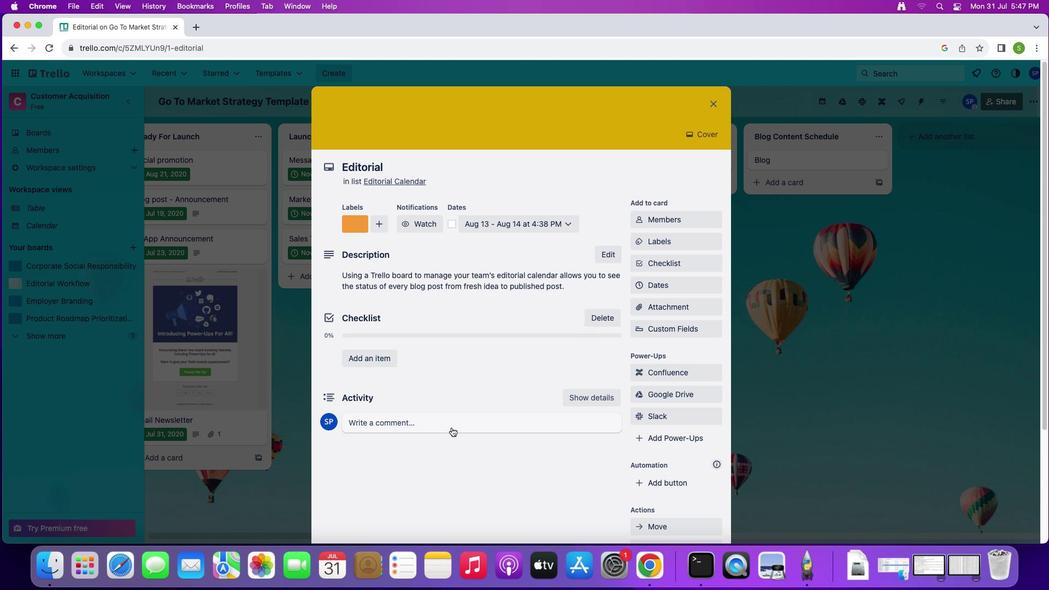 
Action: Mouse pressed left at (455, 431)
Screenshot: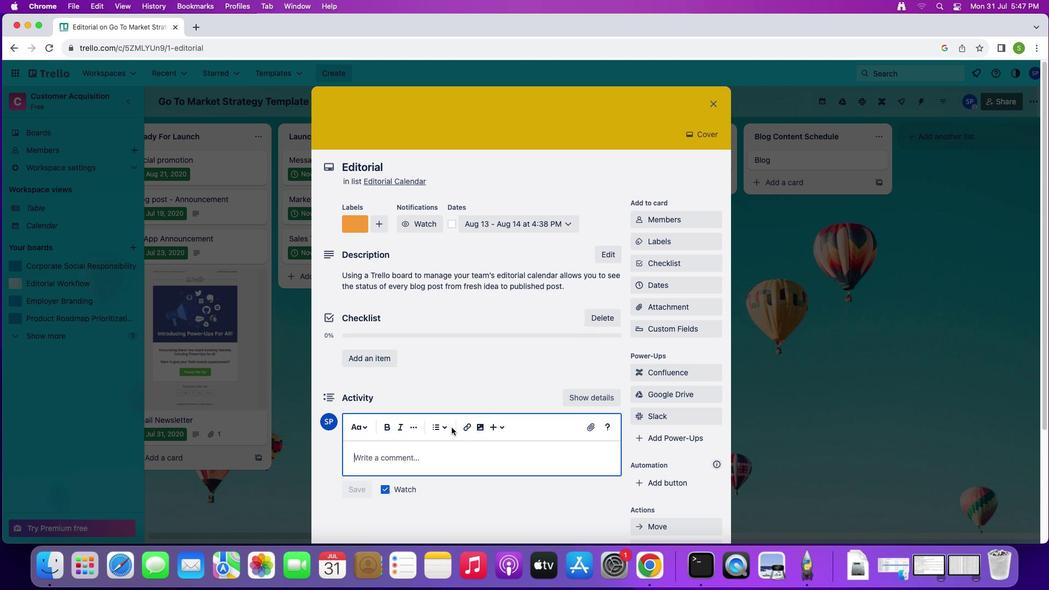 
Action: Mouse moved to (458, 435)
Screenshot: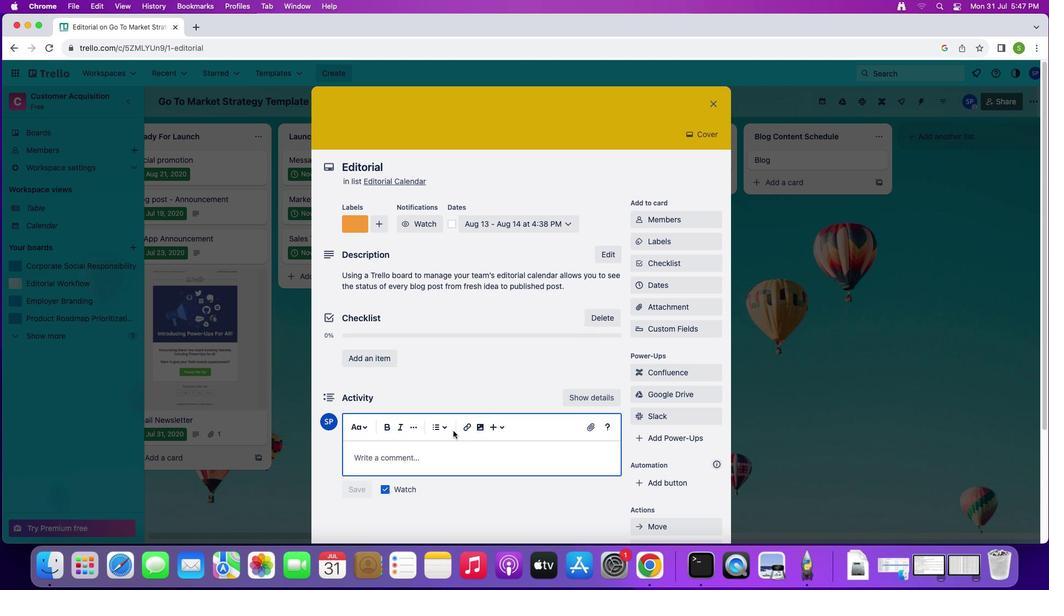 
Action: Key pressed Key.shift'C''a''l''e''n''d''a''r'
Screenshot: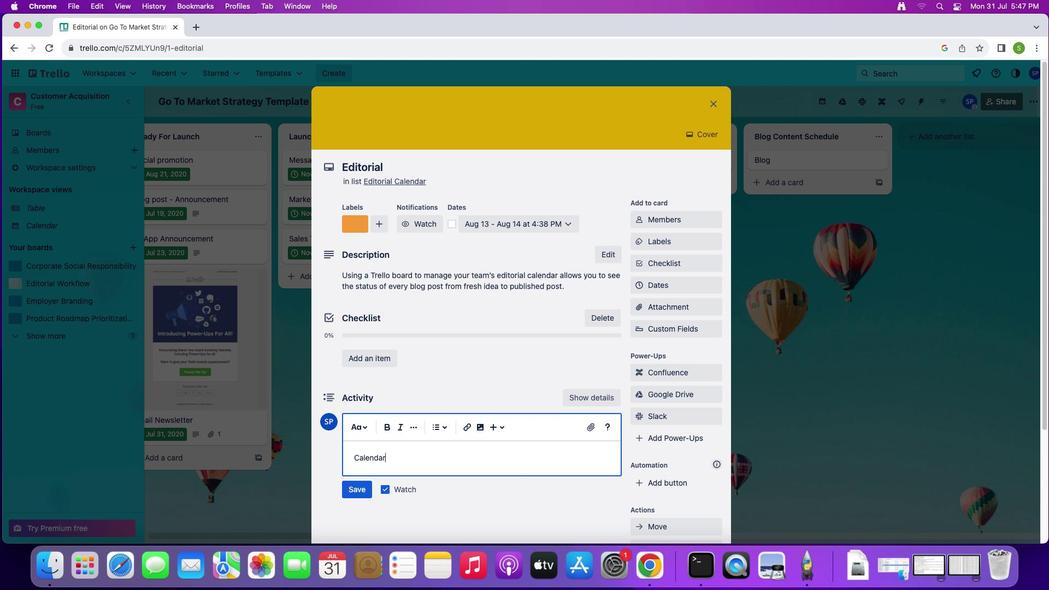 
Action: Mouse moved to (361, 500)
Screenshot: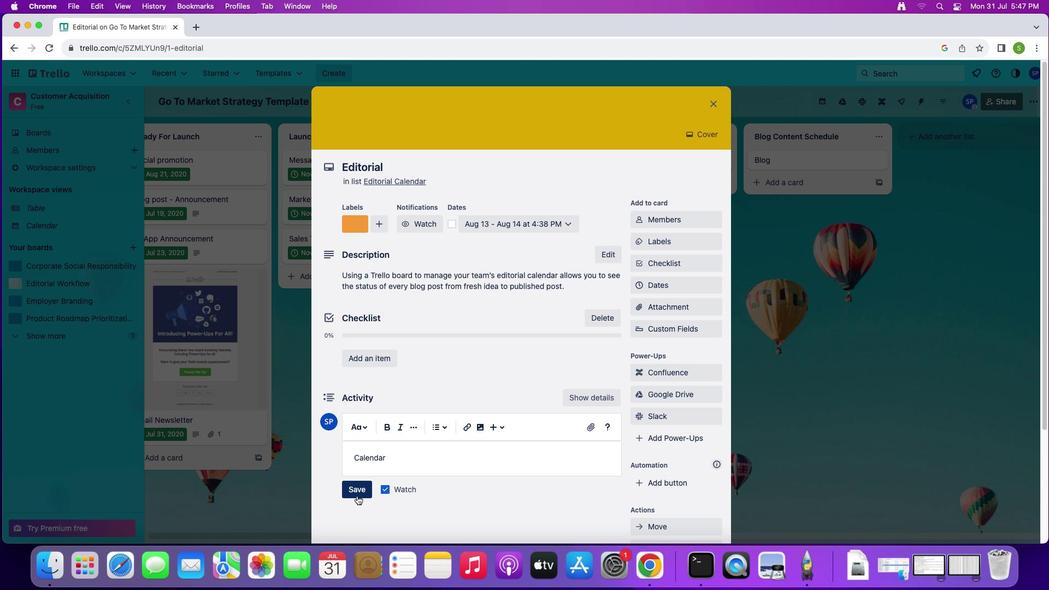 
Action: Mouse pressed left at (361, 500)
Screenshot: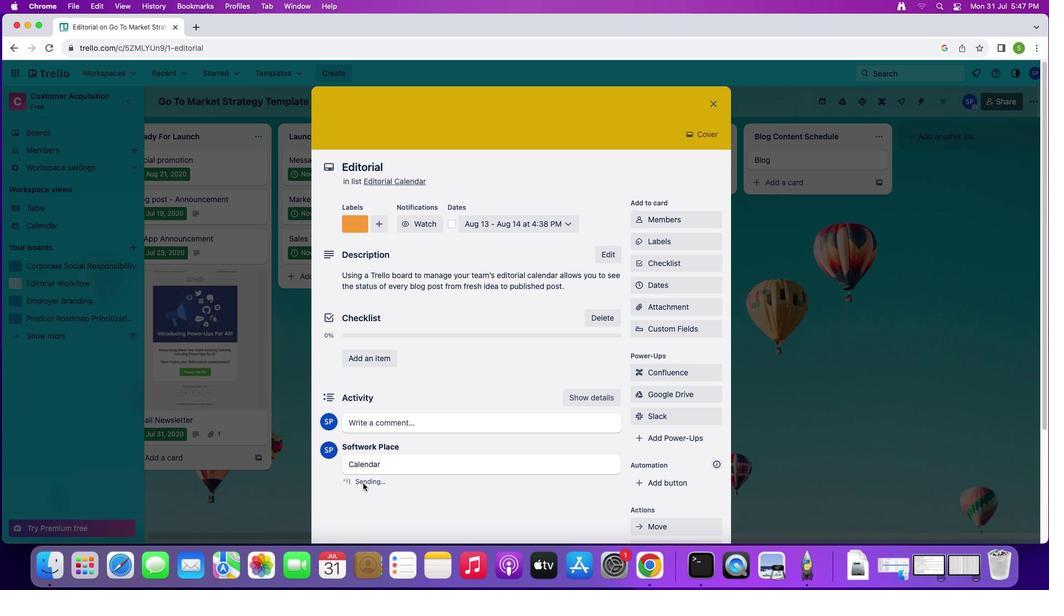 
Action: Mouse moved to (716, 115)
Screenshot: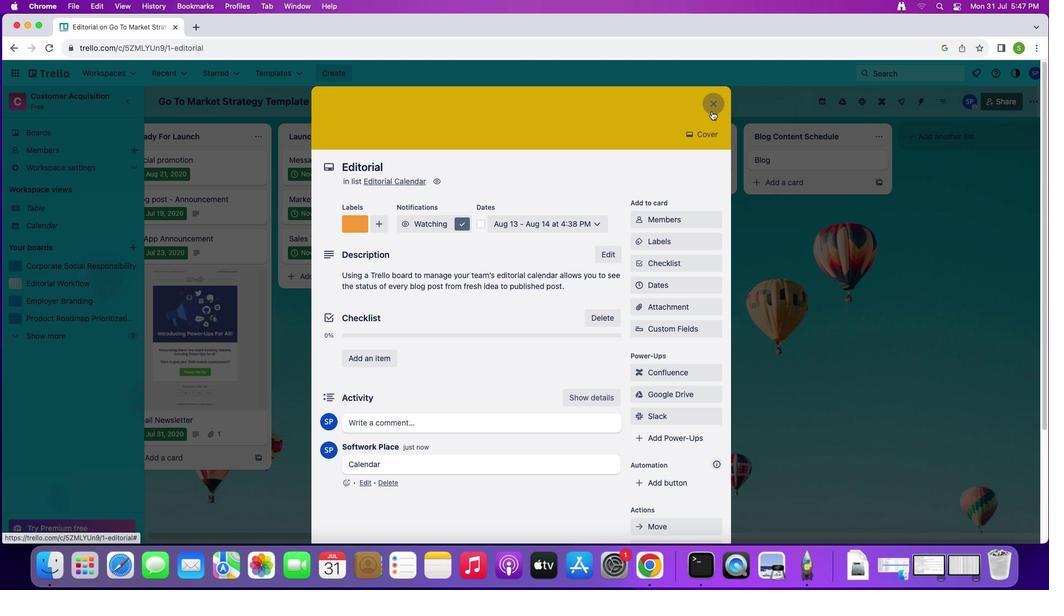 
Action: Mouse pressed left at (716, 115)
Screenshot: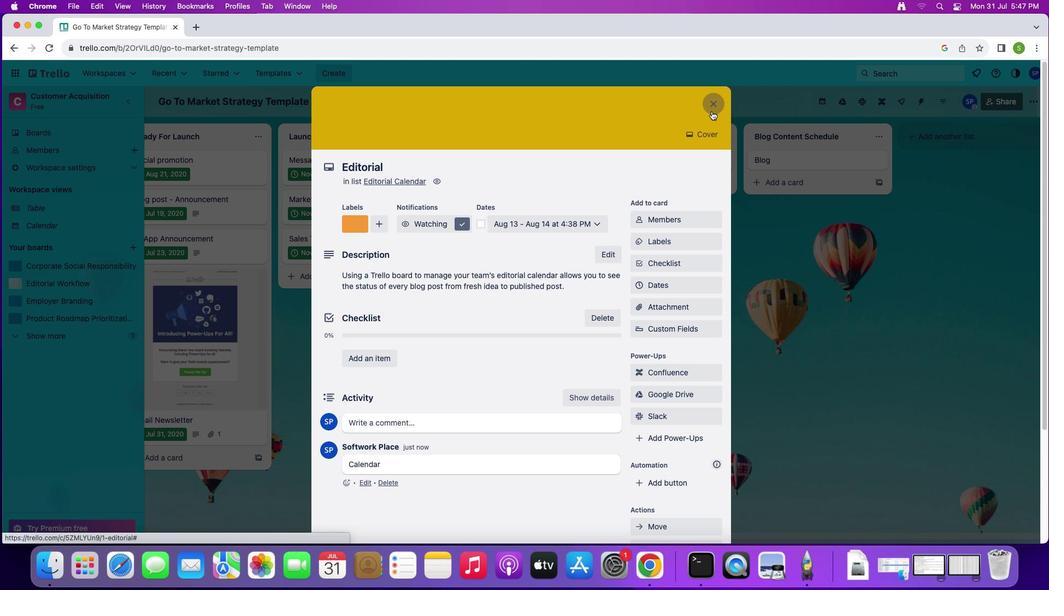 
Action: Mouse moved to (647, 167)
Screenshot: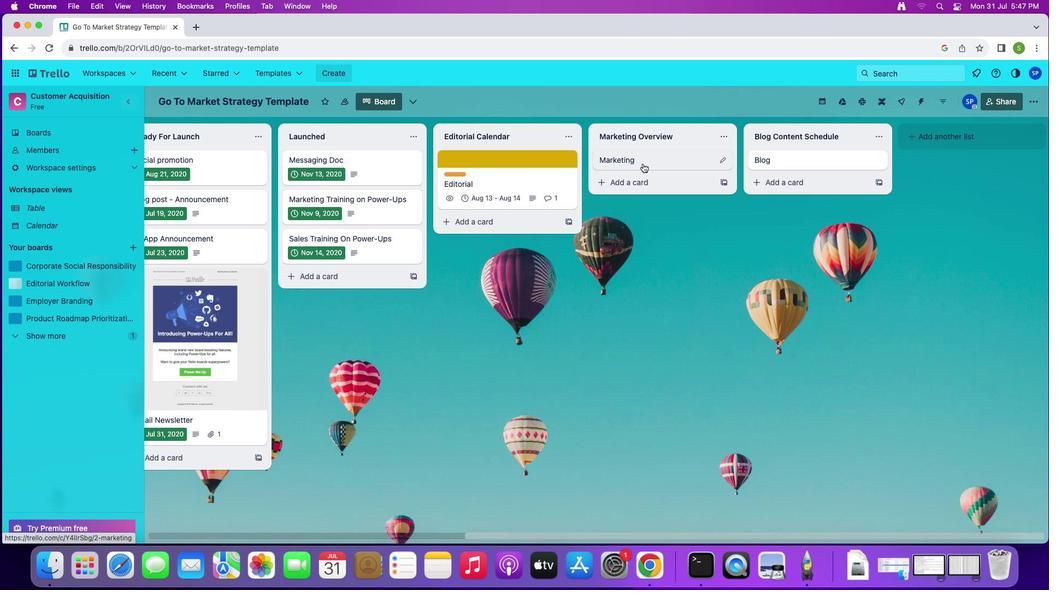 
Action: Mouse pressed left at (647, 167)
Screenshot: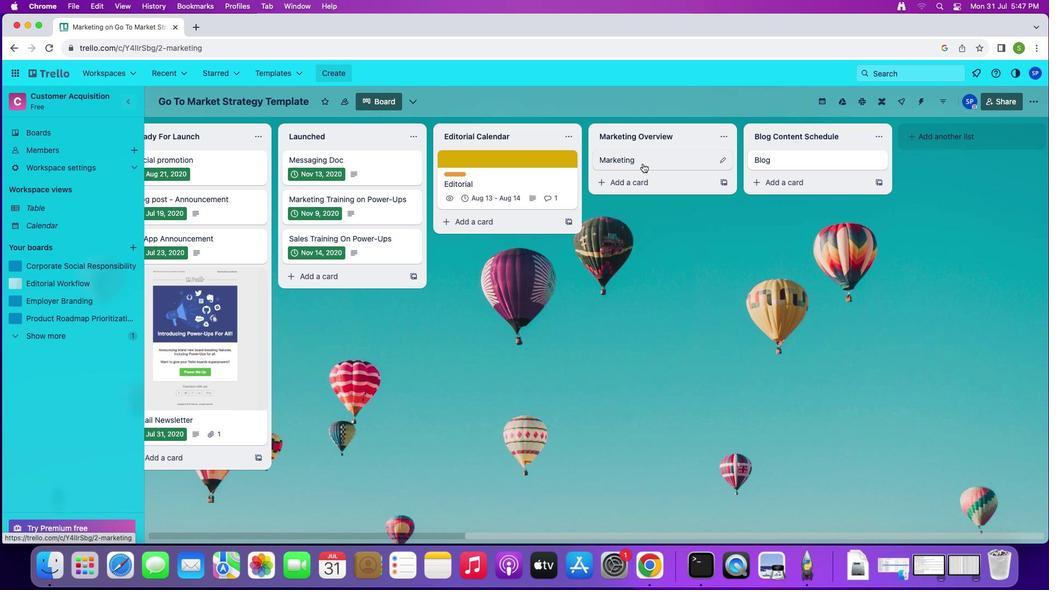 
Action: Mouse moved to (682, 162)
Screenshot: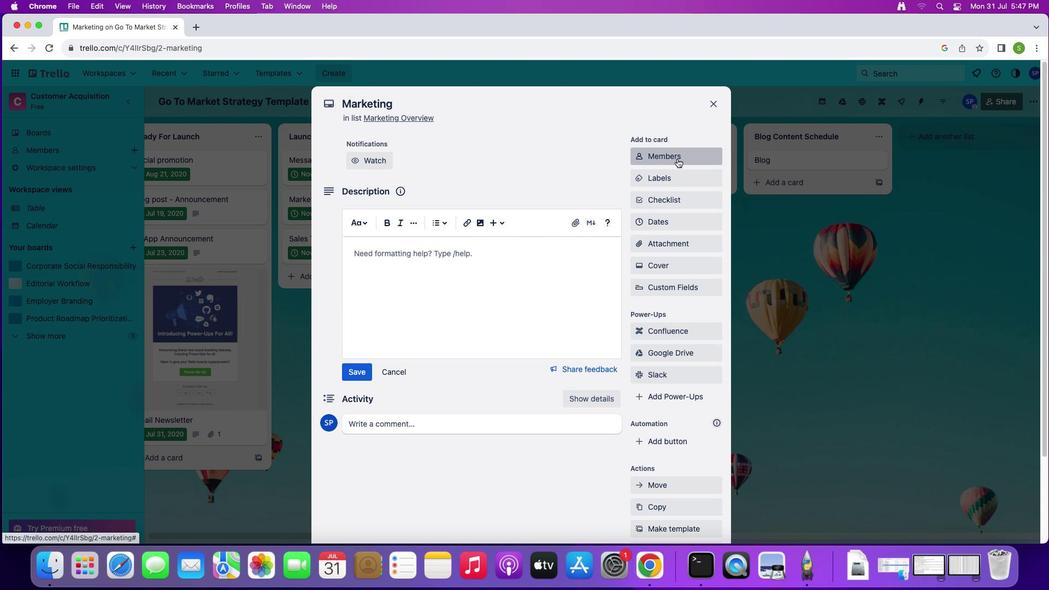 
Action: Mouse pressed left at (682, 162)
Screenshot: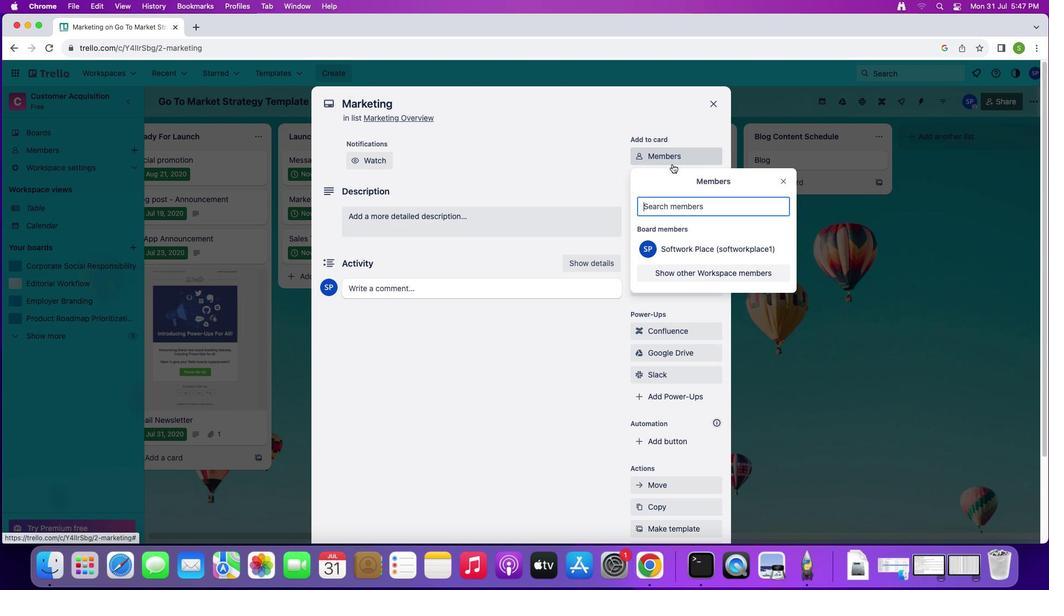 
Action: Mouse moved to (658, 209)
Screenshot: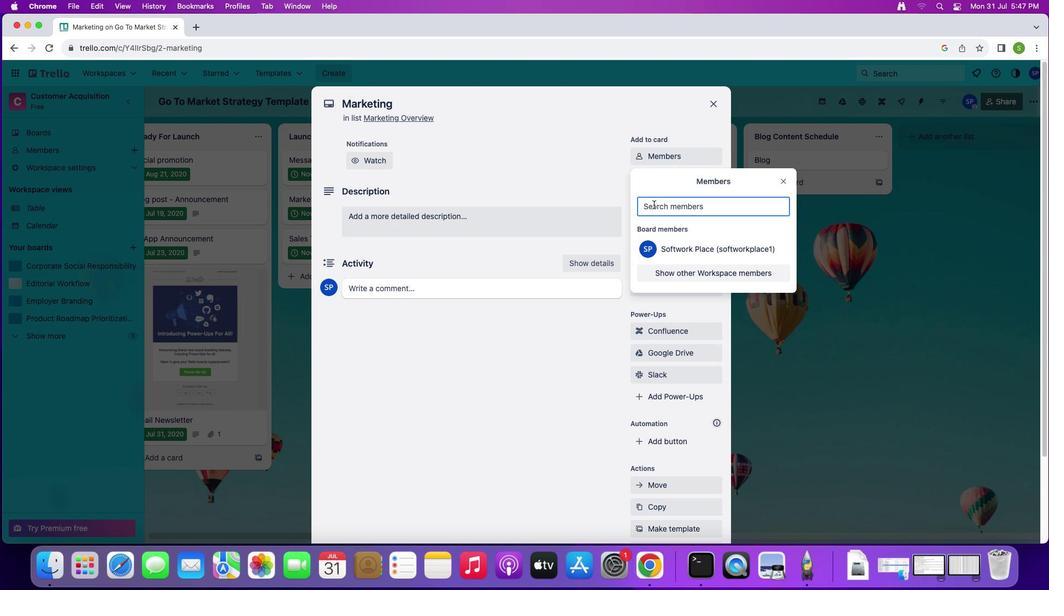 
Action: Mouse pressed left at (658, 209)
Screenshot: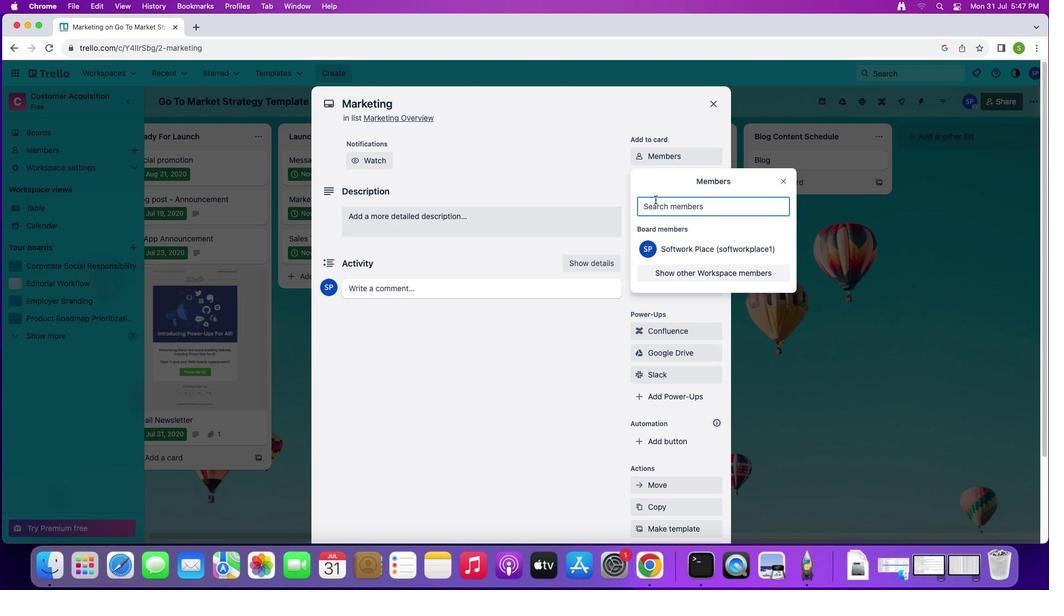 
Action: Mouse moved to (660, 204)
Screenshot: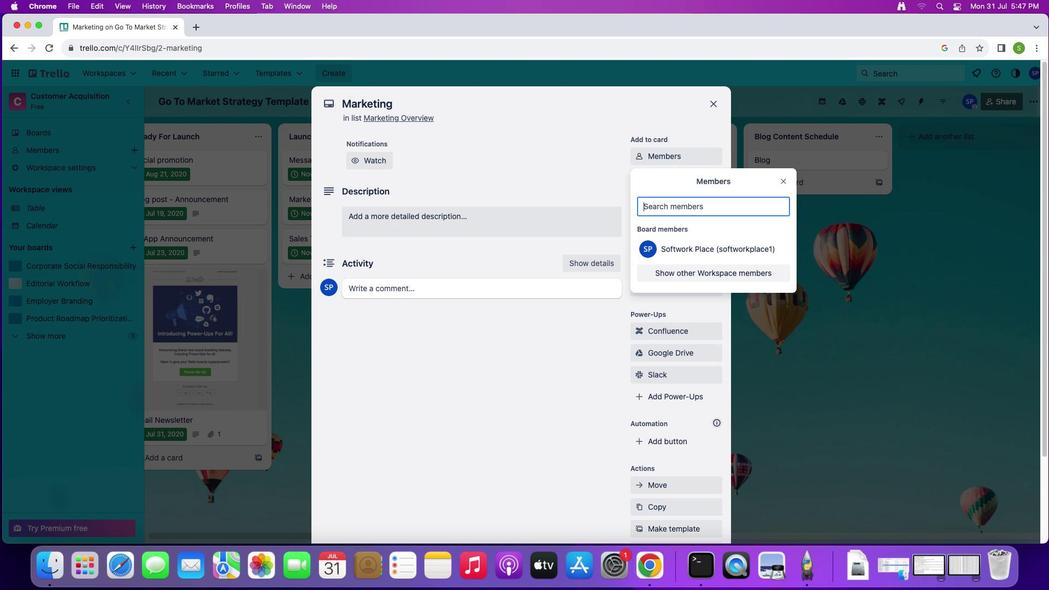 
Action: Key pressed 's''o''f''t''a''g''e''.''3'Key.shift'@''s''o''f''t''a''g''e''.''n''e''t'
Screenshot: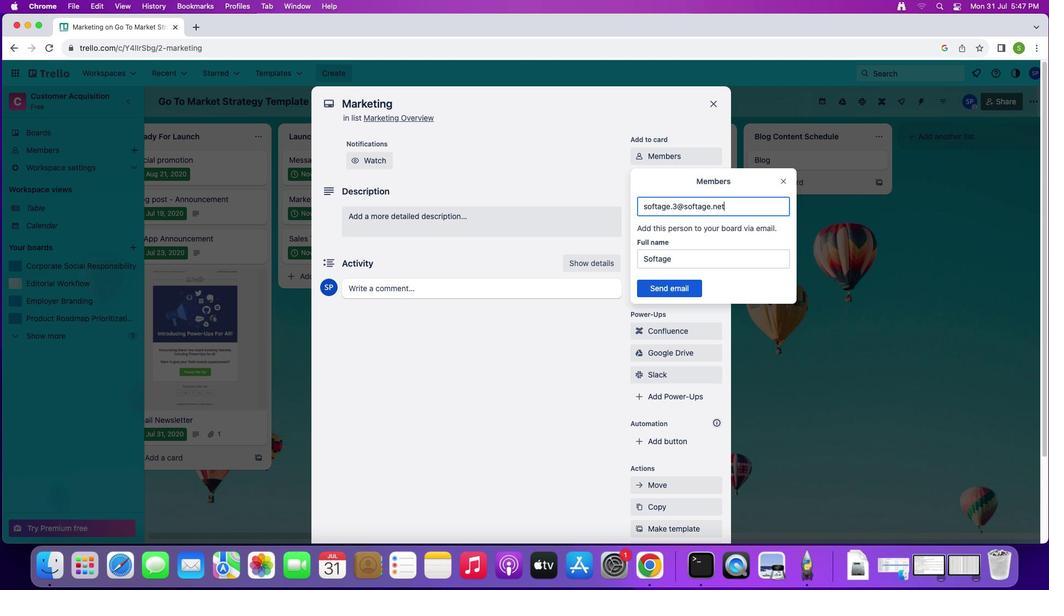
Action: Mouse moved to (667, 286)
Screenshot: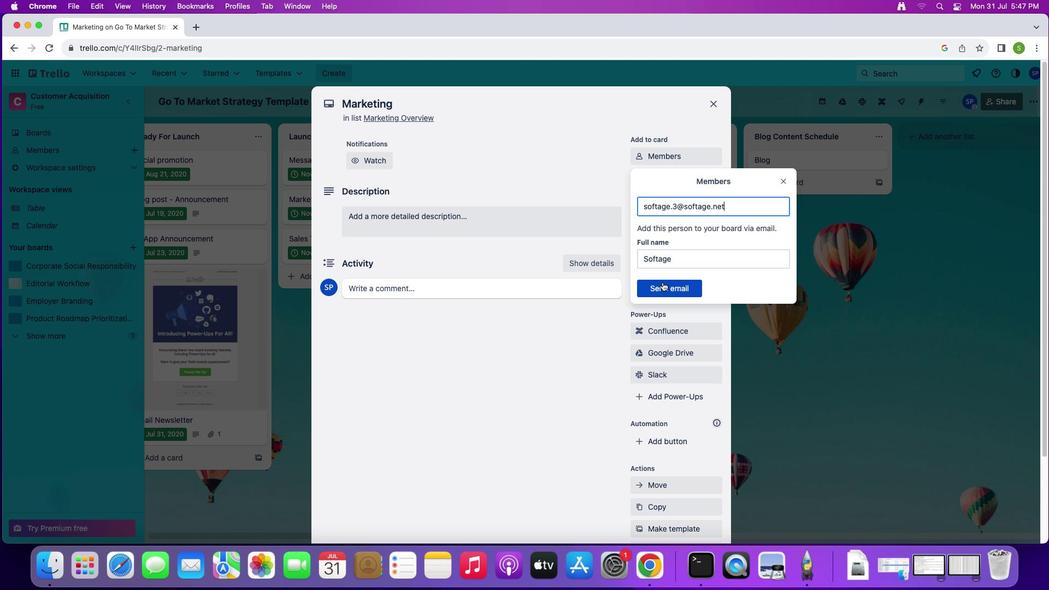 
Action: Mouse pressed left at (667, 286)
Screenshot: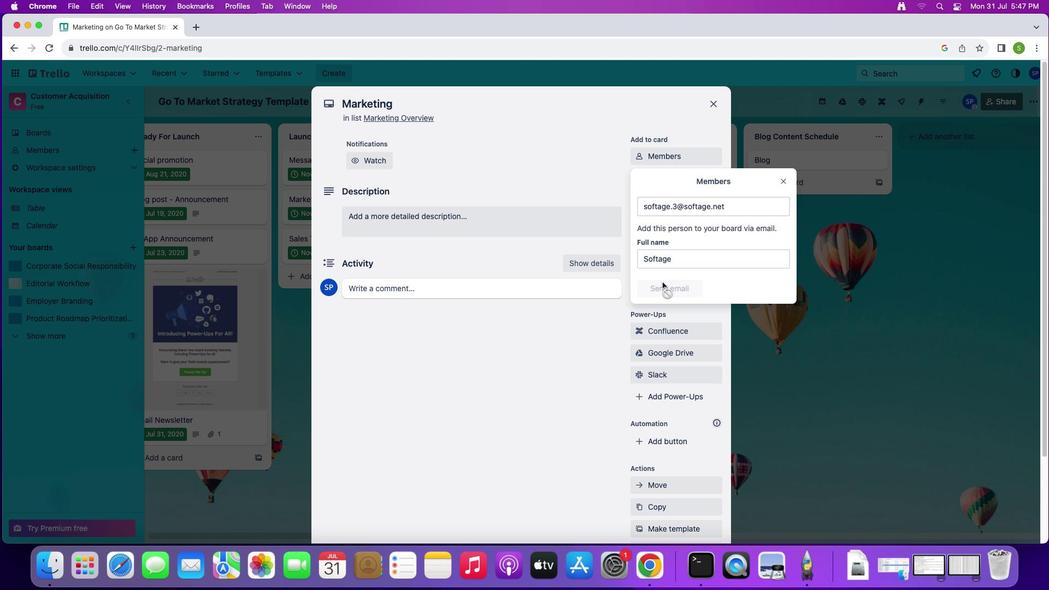 
Action: Mouse moved to (671, 217)
Screenshot: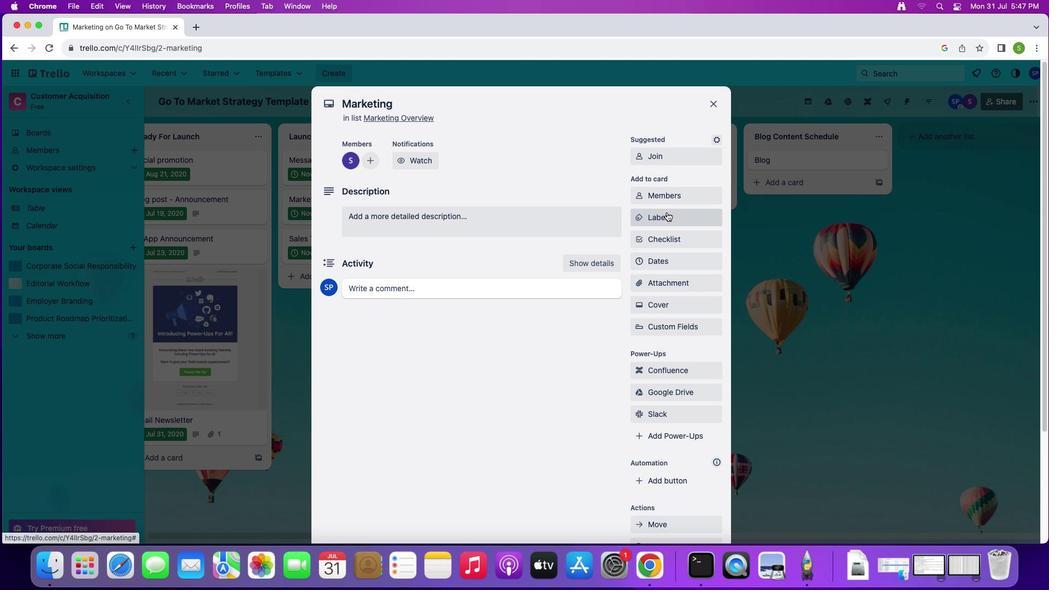 
Action: Mouse pressed left at (671, 217)
Screenshot: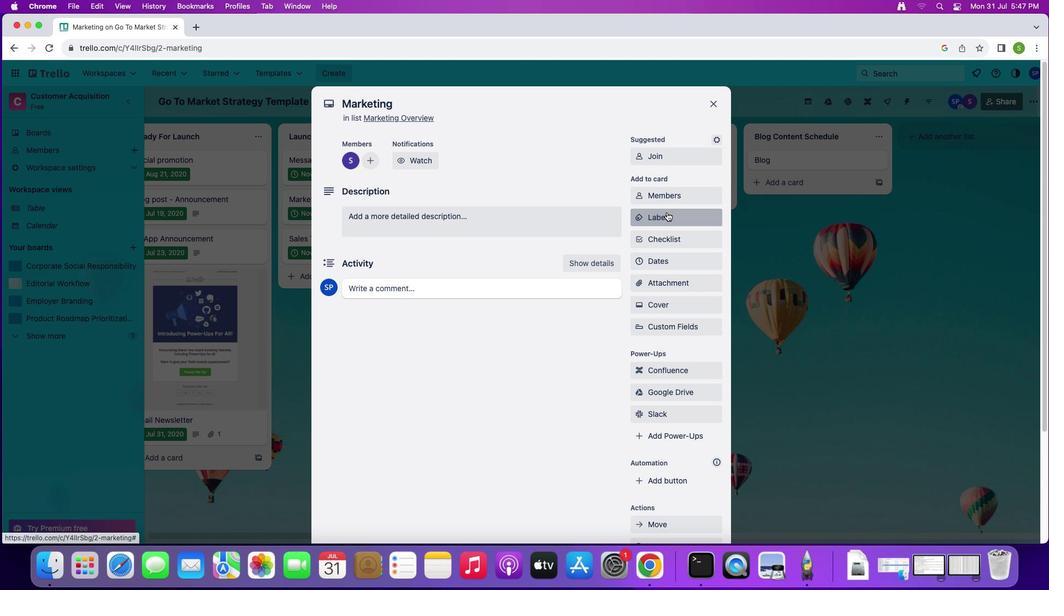 
Action: Mouse moved to (682, 306)
Screenshot: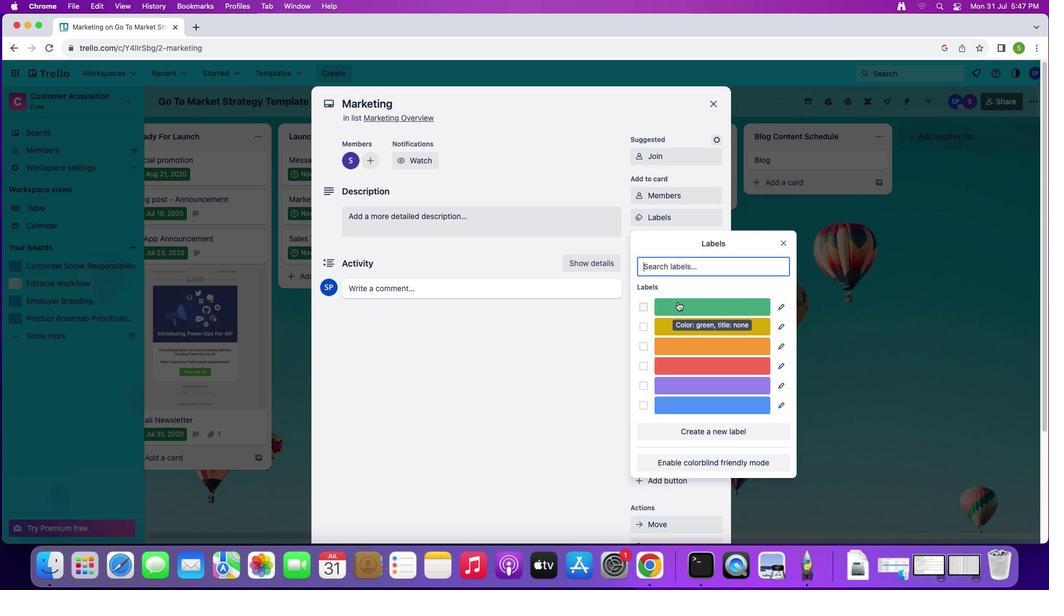 
Action: Mouse pressed left at (682, 306)
Screenshot: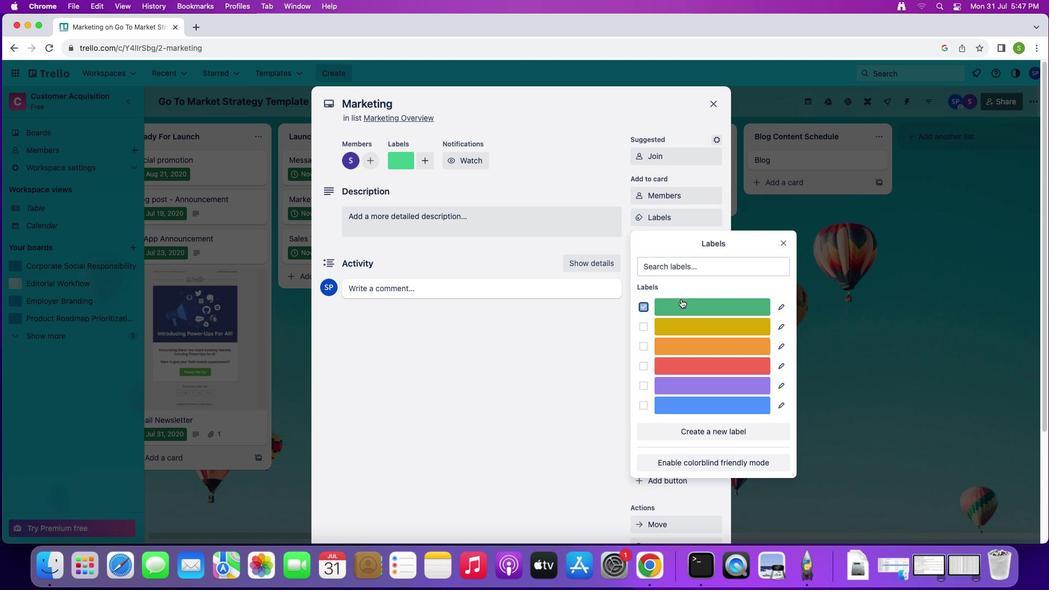 
Action: Mouse moved to (783, 242)
Screenshot: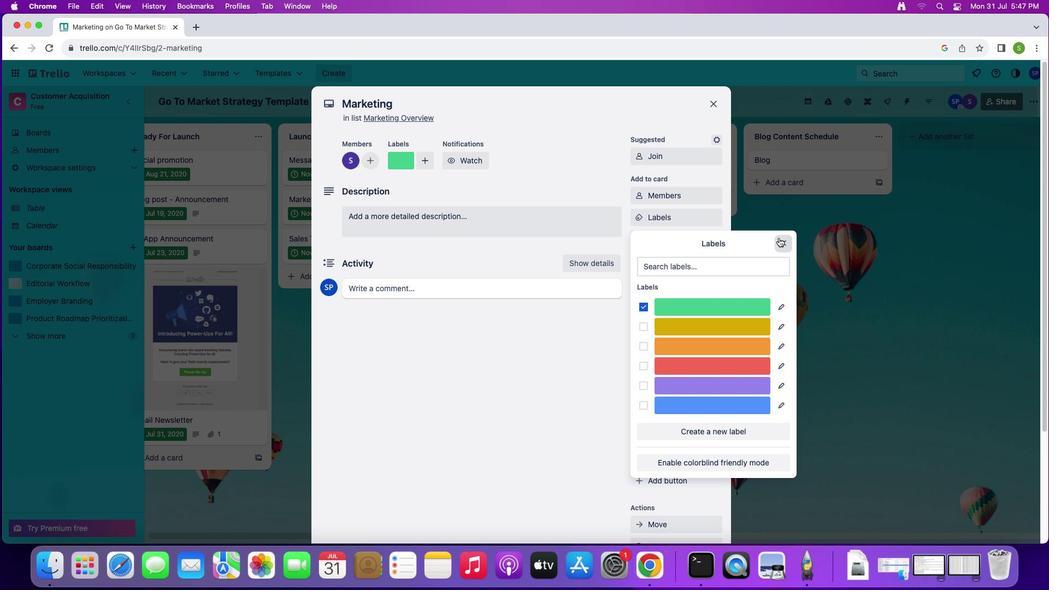 
Action: Mouse pressed left at (783, 242)
Screenshot: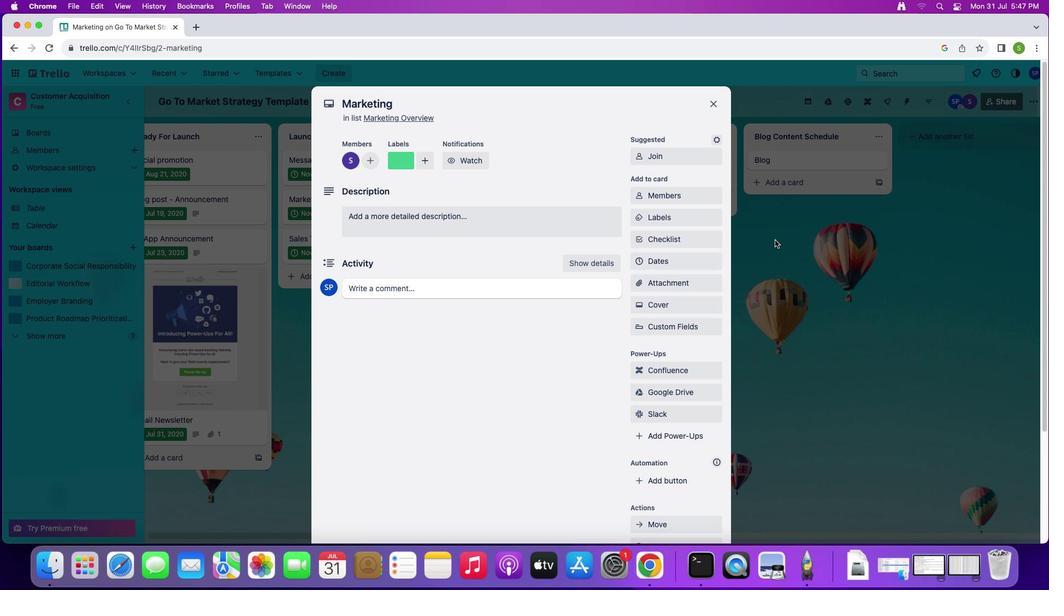 
Action: Mouse moved to (660, 242)
Screenshot: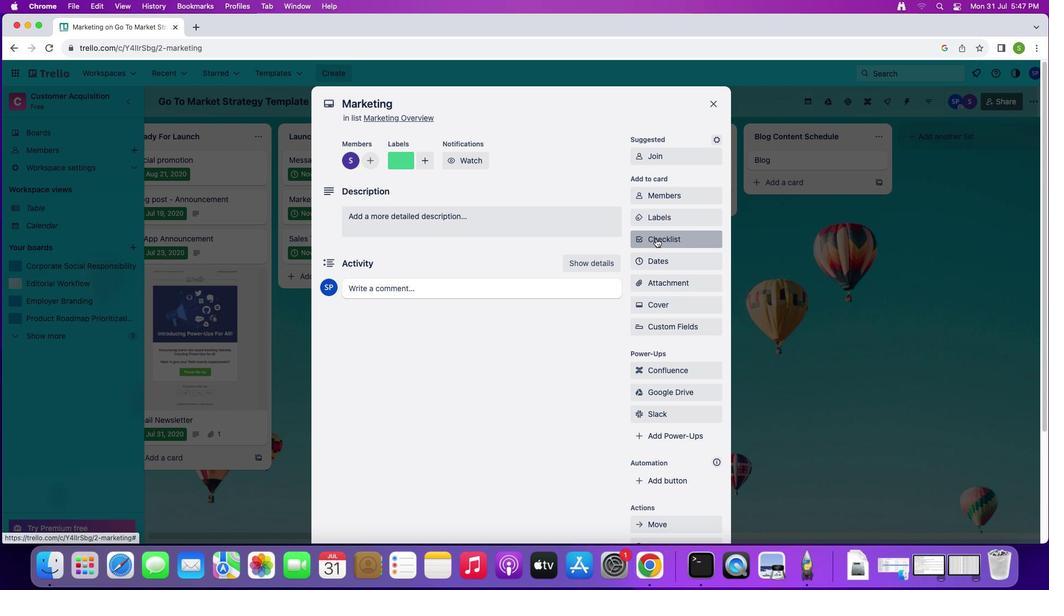 
Action: Mouse pressed left at (660, 242)
Screenshot: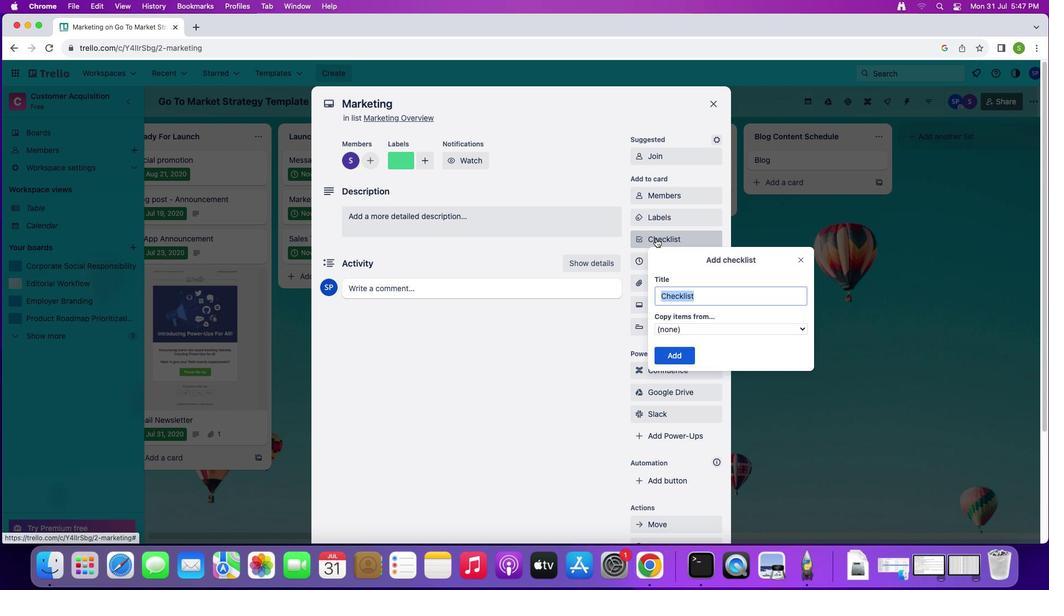 
Action: Mouse moved to (689, 353)
Screenshot: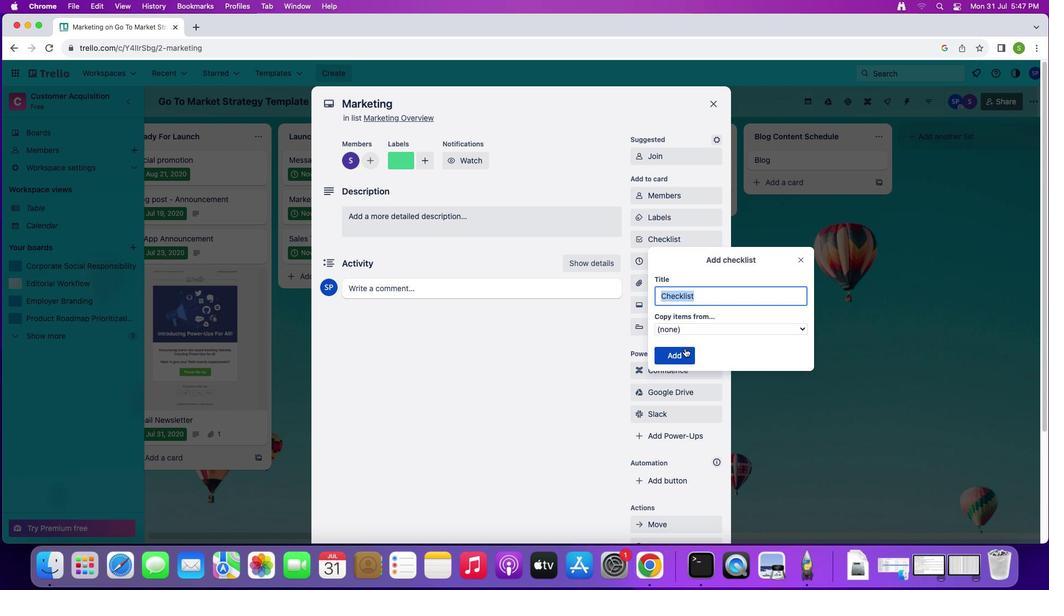 
Action: Mouse pressed left at (689, 353)
Screenshot: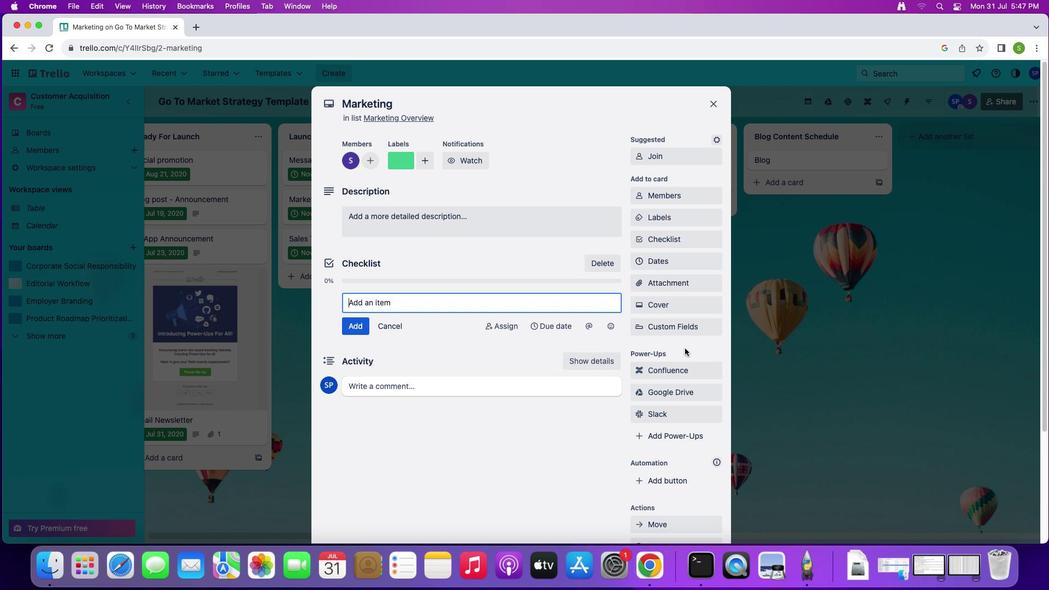 
Action: Mouse moved to (682, 268)
Screenshot: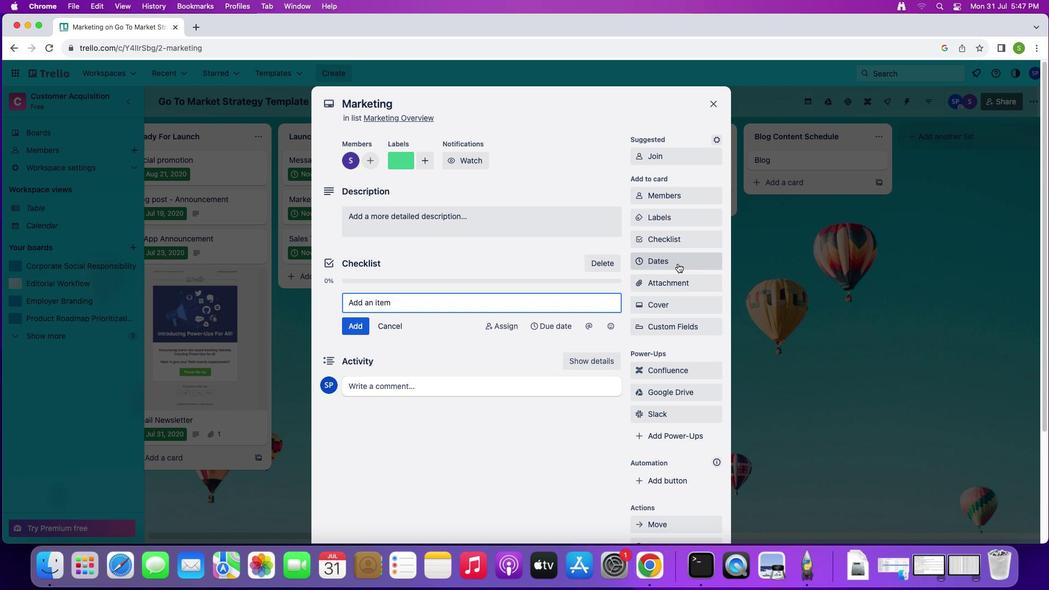 
Action: Mouse pressed left at (682, 268)
Screenshot: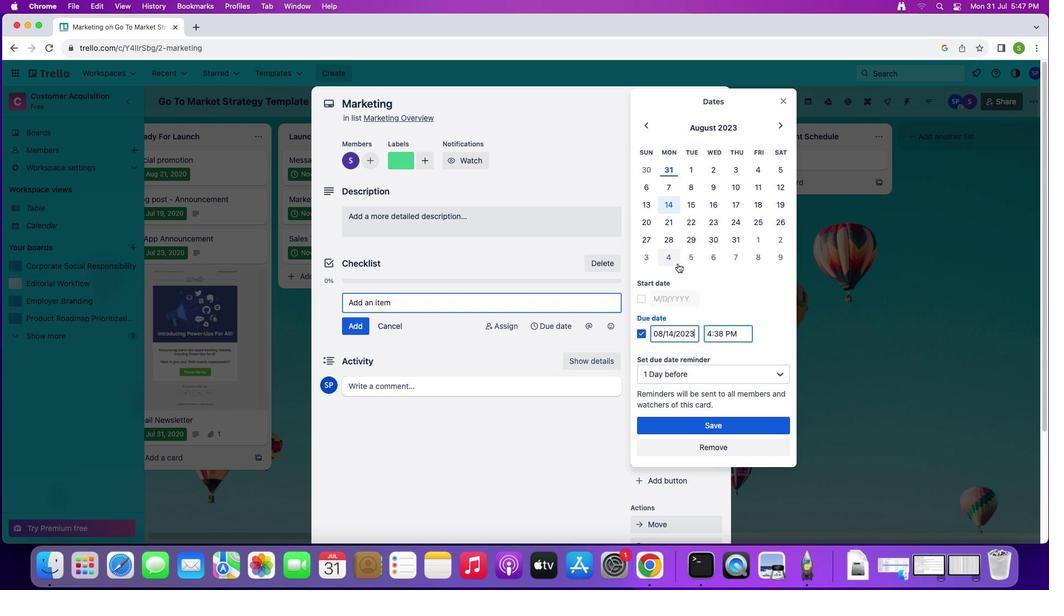 
Action: Mouse moved to (724, 213)
Screenshot: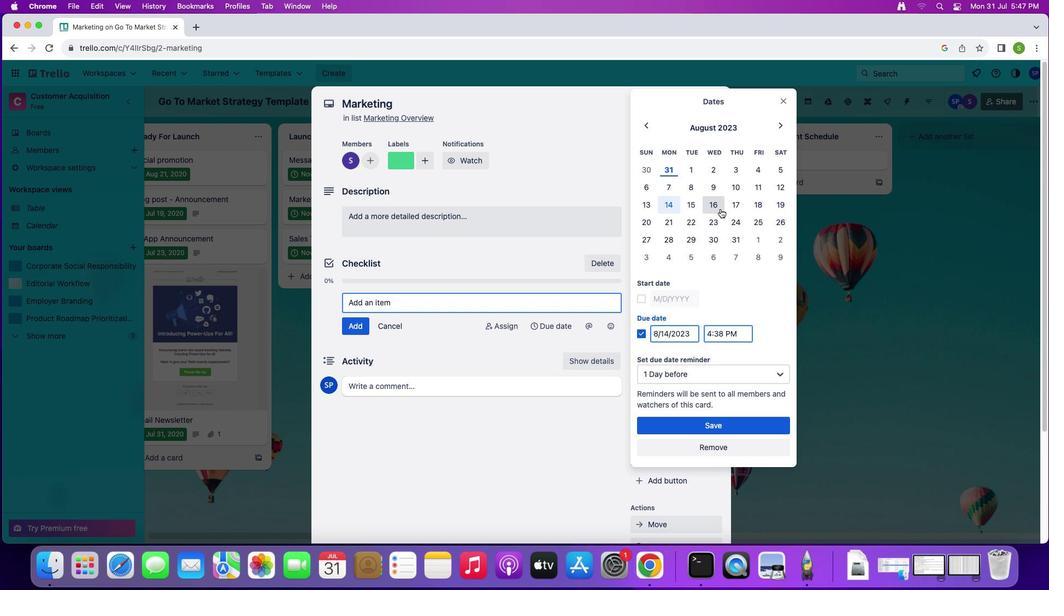 
Action: Mouse pressed left at (724, 213)
Screenshot: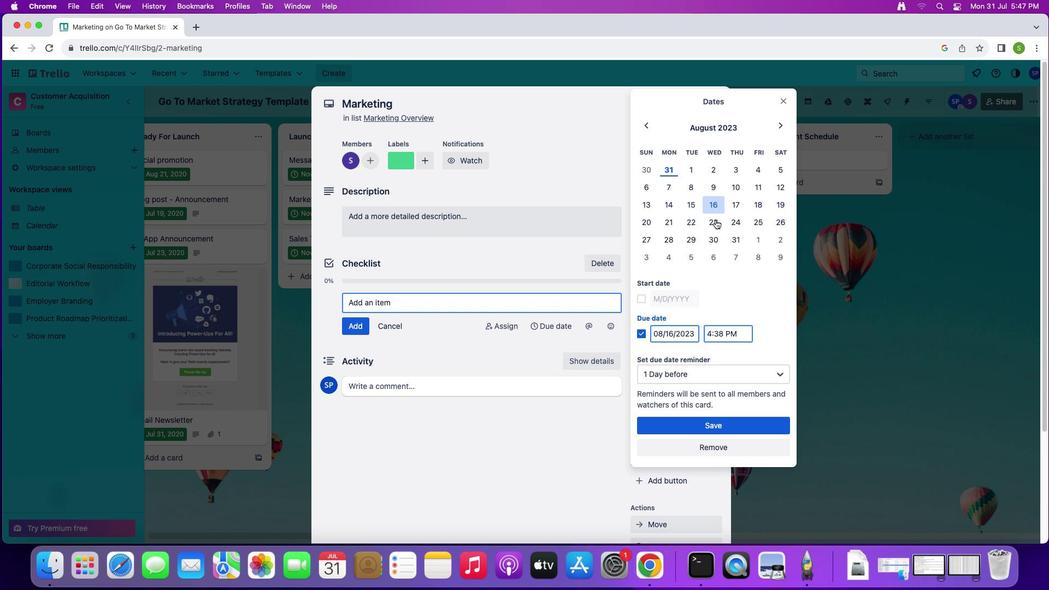 
Action: Mouse moved to (648, 302)
Screenshot: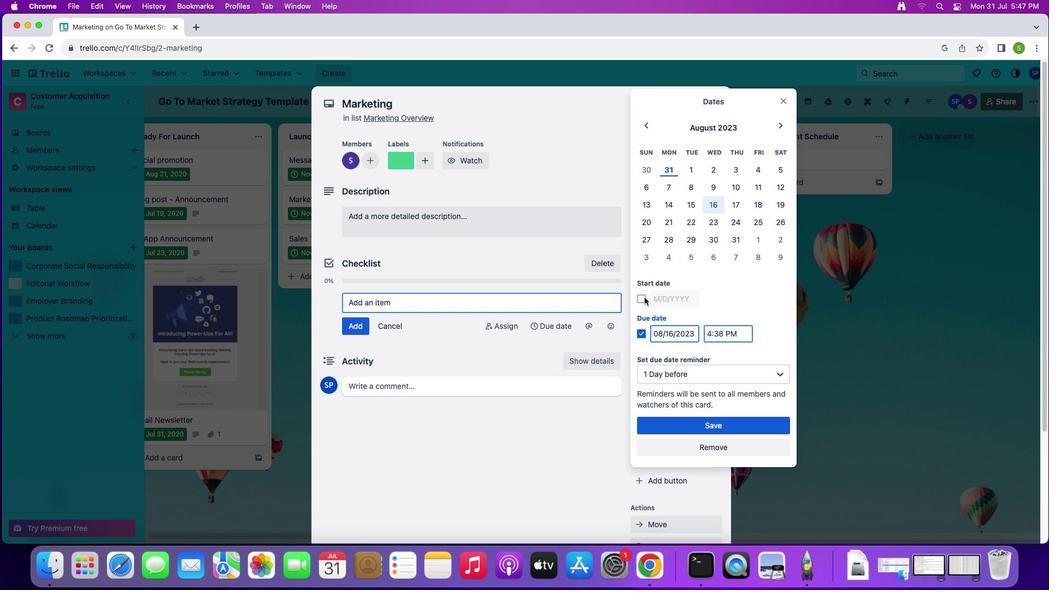 
Action: Mouse pressed left at (648, 302)
Screenshot: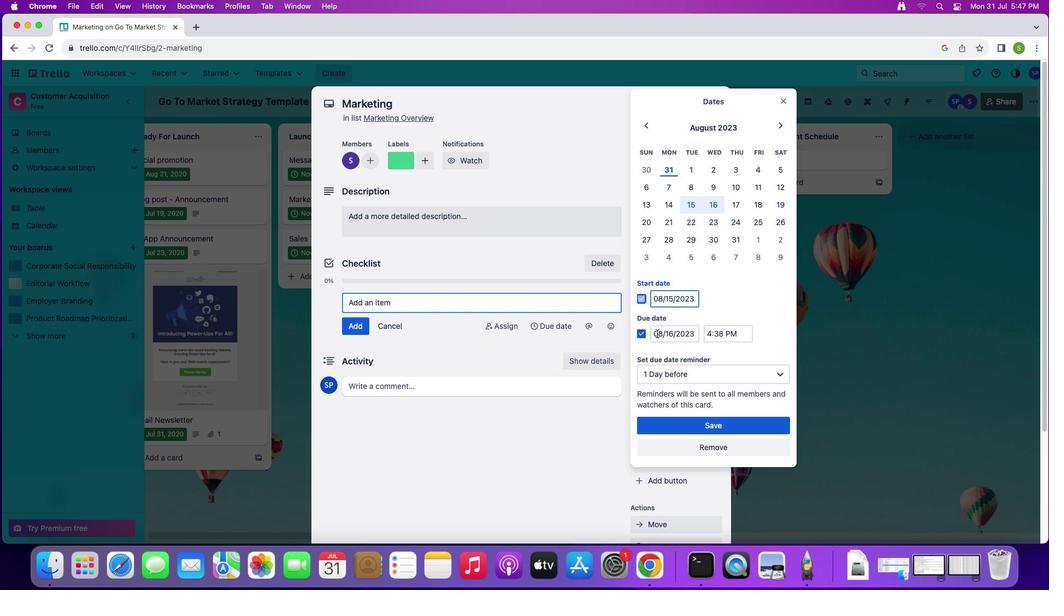 
Action: Mouse moved to (700, 425)
Screenshot: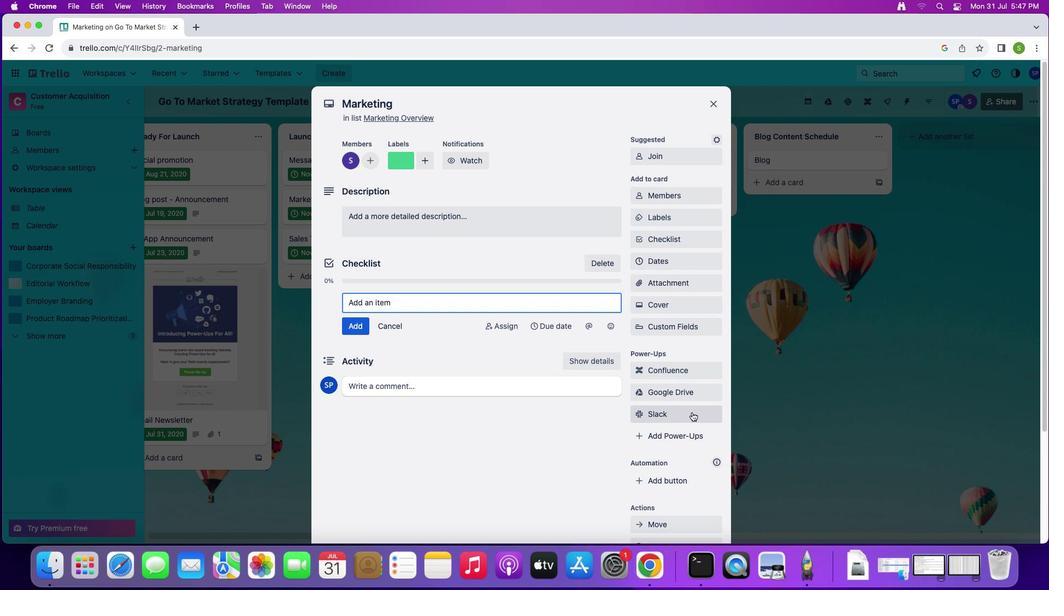 
Action: Mouse pressed left at (700, 425)
Screenshot: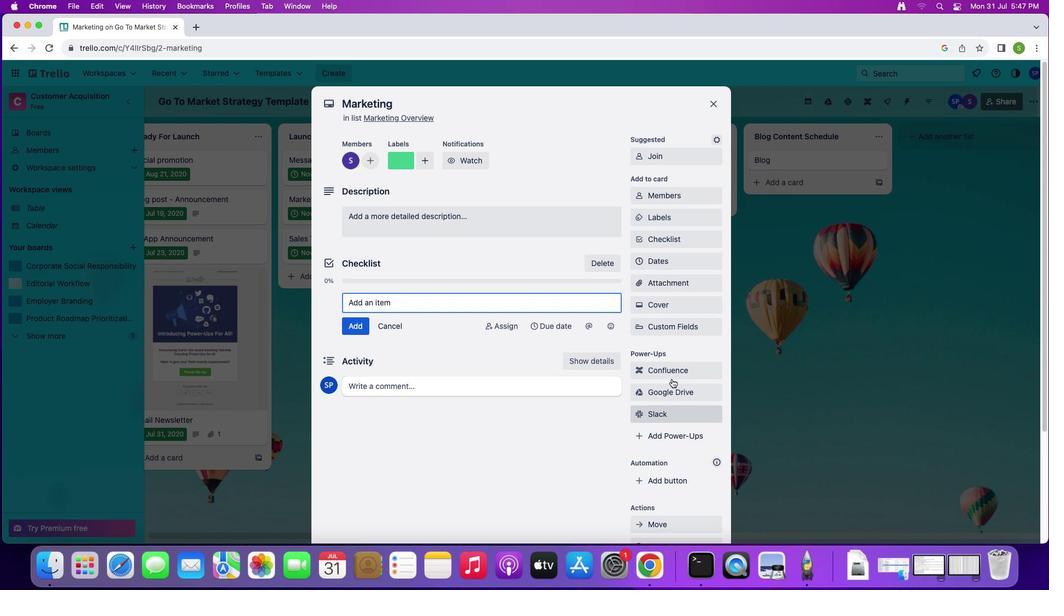 
Action: Mouse moved to (660, 305)
Screenshot: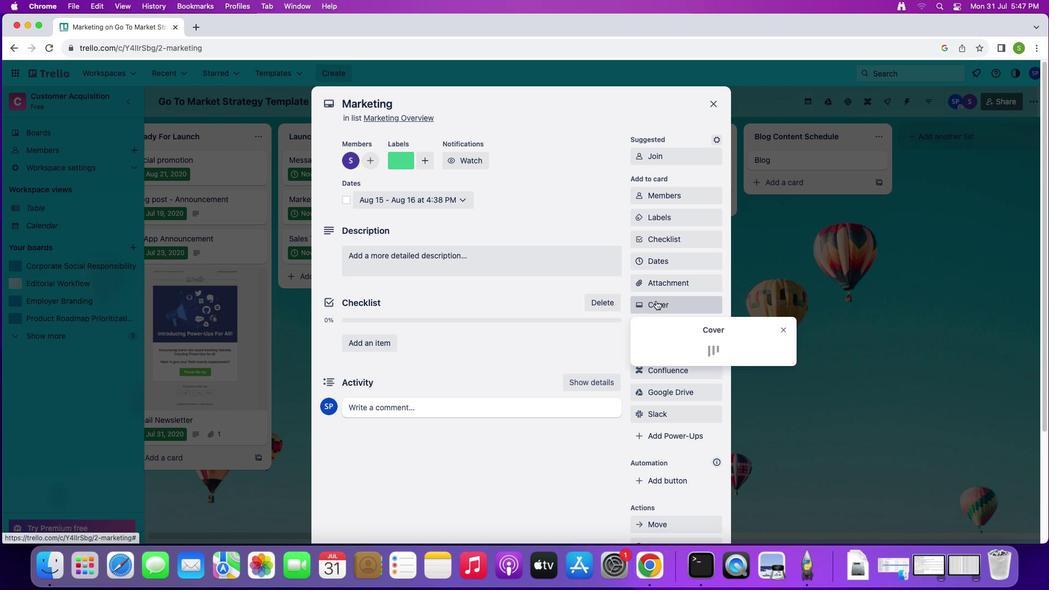 
Action: Mouse pressed left at (660, 305)
Screenshot: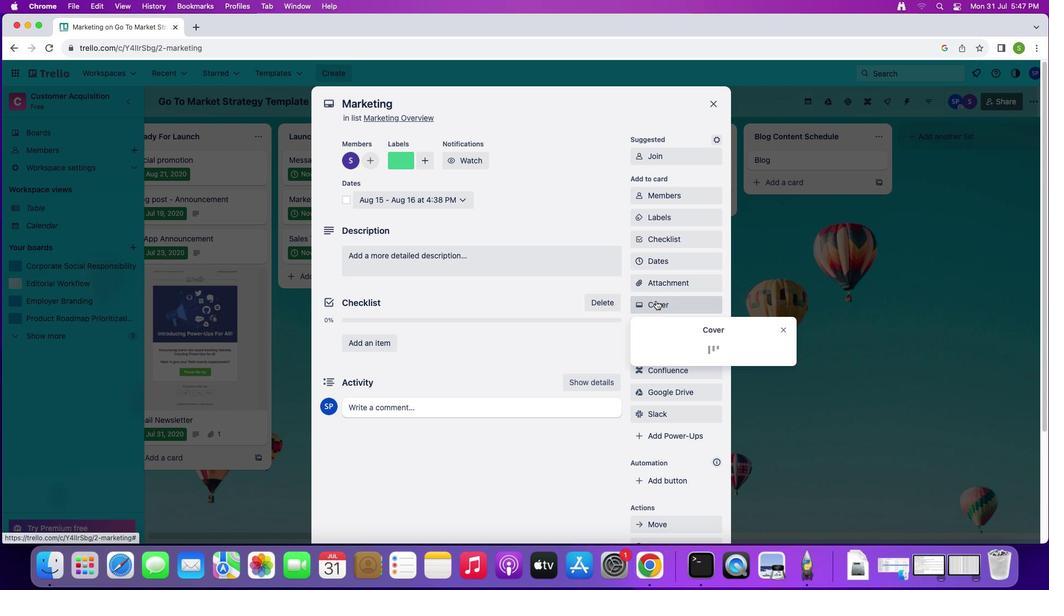 
Action: Mouse moved to (718, 331)
Screenshot: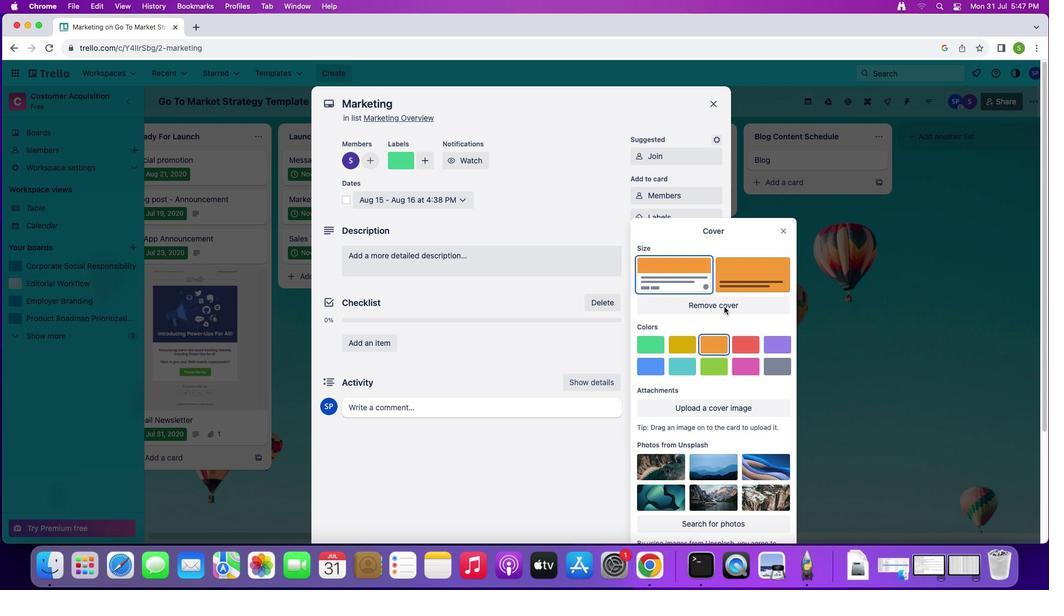 
Action: Mouse pressed left at (718, 331)
Screenshot: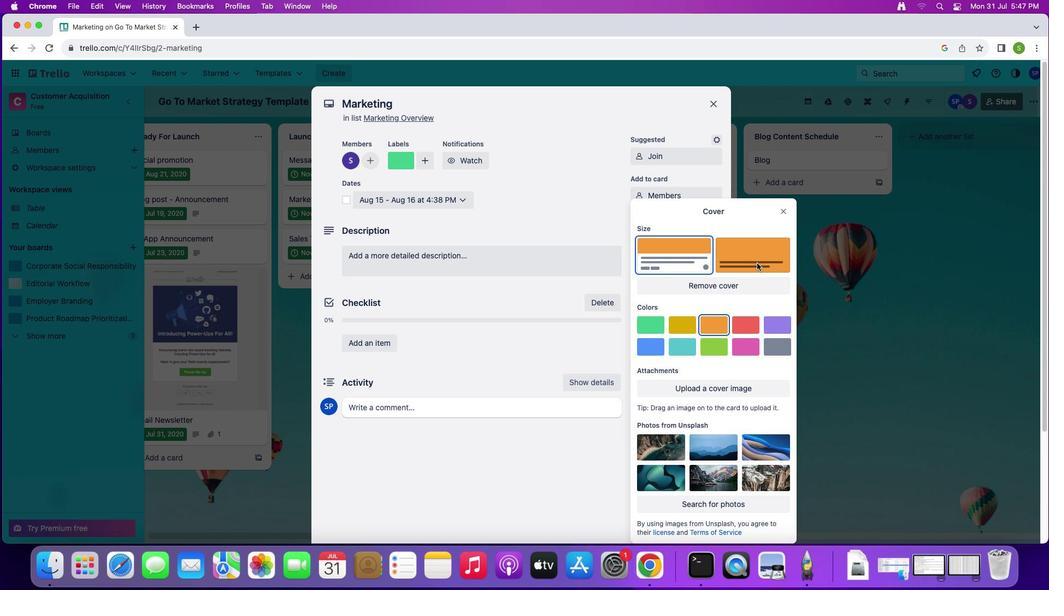 
Action: Mouse moved to (790, 213)
Screenshot: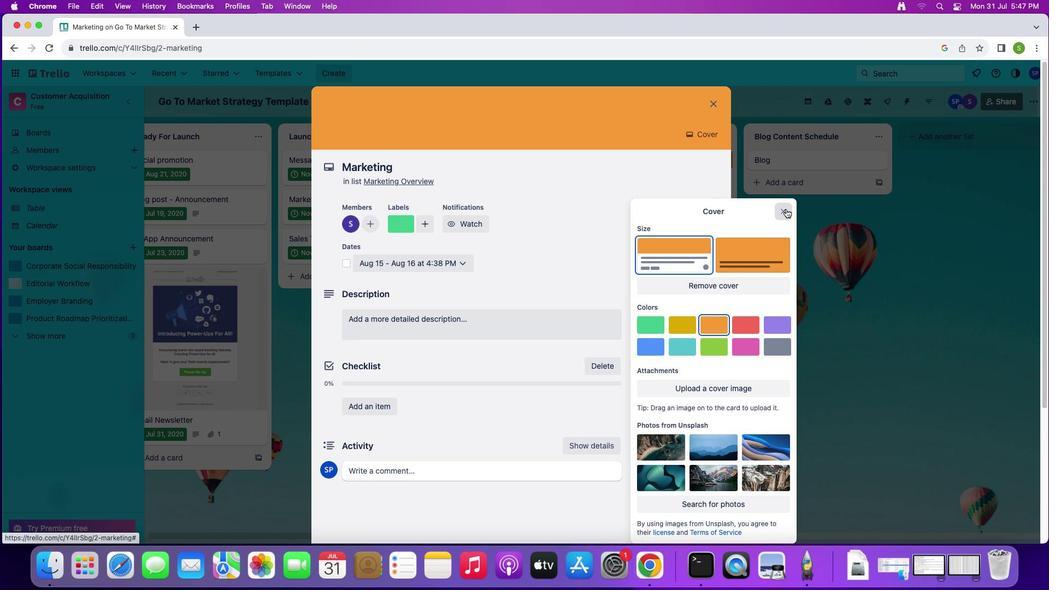 
Action: Mouse pressed left at (790, 213)
Screenshot: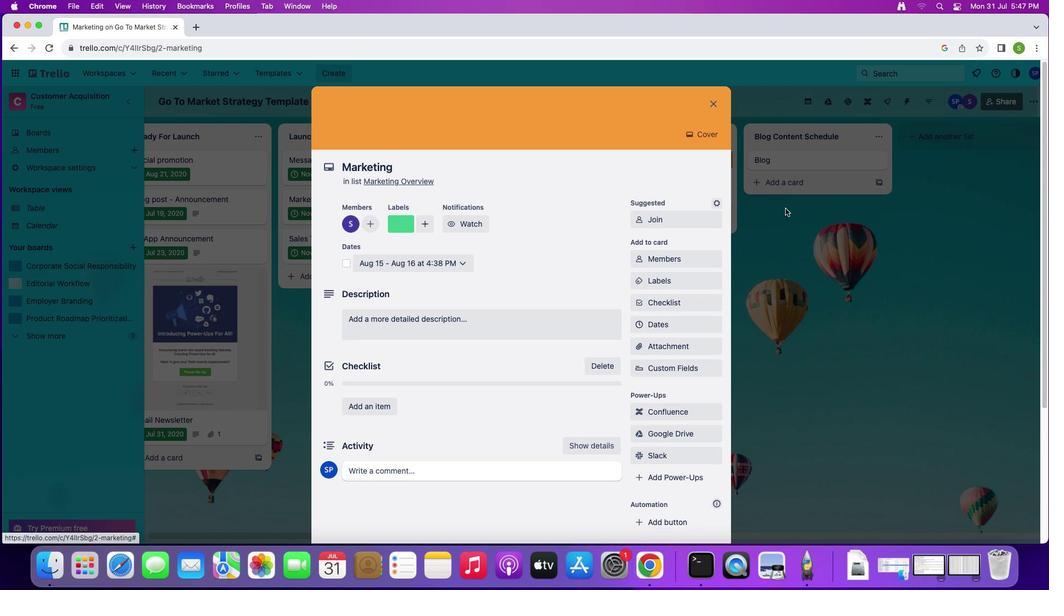 
Action: Mouse moved to (483, 325)
Screenshot: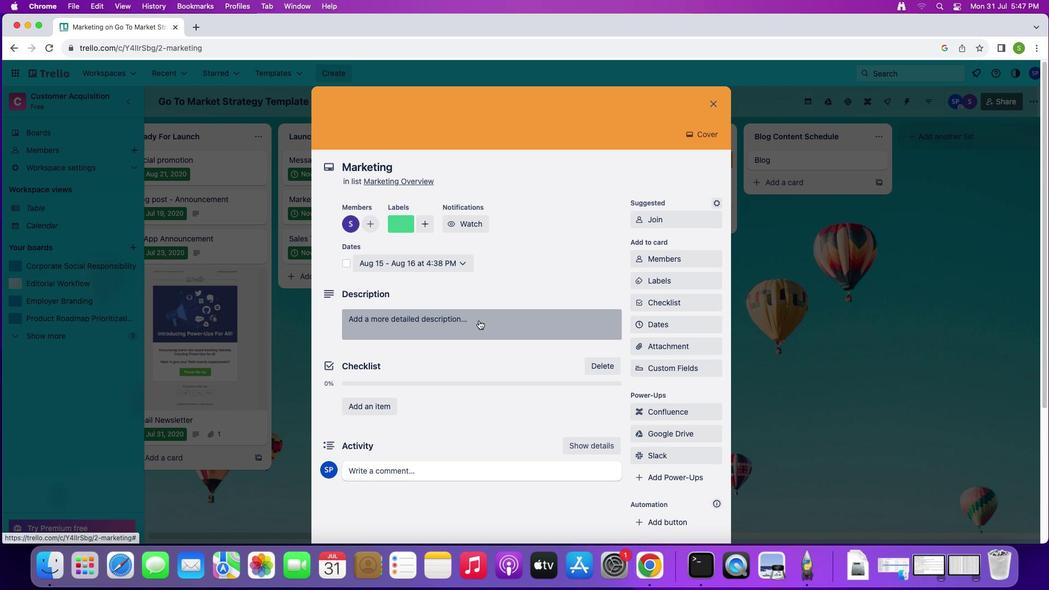 
Action: Mouse pressed left at (483, 325)
Screenshot: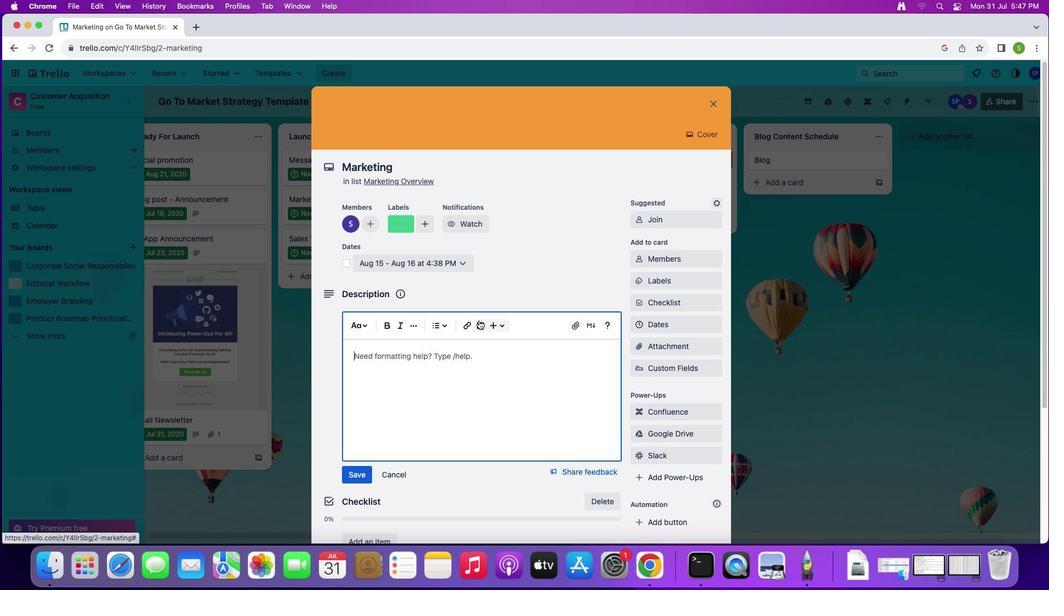 
Action: Mouse moved to (449, 357)
Screenshot: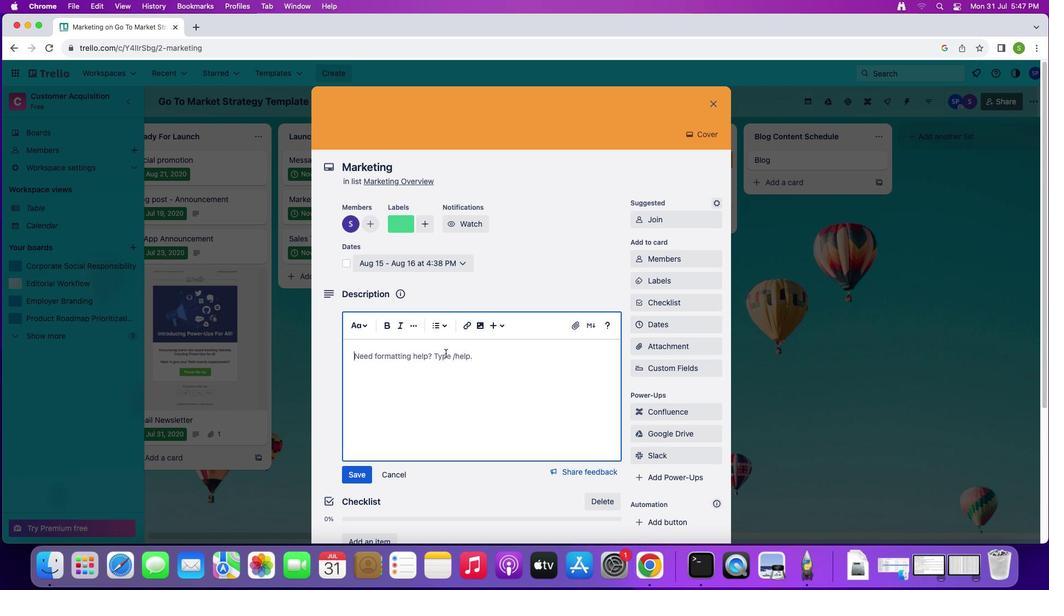 
Action: Mouse pressed left at (449, 357)
Screenshot: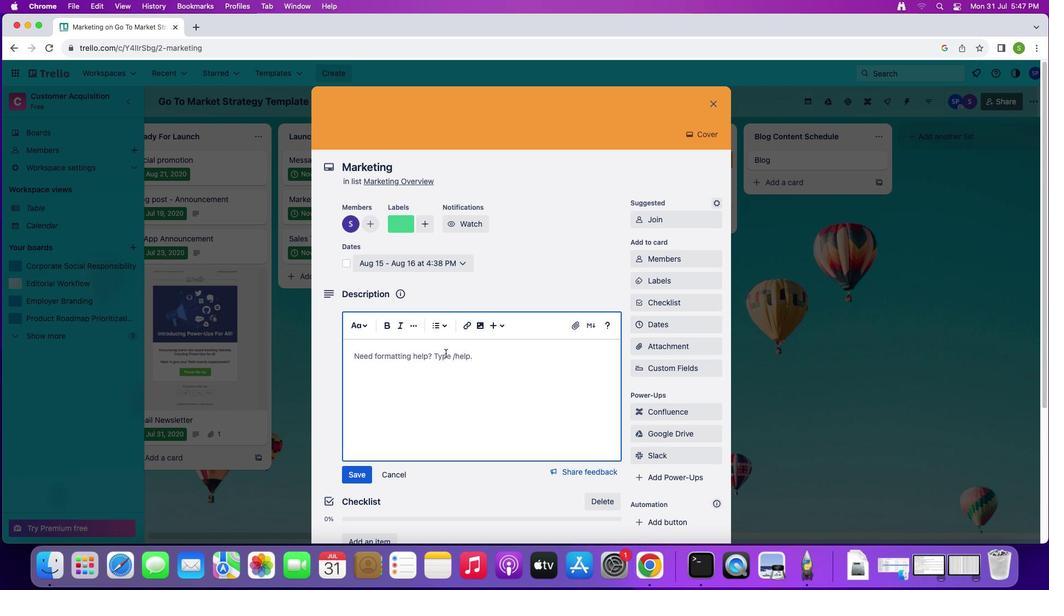 
Action: Key pressed Key.shift'U''s''e'Key.space't''h''i''s'Key.space'b''o''a''r''d'Key.space't''o'Key.space'c''r''e''a''t''e'Key.spaceKey.space'a'Key.space's''t''r''o''n''g''e''r'Key.space's''e''n''s''e'Key.space'o''f'Key.space't''r''a''n''s''p''a''r''e''n''c''y'Key.space'w''i''t''h''i''n'Key.space'y''o''u''r'Key.space'm''a''r''k''e''t''i''n''g'Key.space't''e''a''m'Key.space'a''n''d'Key.space't''h''e'Key.space'c''o''m''p''a''n''y'
Screenshot: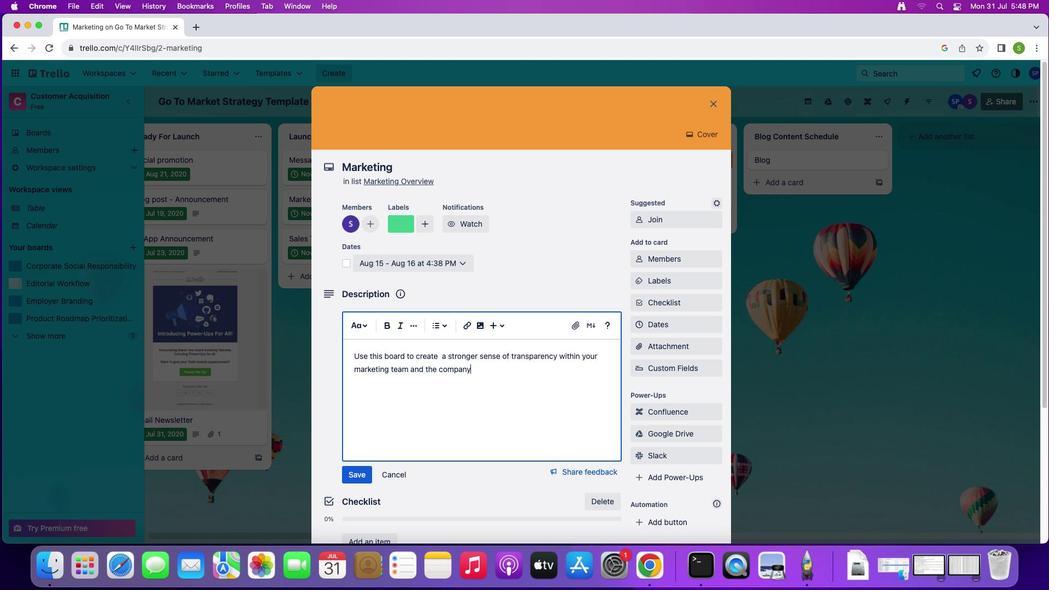 
Action: Mouse moved to (357, 474)
Screenshot: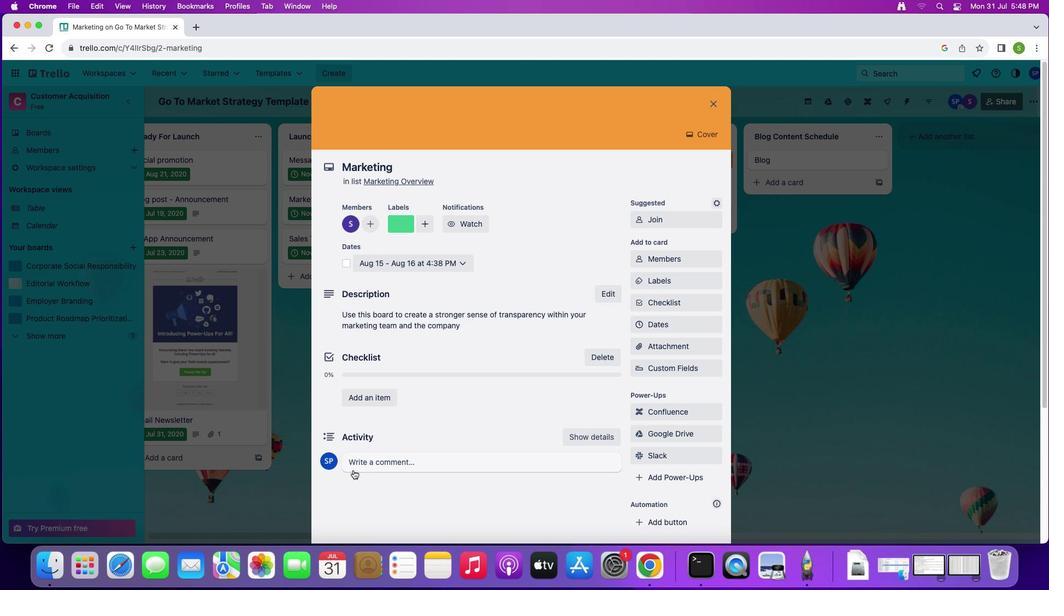 
Action: Mouse pressed left at (357, 474)
Screenshot: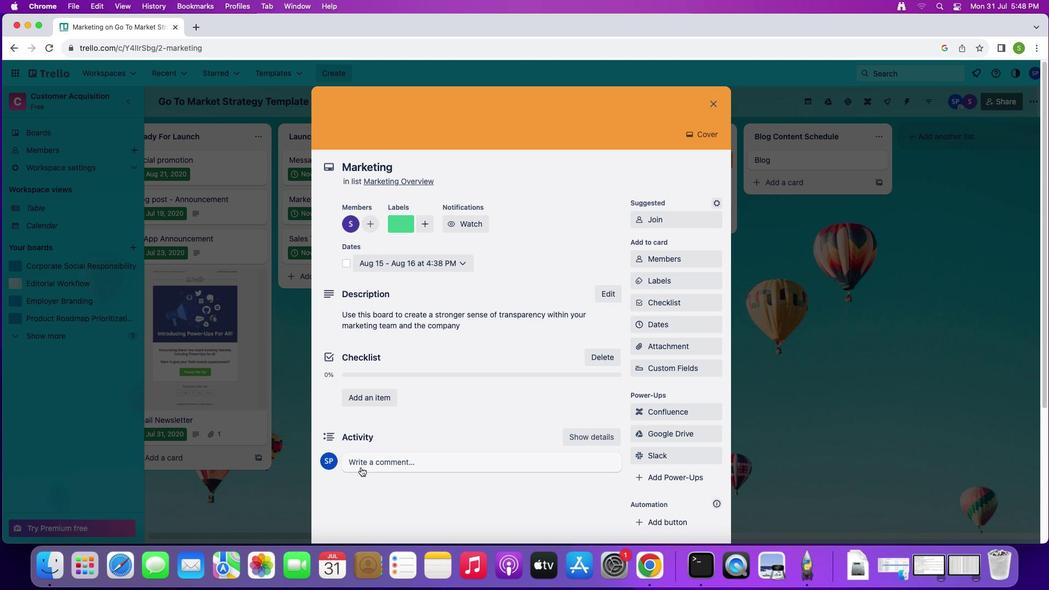 
Action: Mouse moved to (394, 466)
Screenshot: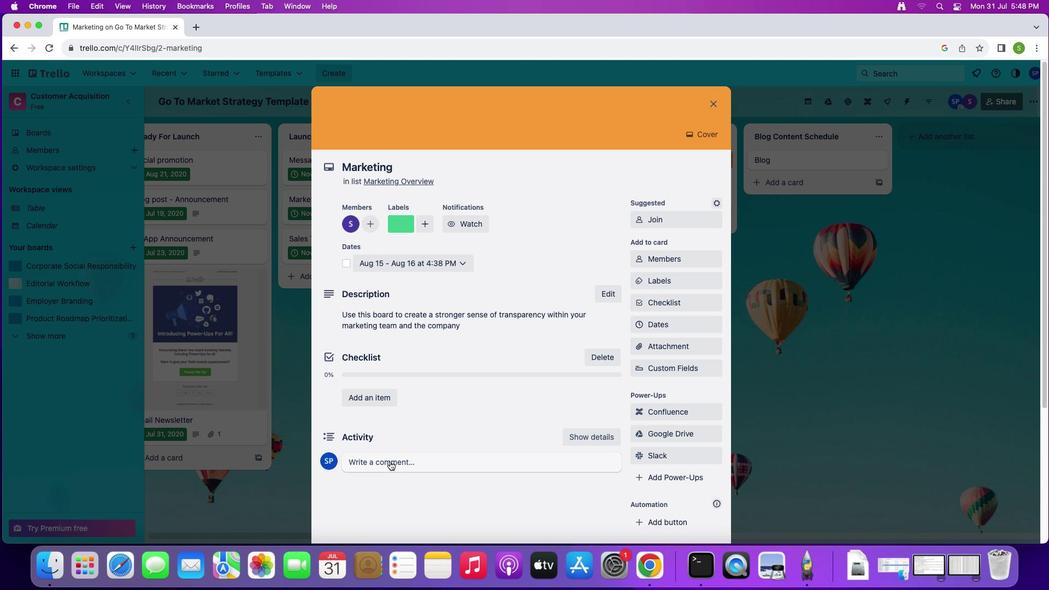 
Action: Mouse pressed left at (394, 466)
Screenshot: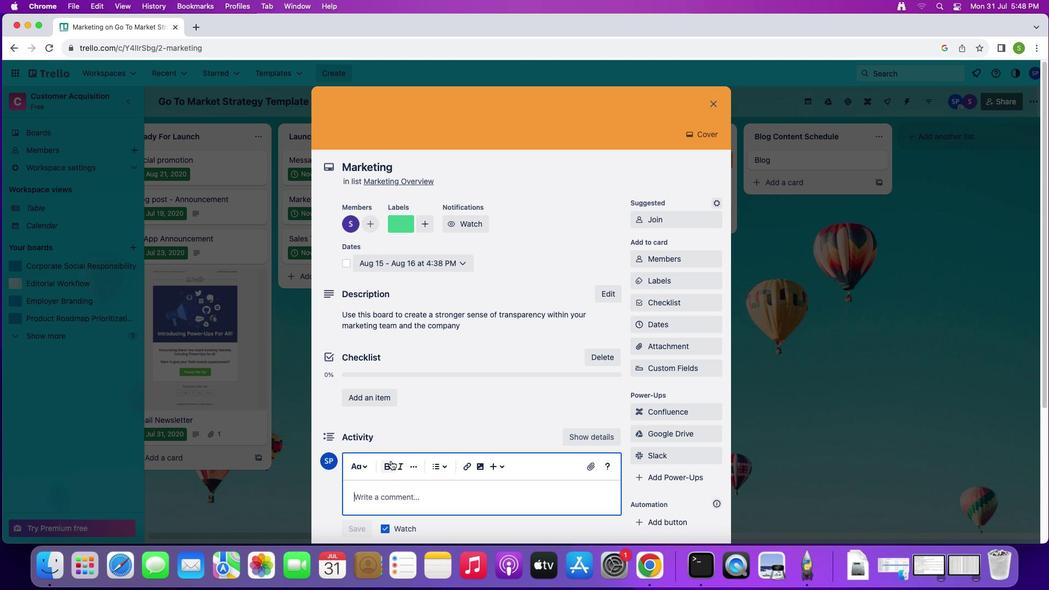 
Action: Mouse moved to (442, 440)
Screenshot: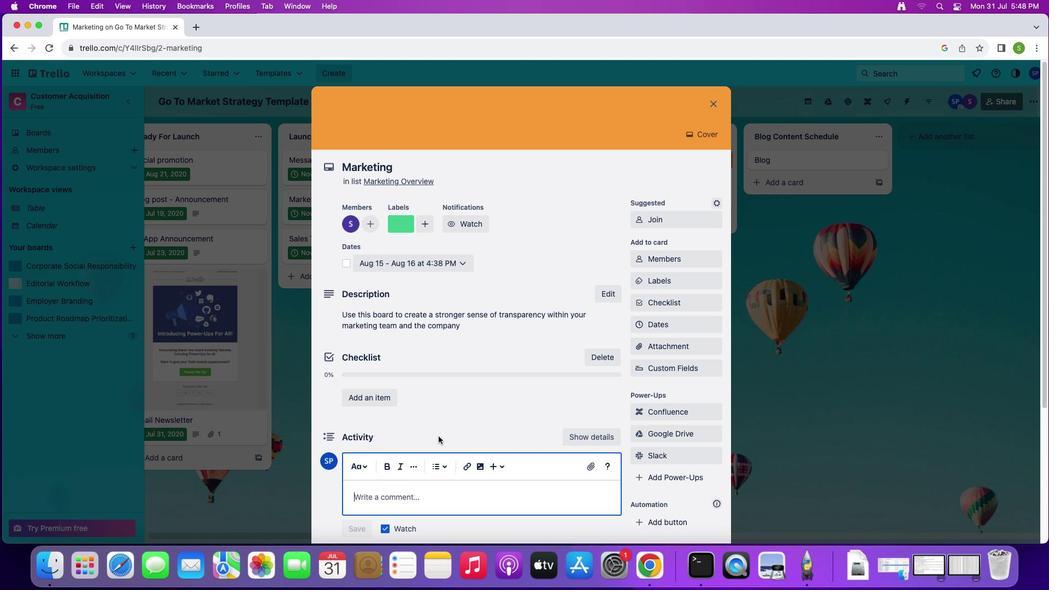 
Action: Key pressed Key.shift'M''a''r''k''e''t''i''n''g'
Screenshot: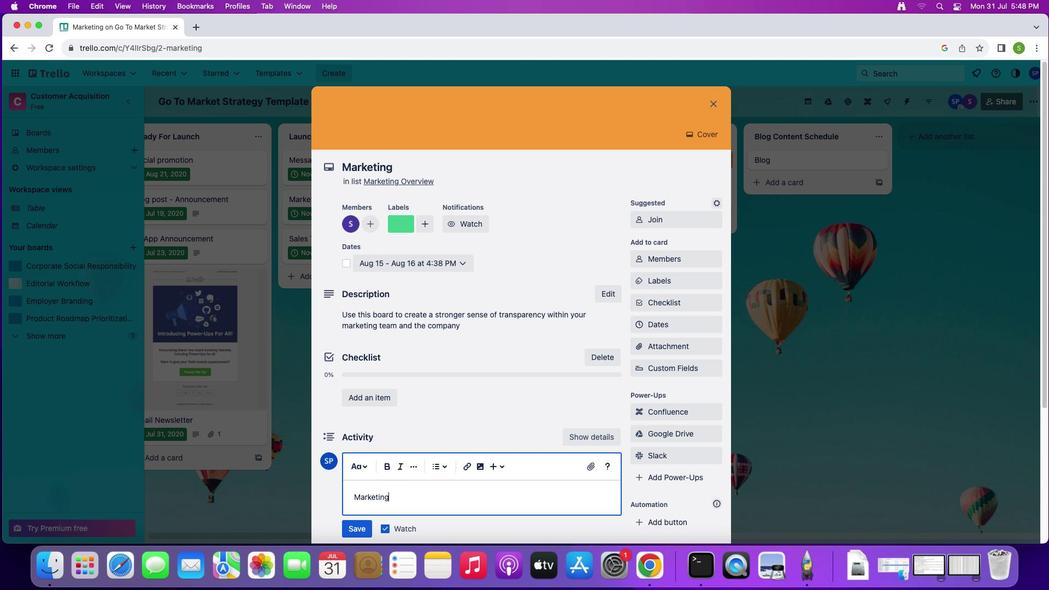 
Action: Mouse moved to (364, 531)
Screenshot: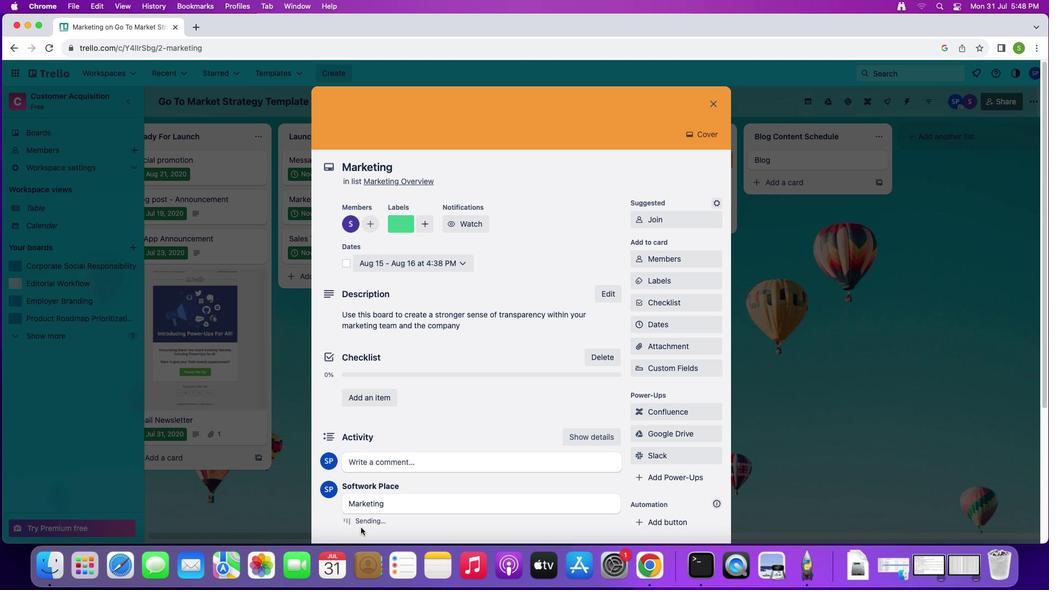
Action: Mouse pressed left at (364, 531)
Screenshot: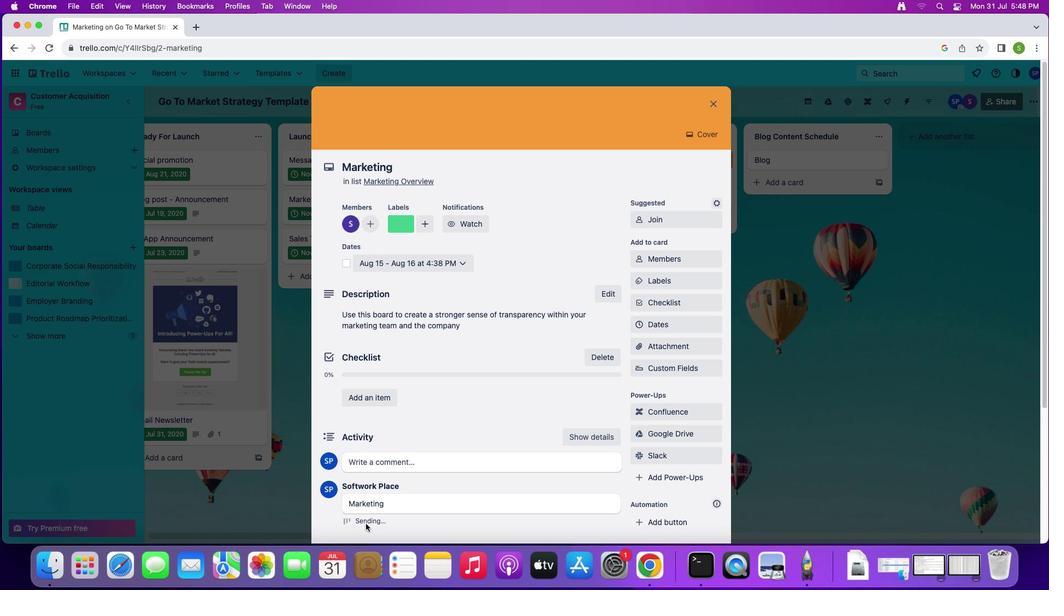 
Action: Mouse moved to (711, 105)
Screenshot: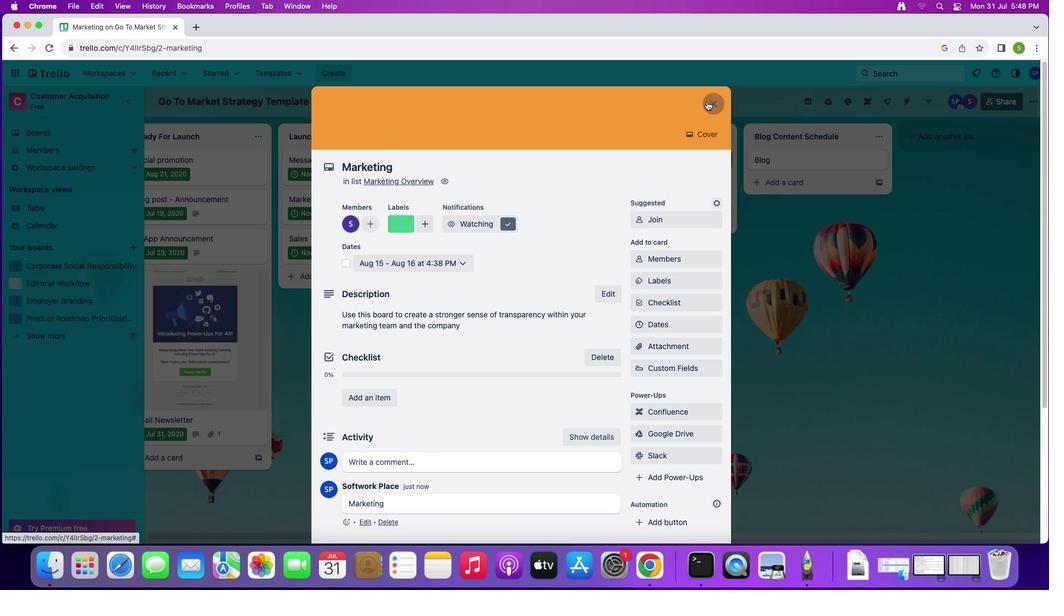 
Action: Mouse pressed left at (711, 105)
Screenshot: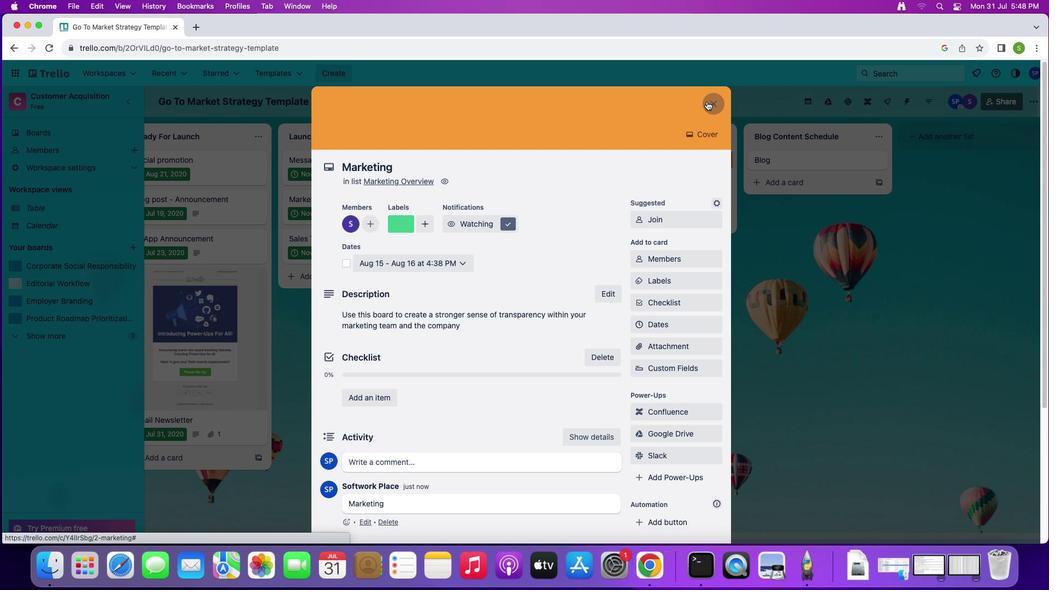 
Action: Mouse moved to (779, 166)
Screenshot: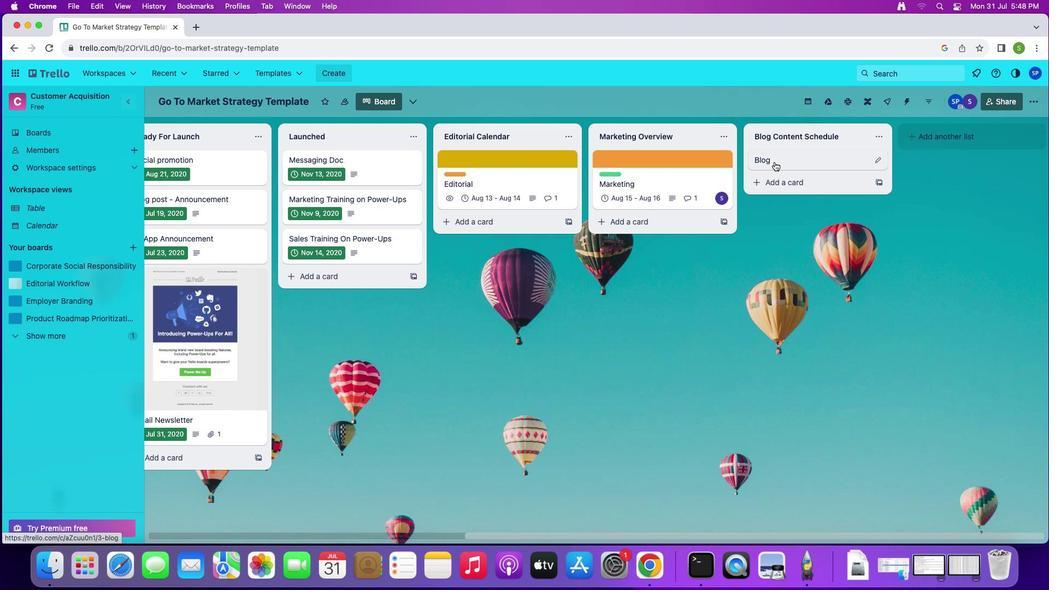 
Action: Mouse pressed left at (779, 166)
Screenshot: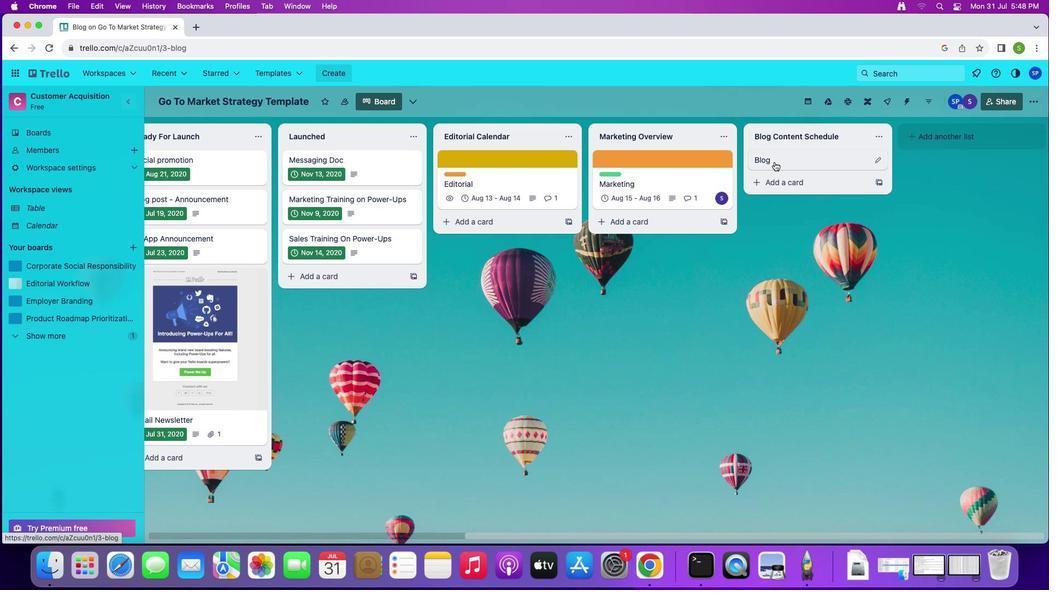 
Action: Mouse moved to (674, 197)
Screenshot: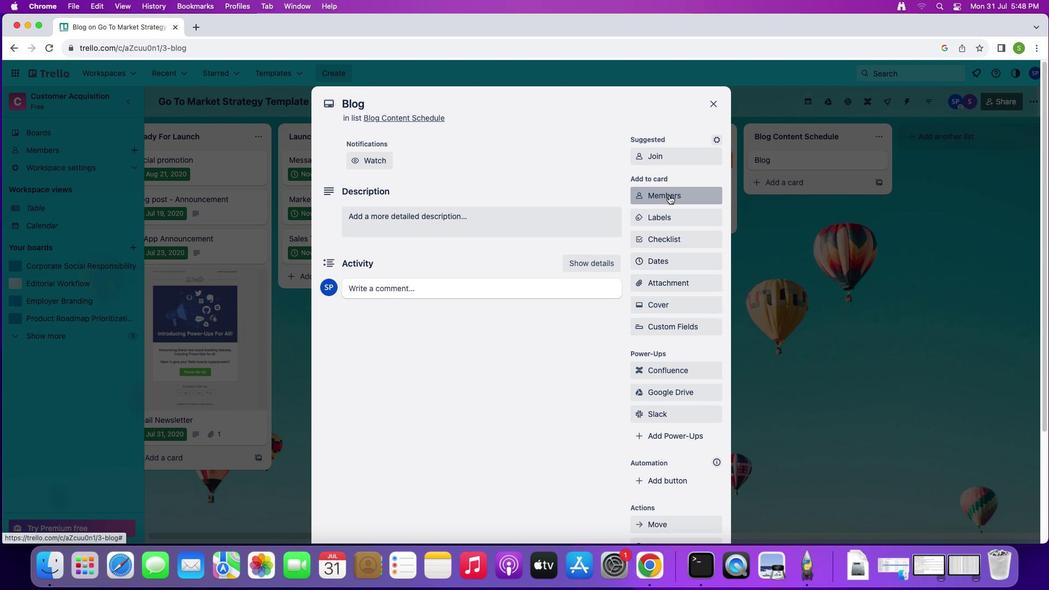 
Action: Mouse pressed left at (674, 197)
Screenshot: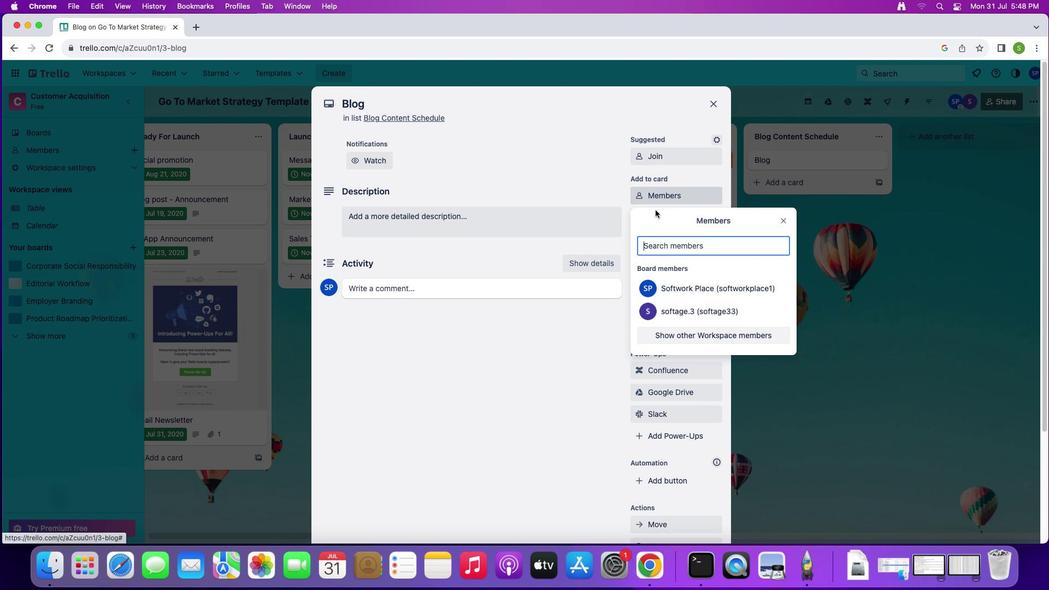 
Action: Mouse moved to (686, 255)
Screenshot: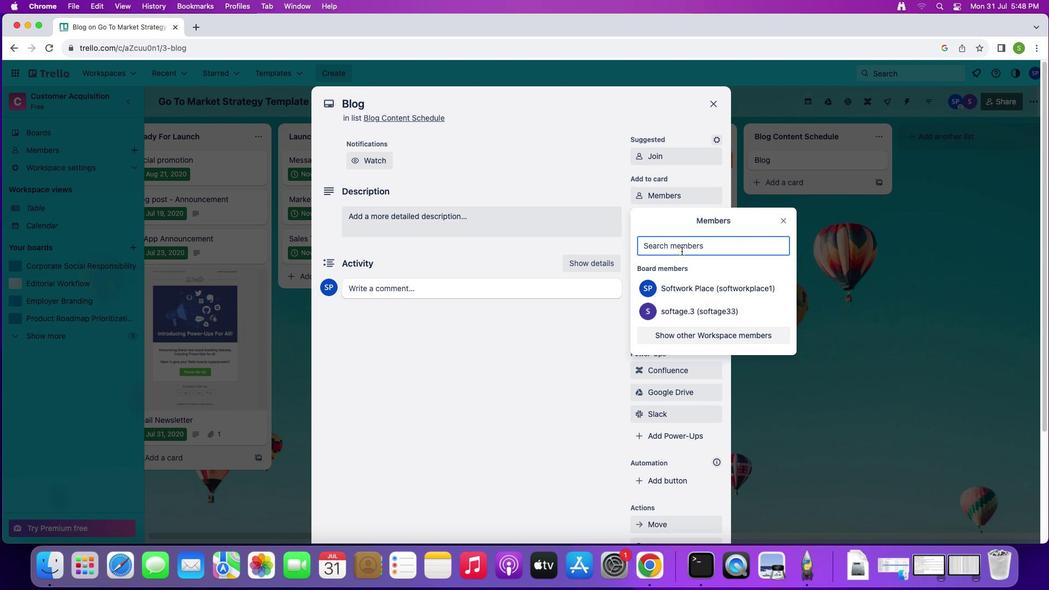 
Action: Mouse pressed left at (686, 255)
Screenshot: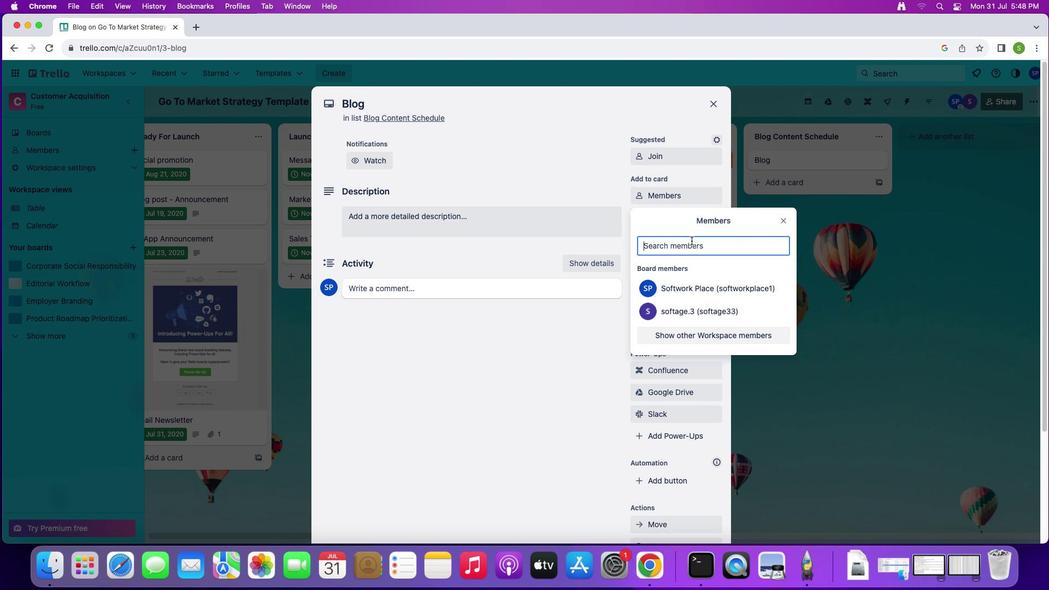 
Action: Mouse moved to (696, 245)
Screenshot: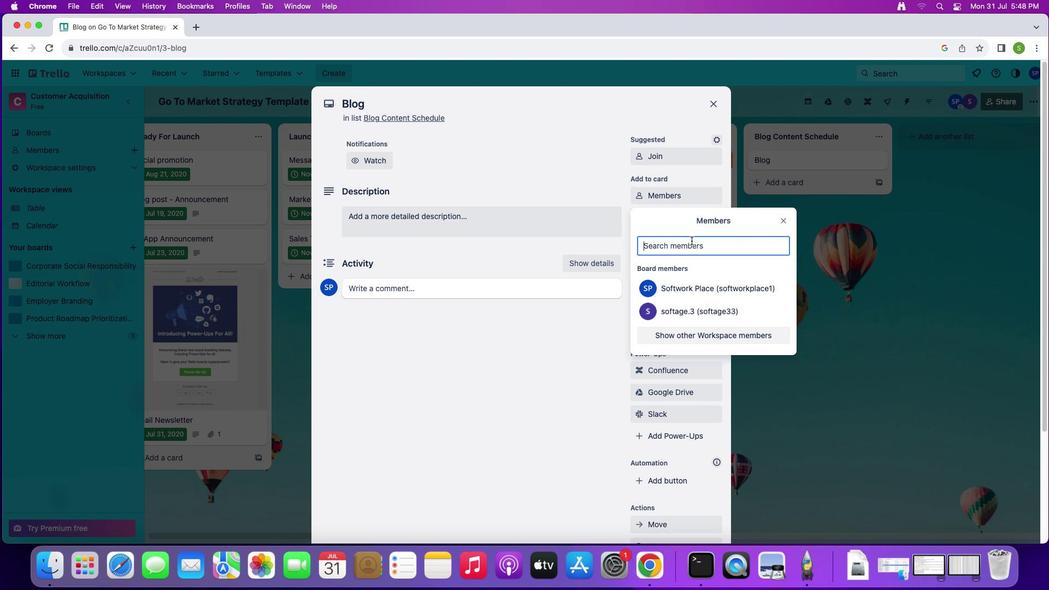 
Action: Key pressed 's''o''f''t''a''g''e''.''3'Key.shift'@''s''o''f''t''g''e'Key.leftKey.left'a'Key.rightKey.rightKey.shift'.''n''e''t'
Screenshot: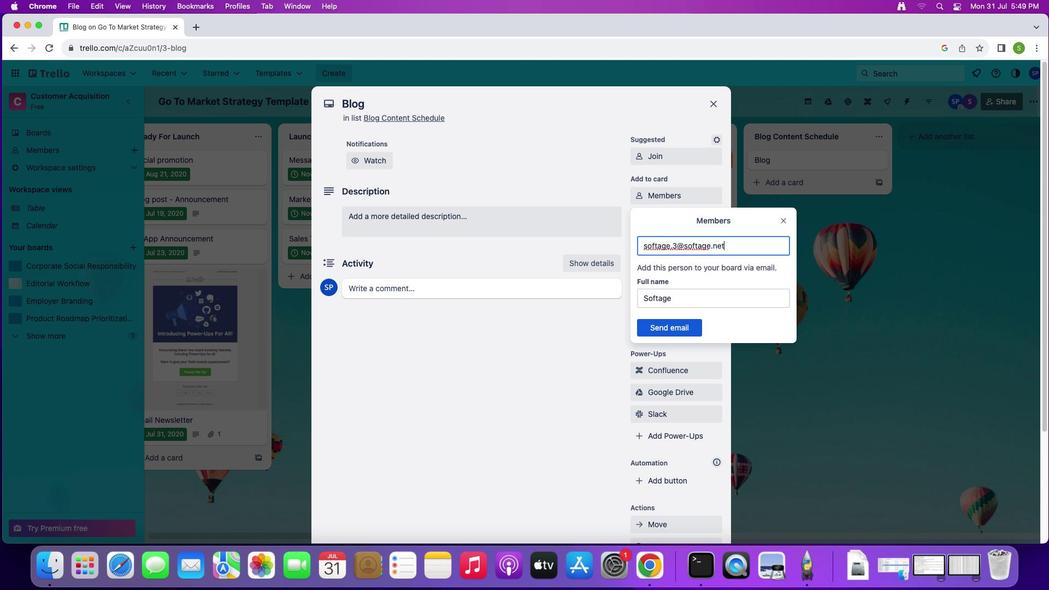
Action: Mouse moved to (660, 332)
Screenshot: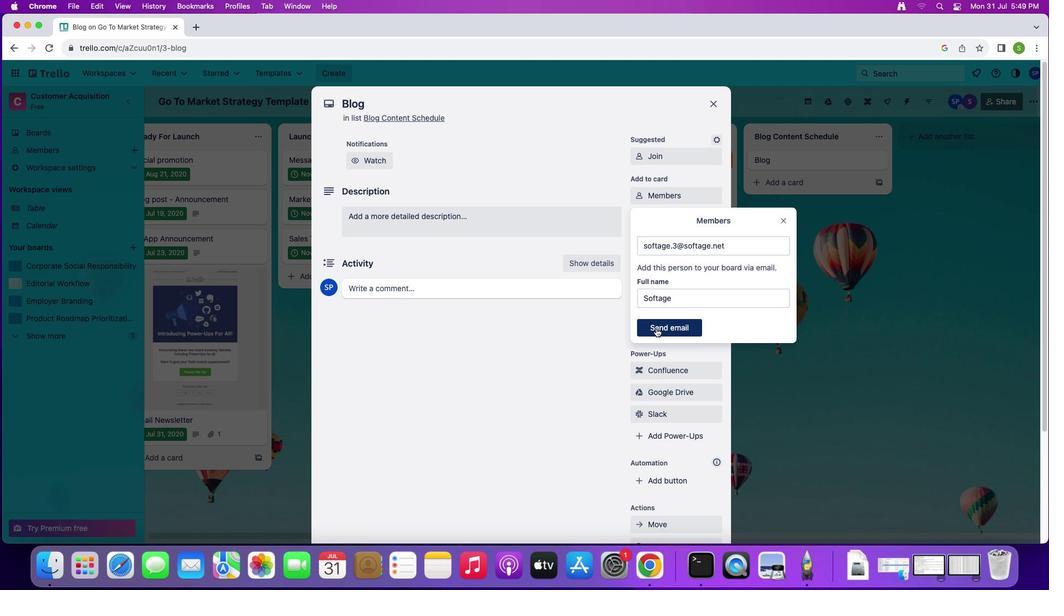 
Action: Mouse pressed left at (660, 332)
Screenshot: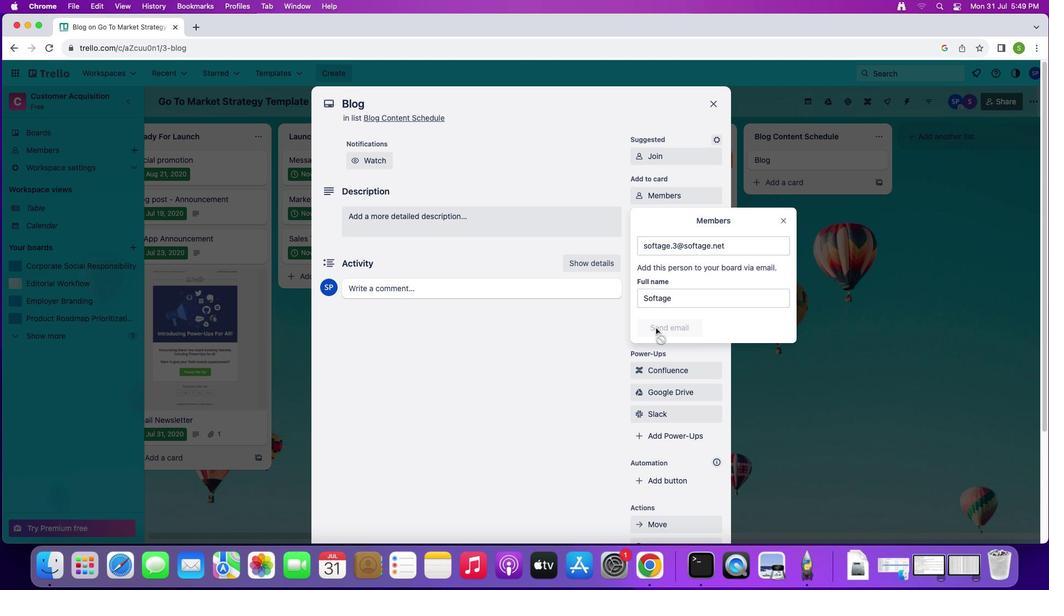 
Action: Mouse moved to (659, 220)
Screenshot: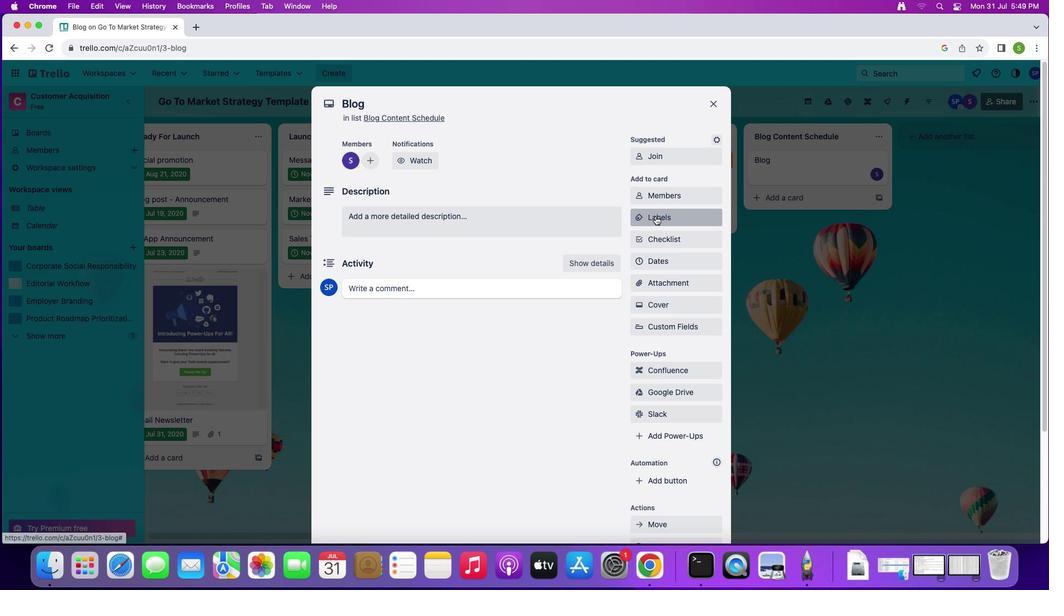
Action: Mouse pressed left at (659, 220)
Screenshot: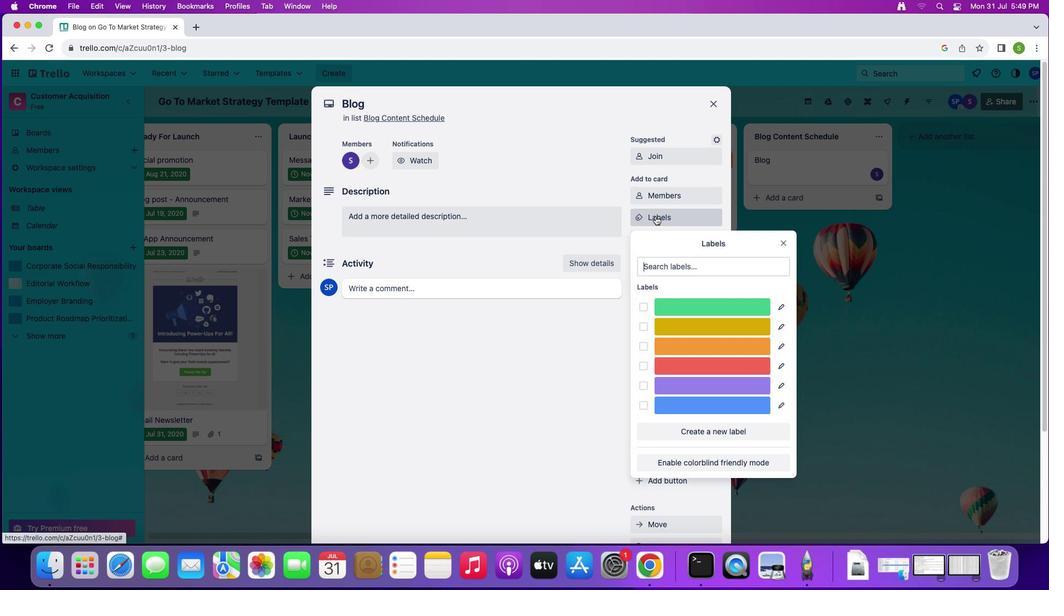 
Action: Mouse moved to (707, 363)
Screenshot: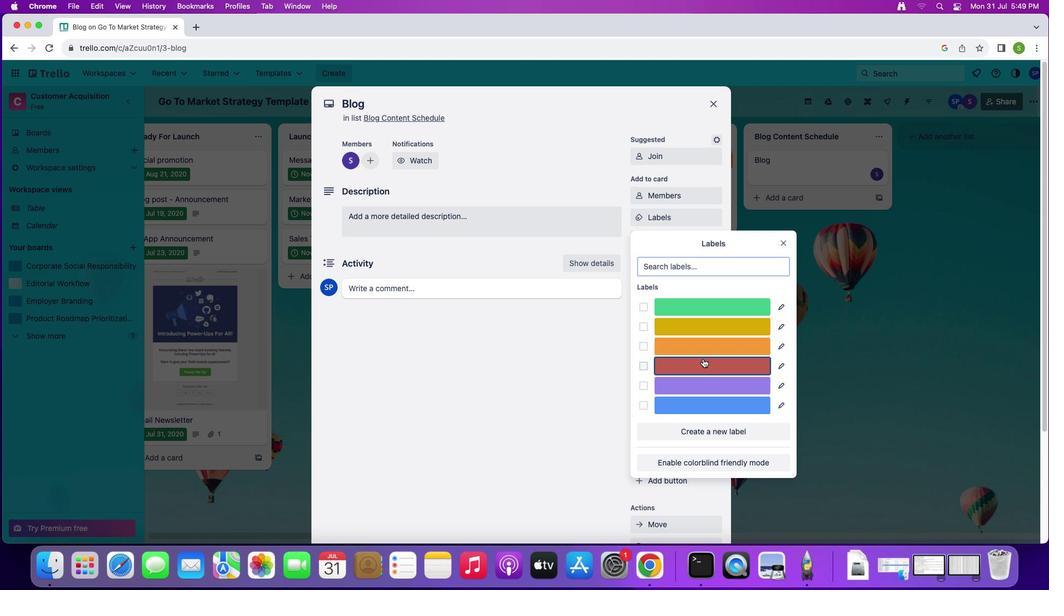 
Action: Mouse pressed left at (707, 363)
Screenshot: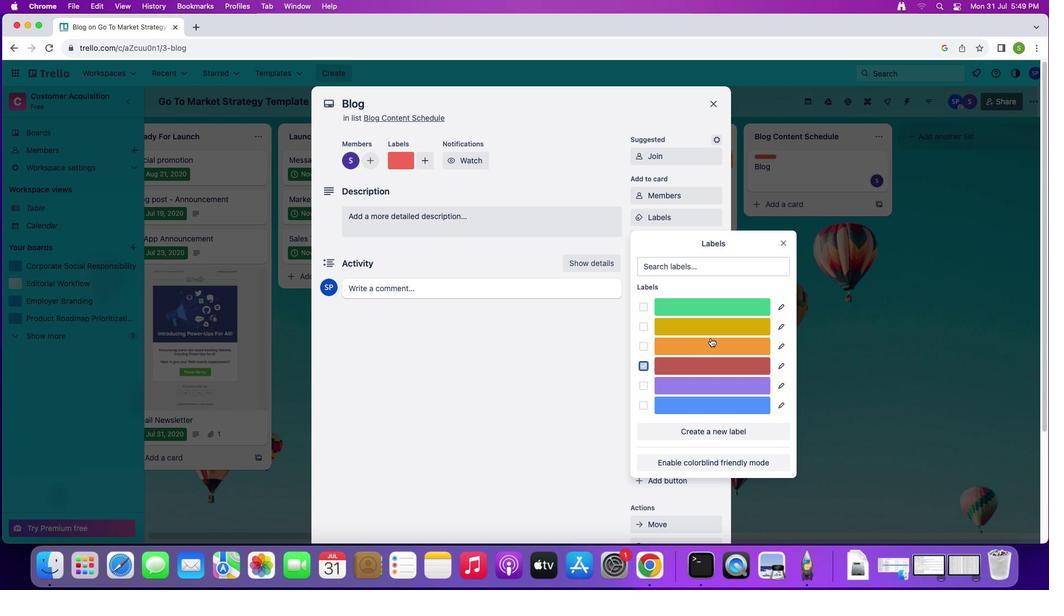 
Action: Mouse moved to (785, 252)
Screenshot: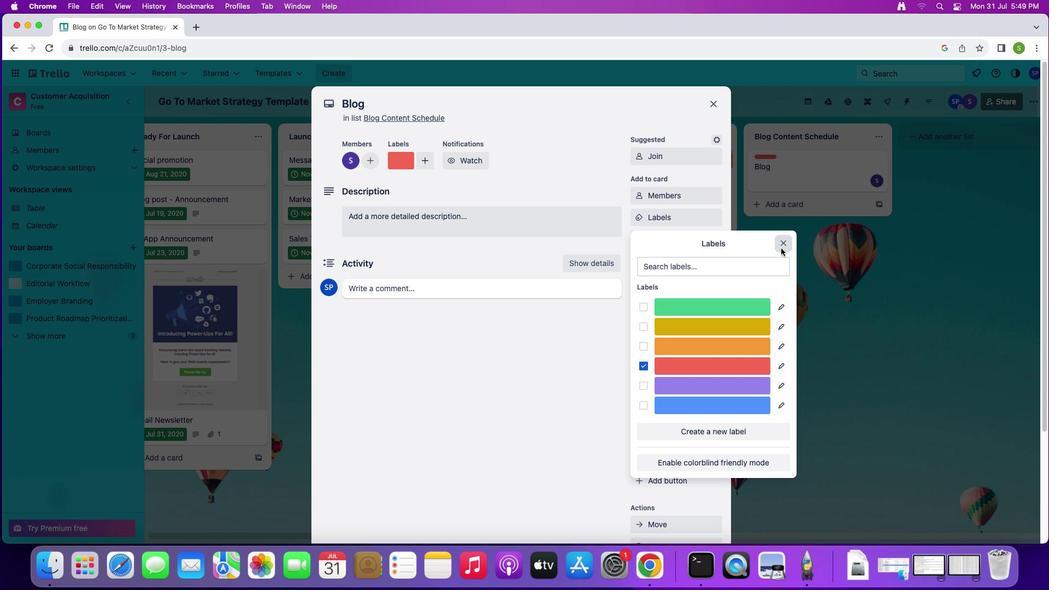 
Action: Mouse pressed left at (785, 252)
Screenshot: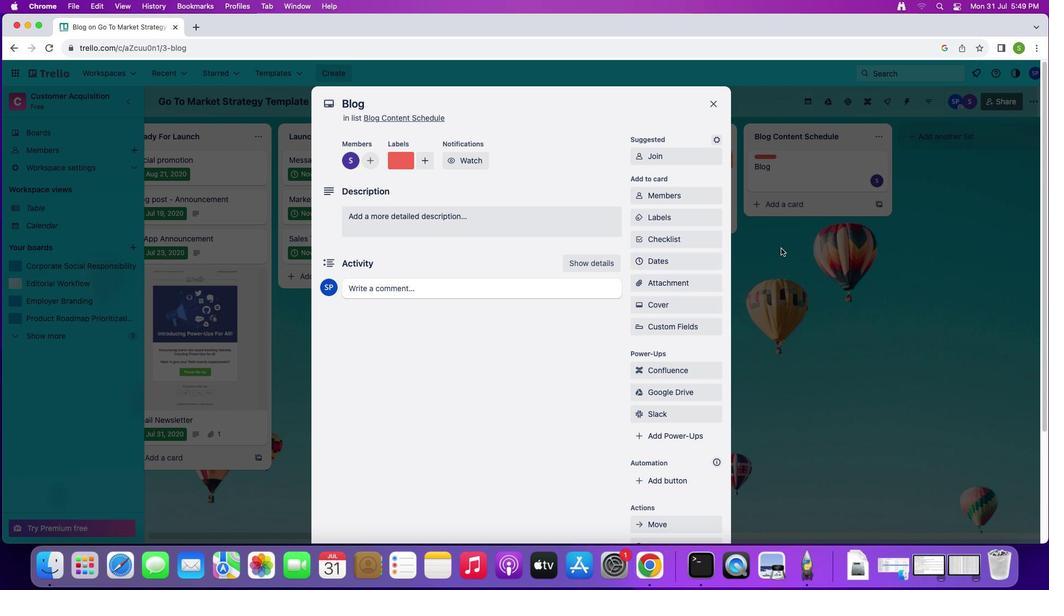 
Action: Mouse moved to (676, 244)
Screenshot: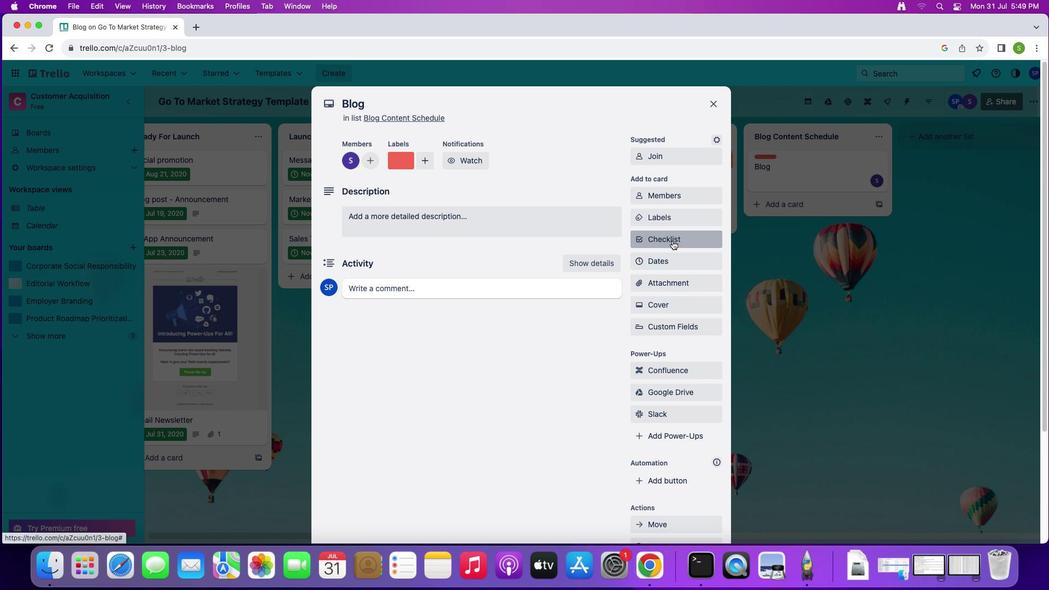 
Action: Mouse pressed left at (676, 244)
Screenshot: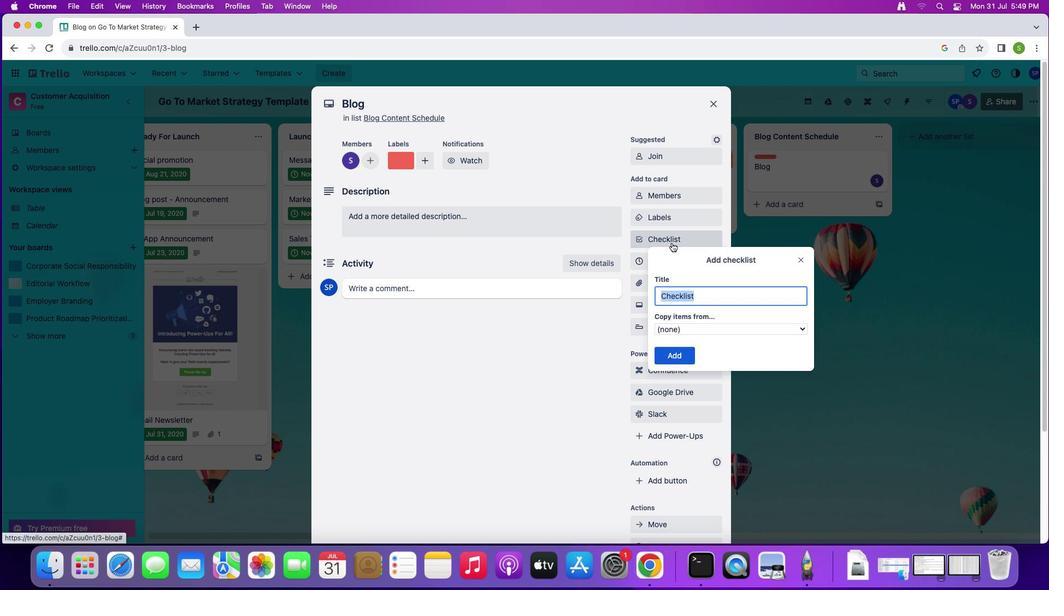 
Action: Mouse moved to (680, 337)
Screenshot: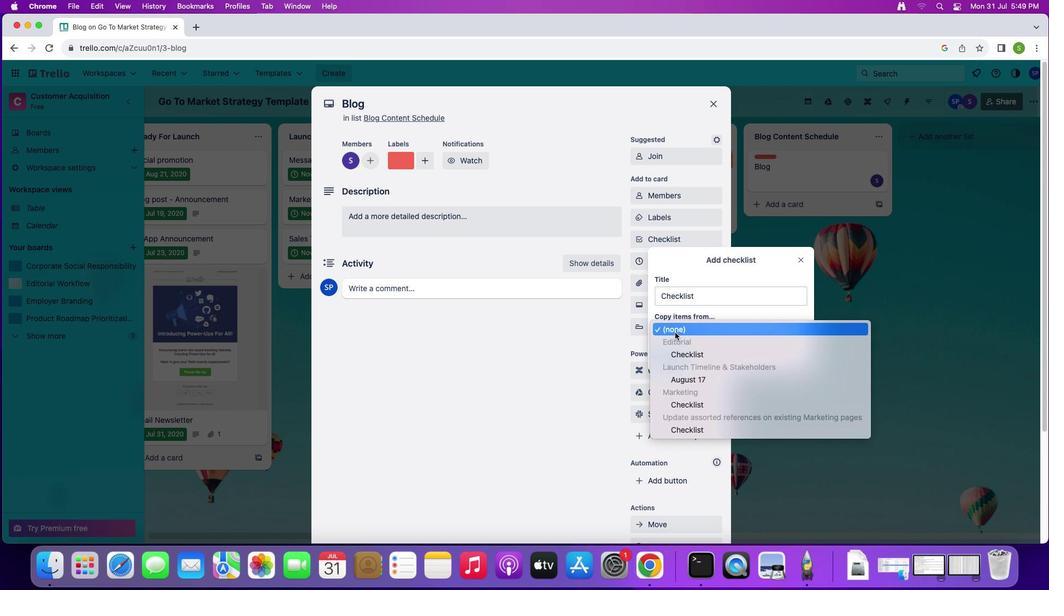 
Action: Mouse pressed left at (680, 337)
Screenshot: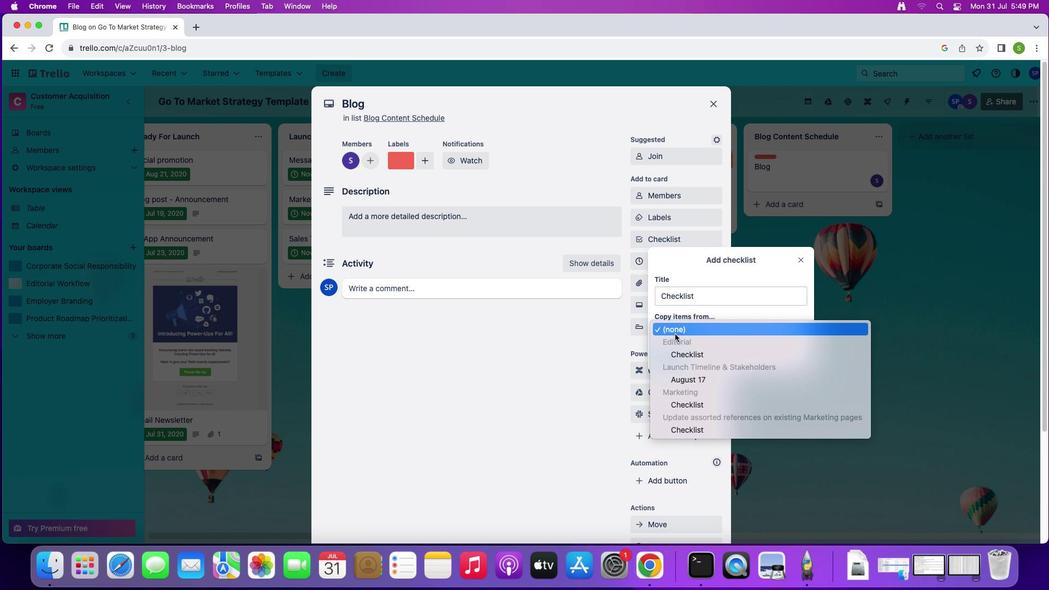 
Action: Mouse moved to (682, 358)
Screenshot: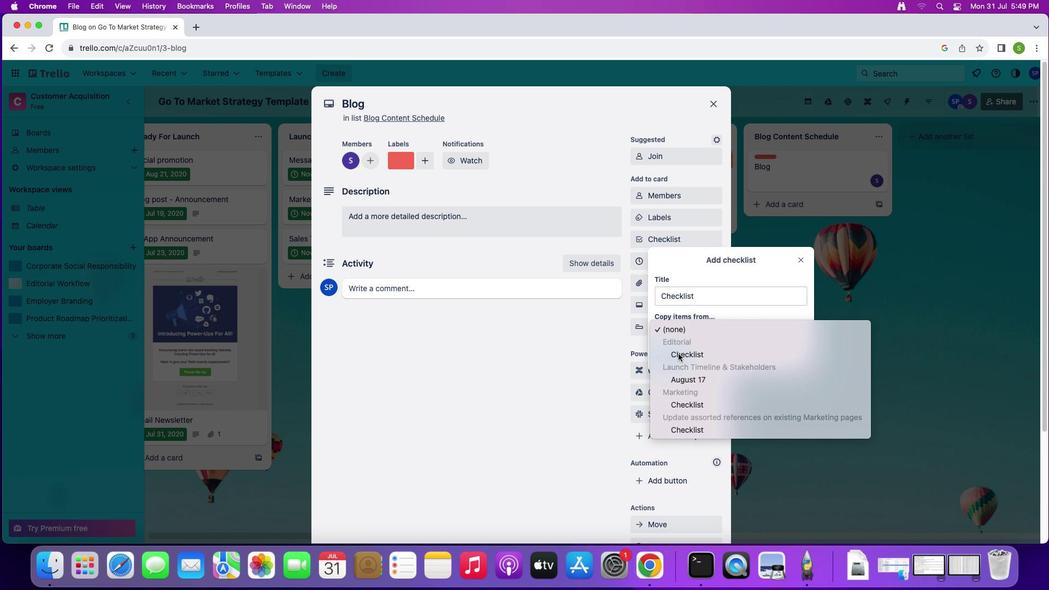 
Action: Mouse pressed left at (682, 358)
Screenshot: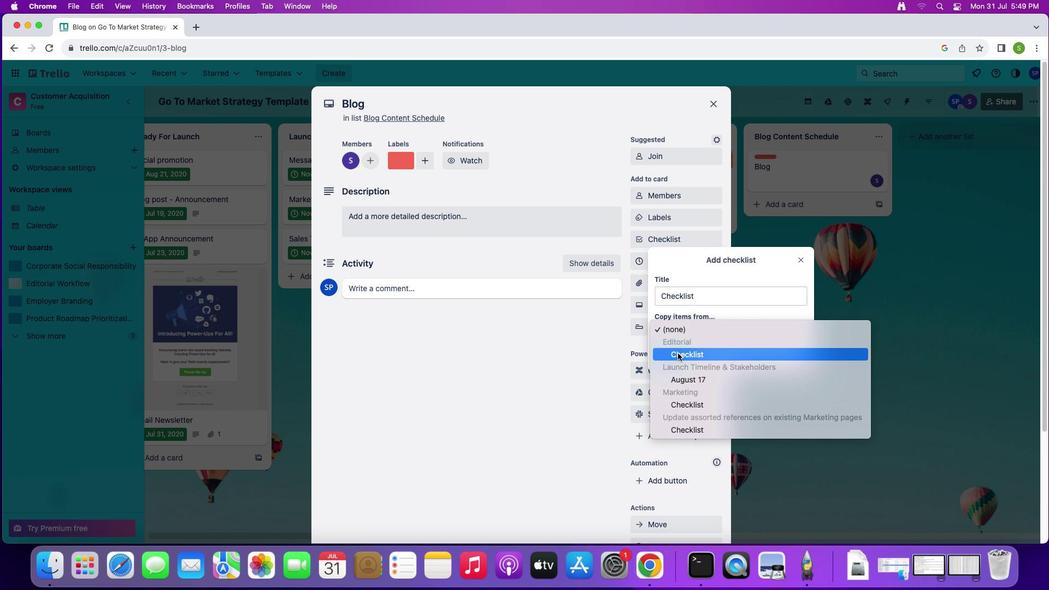 
Action: Mouse moved to (671, 360)
Screenshot: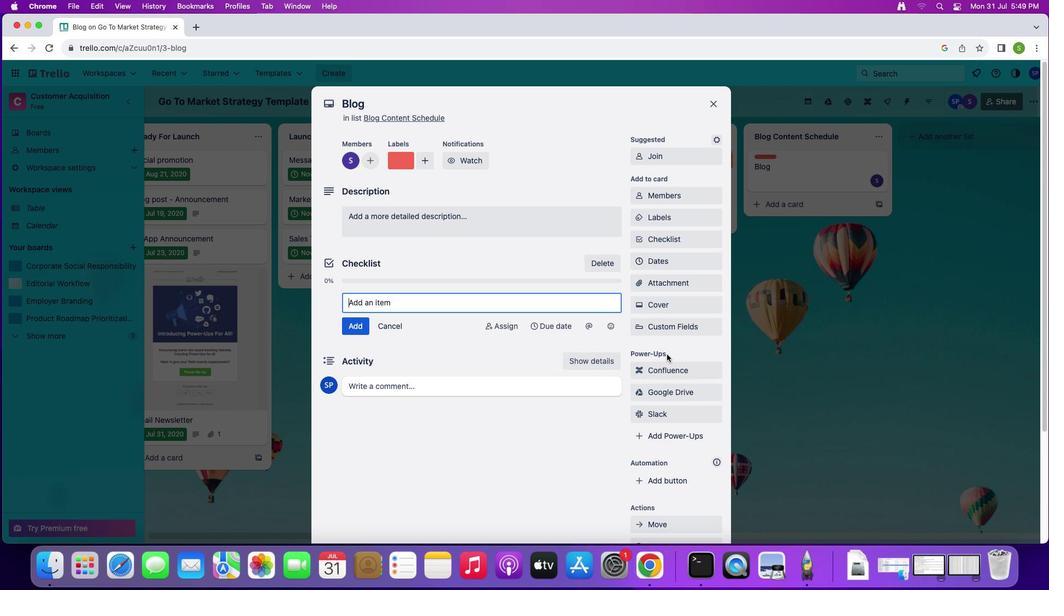 
Action: Mouse pressed left at (671, 360)
Screenshot: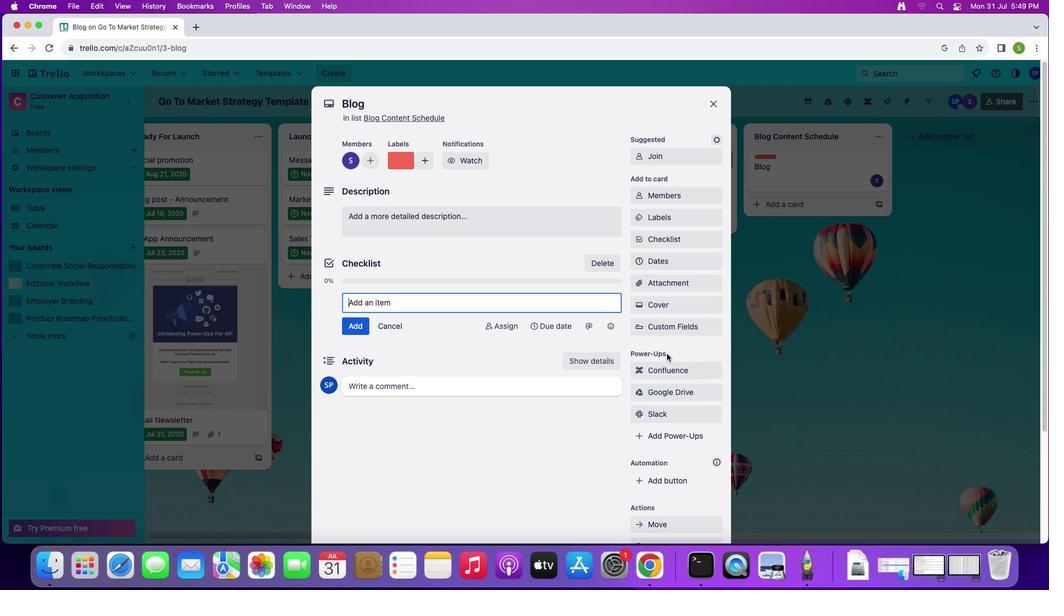 
Action: Mouse moved to (689, 311)
Screenshot: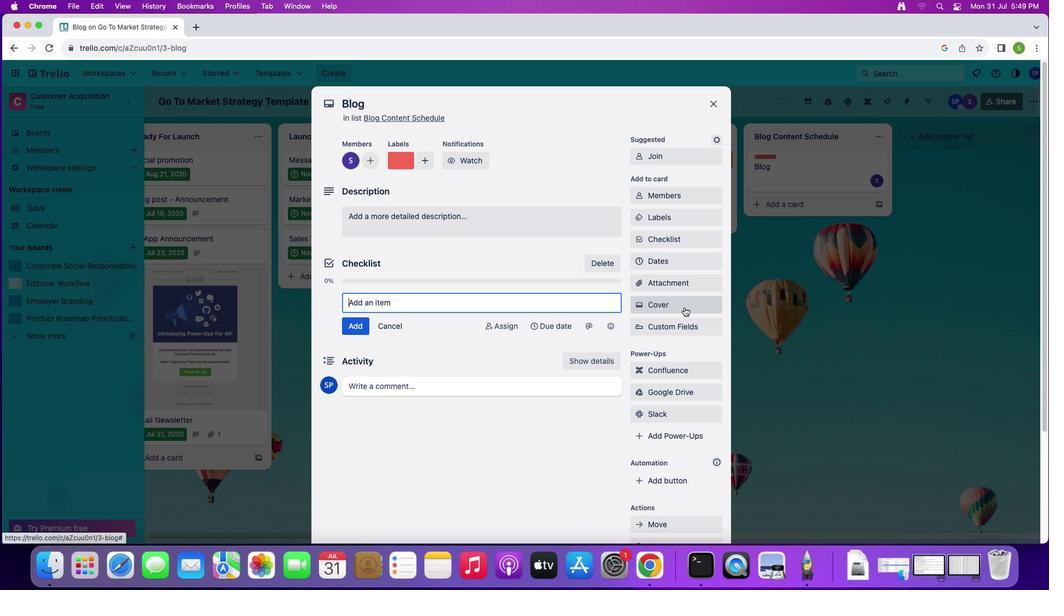 
Action: Mouse pressed left at (689, 311)
Screenshot: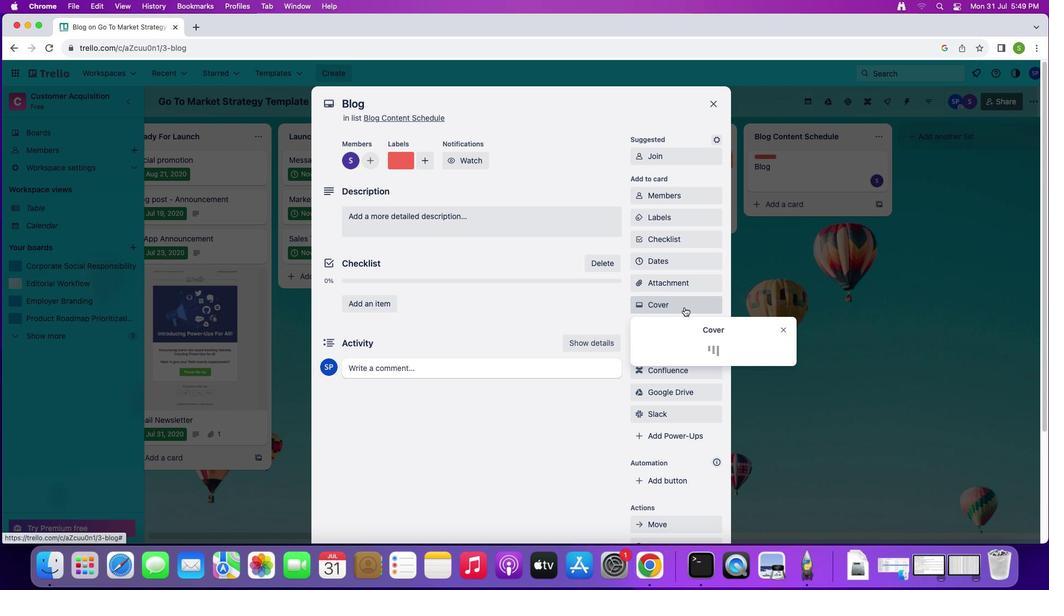 
Action: Mouse moved to (746, 352)
Screenshot: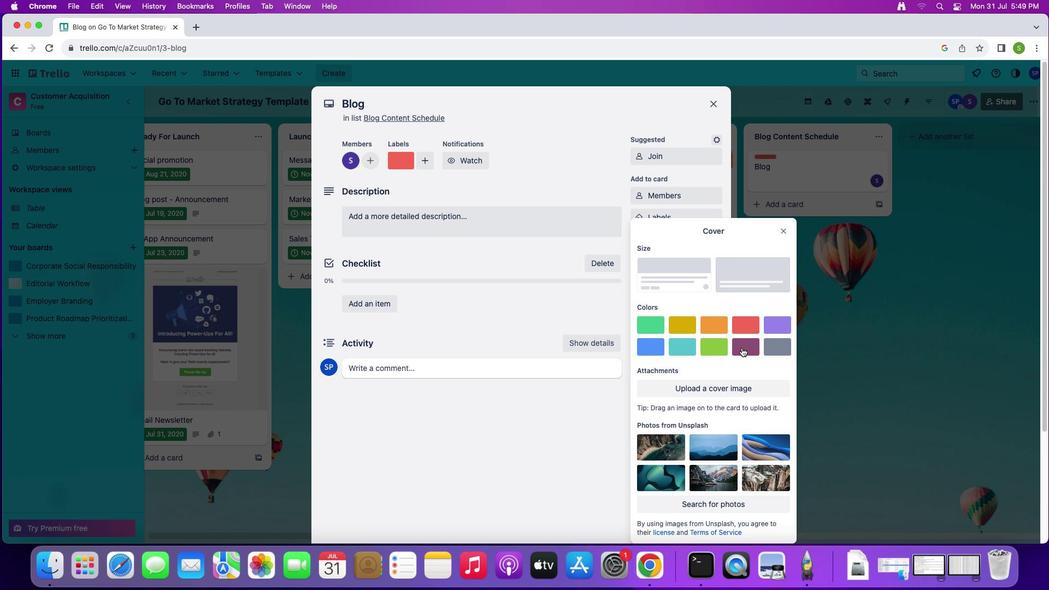 
Action: Mouse pressed left at (746, 352)
Screenshot: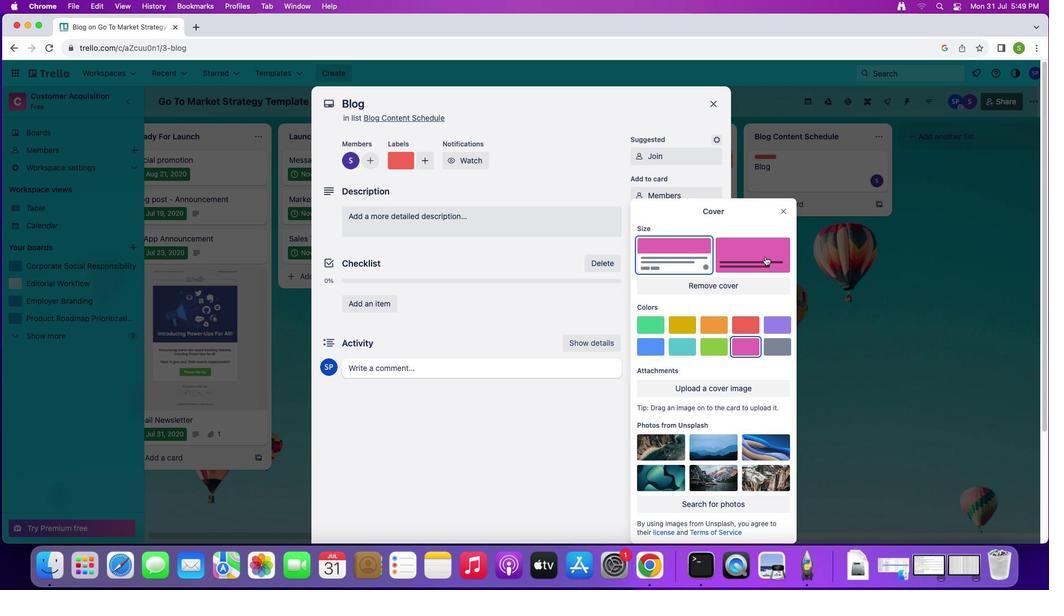 
Action: Mouse moved to (788, 213)
Screenshot: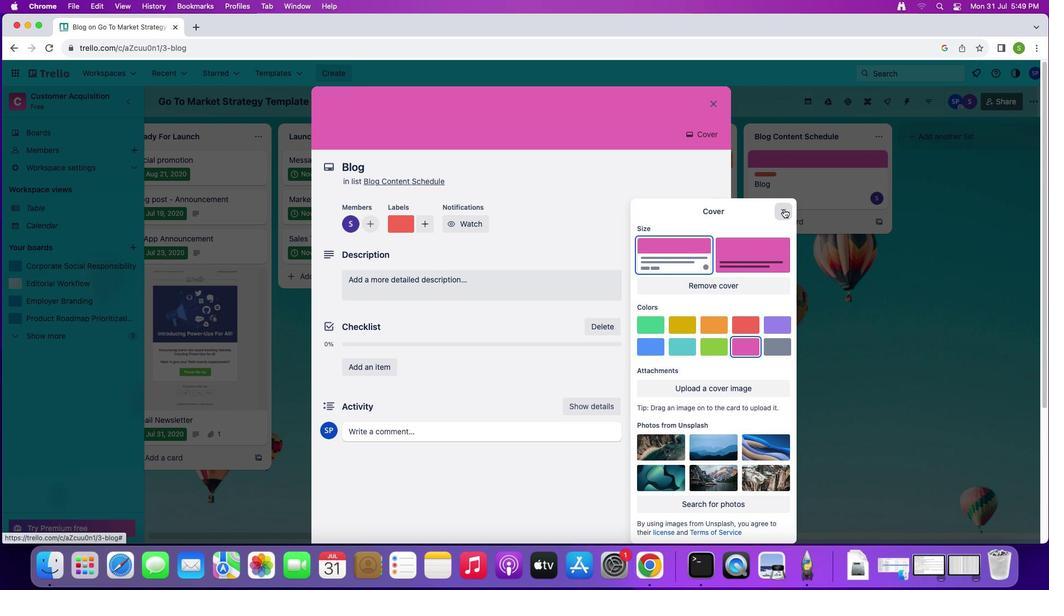 
Action: Mouse pressed left at (788, 213)
Screenshot: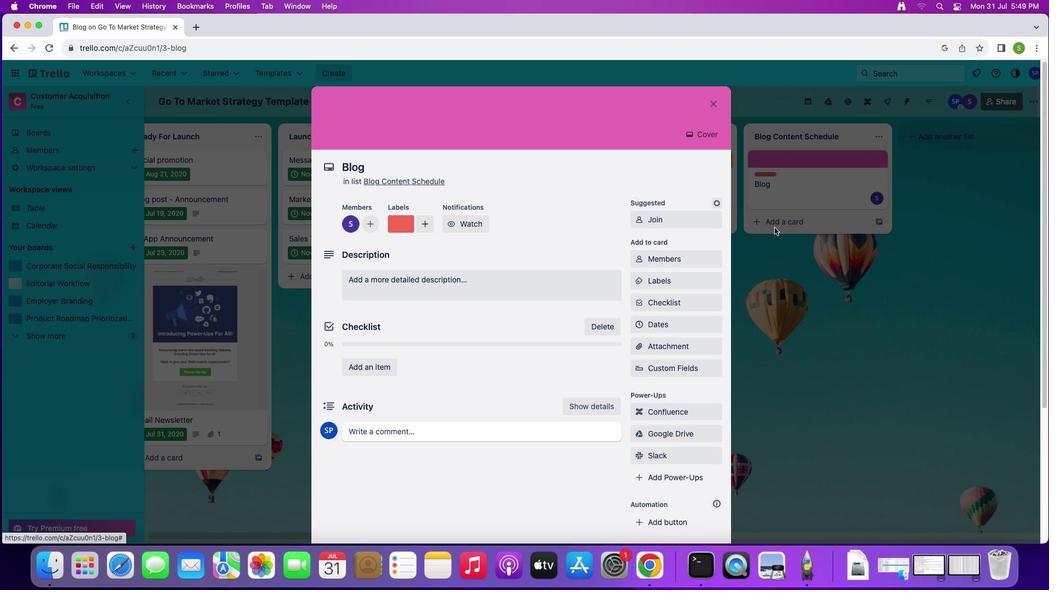 
Action: Mouse moved to (435, 288)
Screenshot: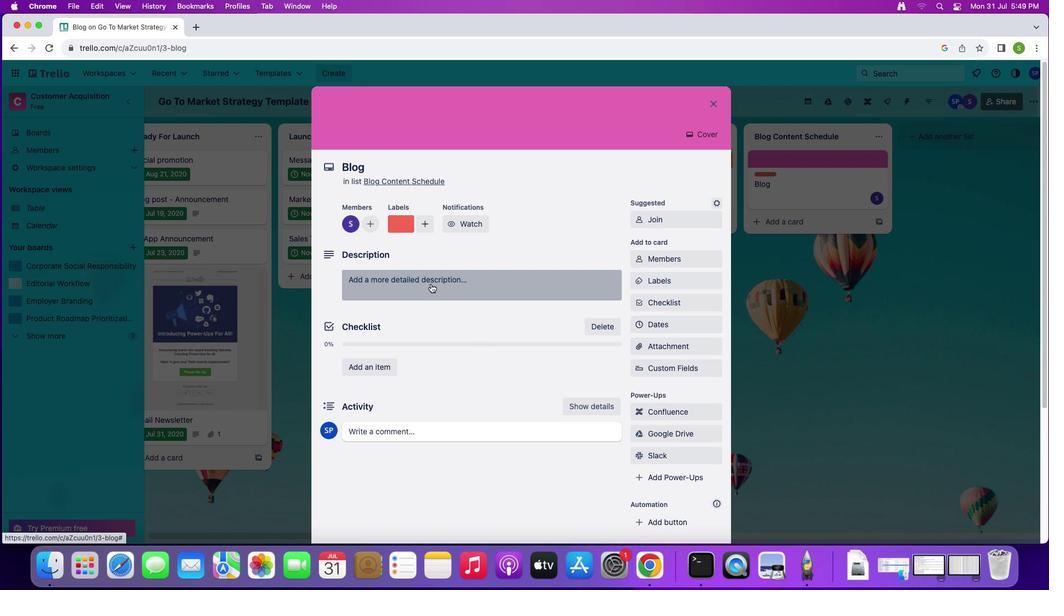 
Action: Mouse pressed left at (435, 288)
Screenshot: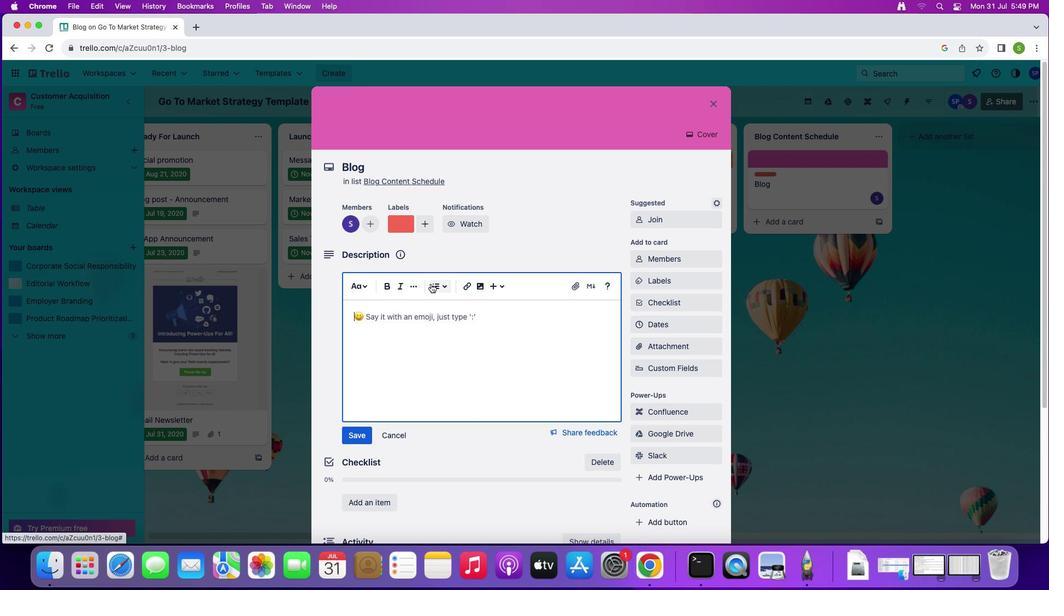 
Action: Mouse moved to (435, 330)
Screenshot: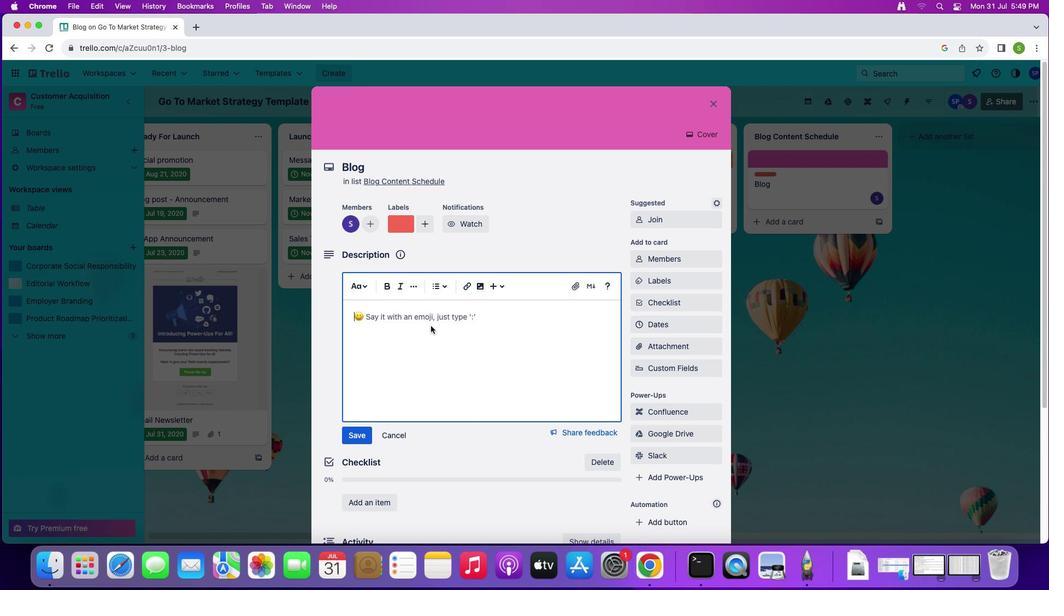 
Action: Mouse pressed left at (435, 330)
Screenshot: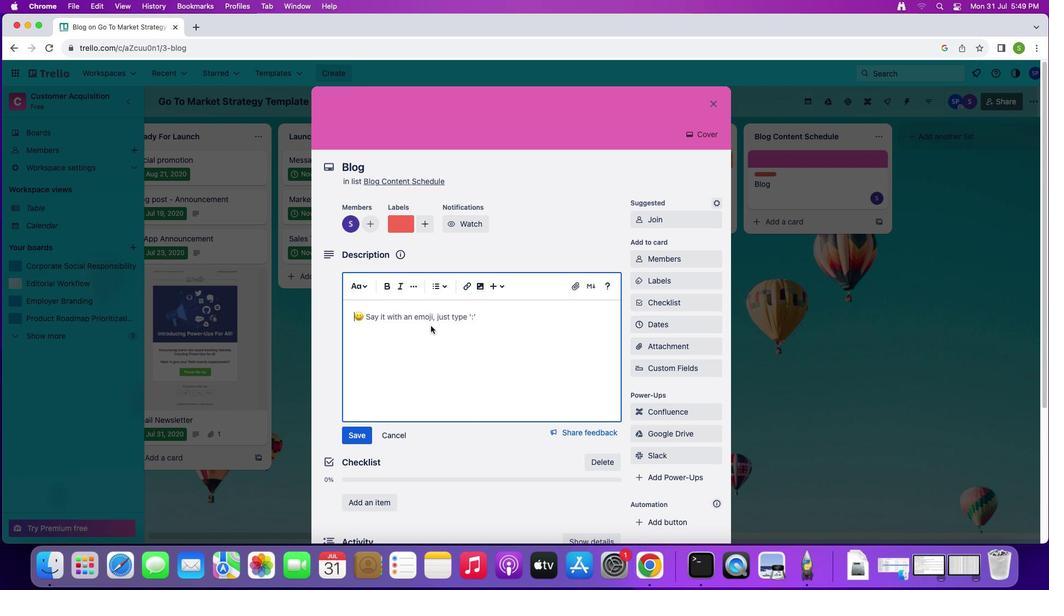 
Action: Mouse moved to (445, 323)
Screenshot: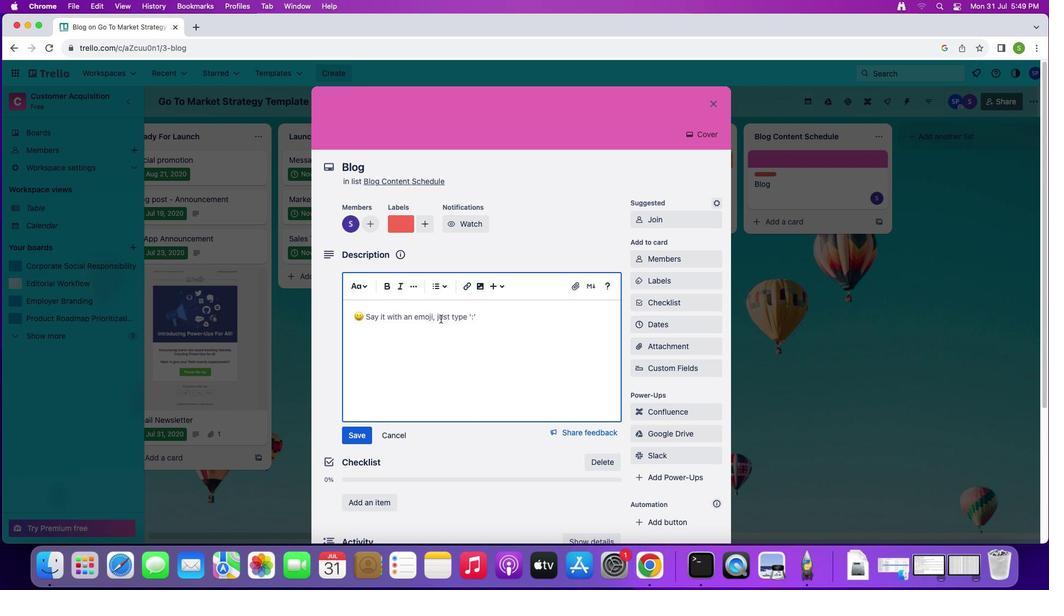 
Action: Key pressed Key.shift'A'Key.space's''c''h''e''d''u''l''e''d'Key.space'p''i''p''e''l''i''n''e'Key.space'o''f'Key.space'a''l''l'Key.space'u''p''c''o''m''i''n''g'Key.space'a''n''d'Key.space'p''u''b''l''i''s''h''e''d'Key.space'c''o''n''t''e''n''t'Key.space'f''o''r'Key.space'y''o''u''r'Key.space'b''o''l''g''.'
Screenshot: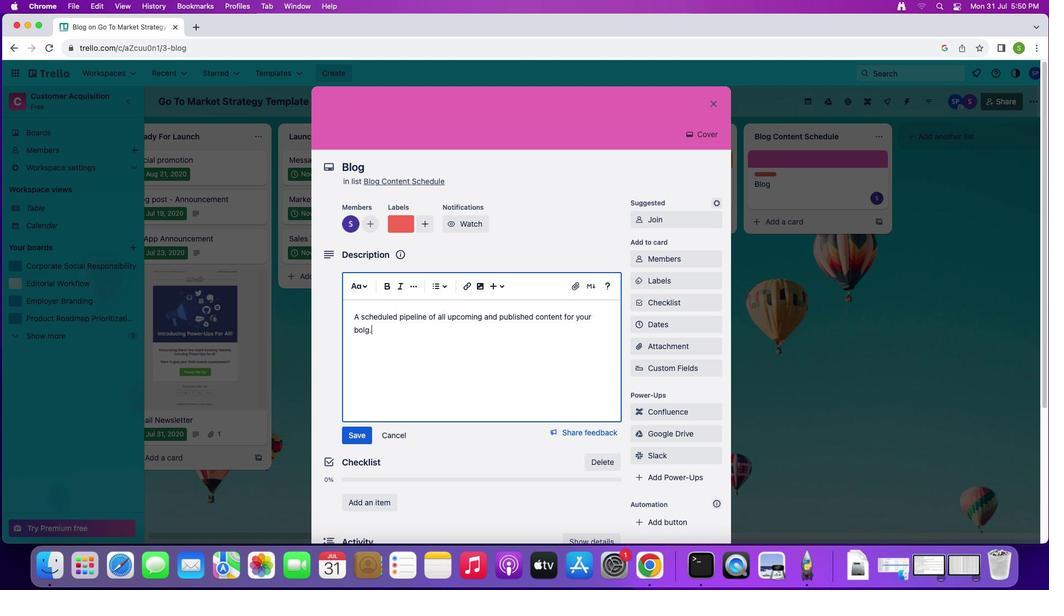 
Action: Mouse moved to (725, 107)
Screenshot: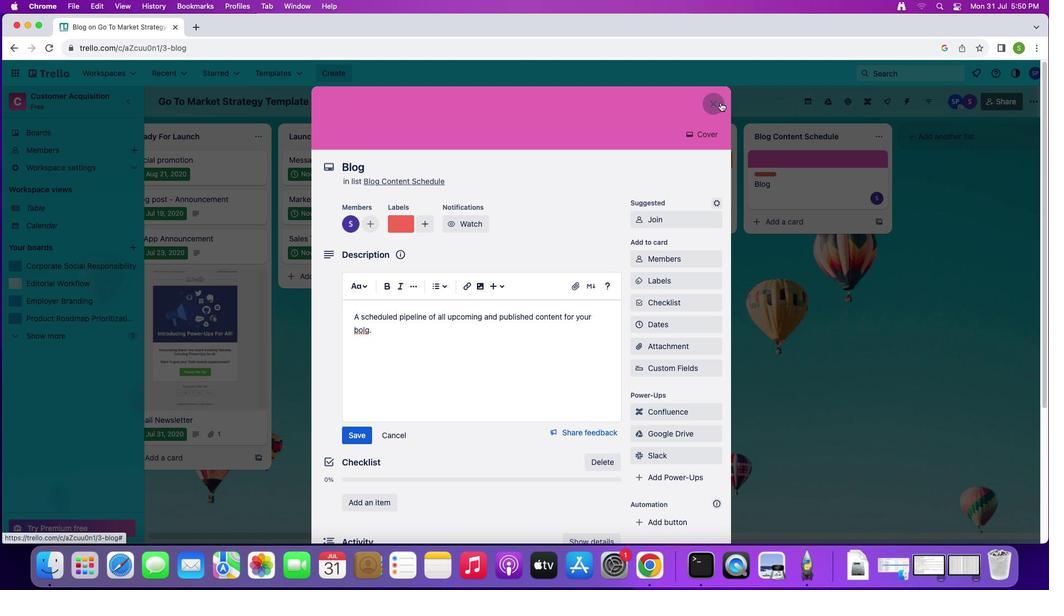 
Action: Mouse pressed left at (725, 107)
Screenshot: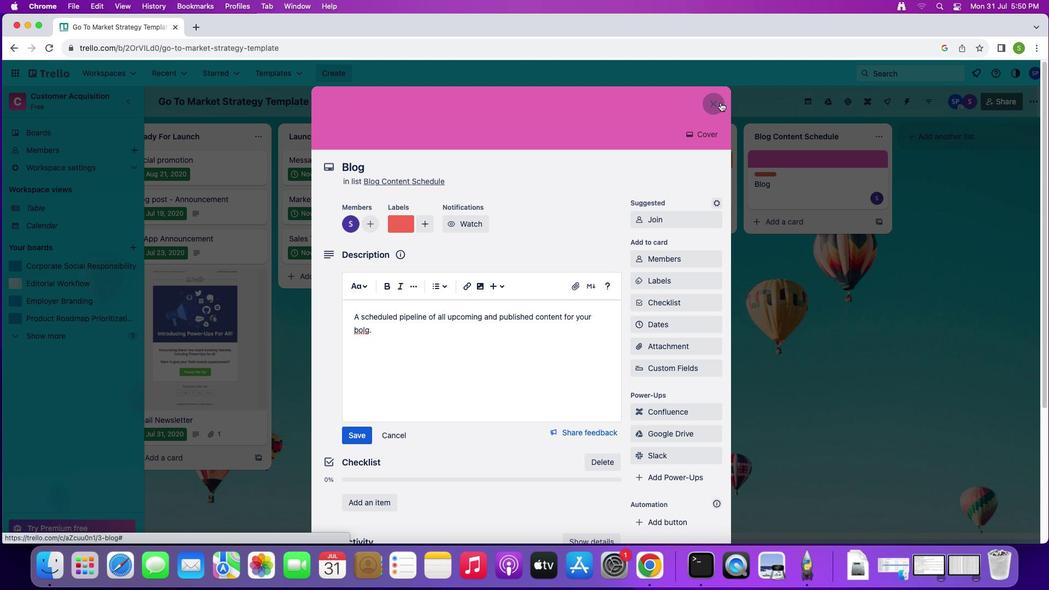 
Action: Mouse moved to (737, 321)
Screenshot: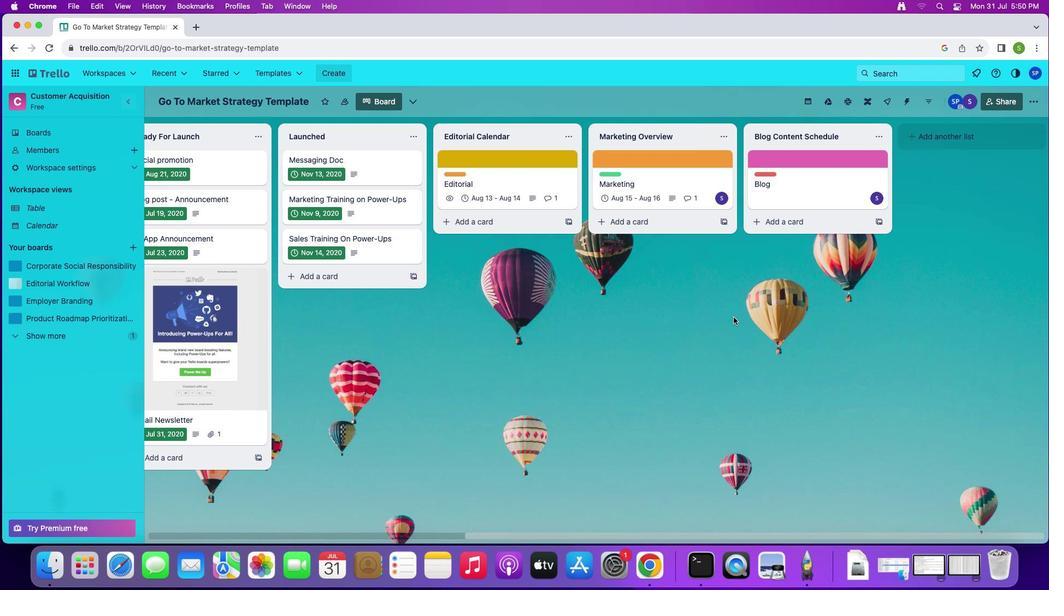 
